 Task: Find connections with filter location Radebeul with filter topic #lawtechwith filter profile language English with filter current company Airtel Payments Bank with filter school Cotton University with filter industry IT System Design Services with filter service category Leadership Development with filter keywords title IT Manager
Action: Mouse moved to (650, 102)
Screenshot: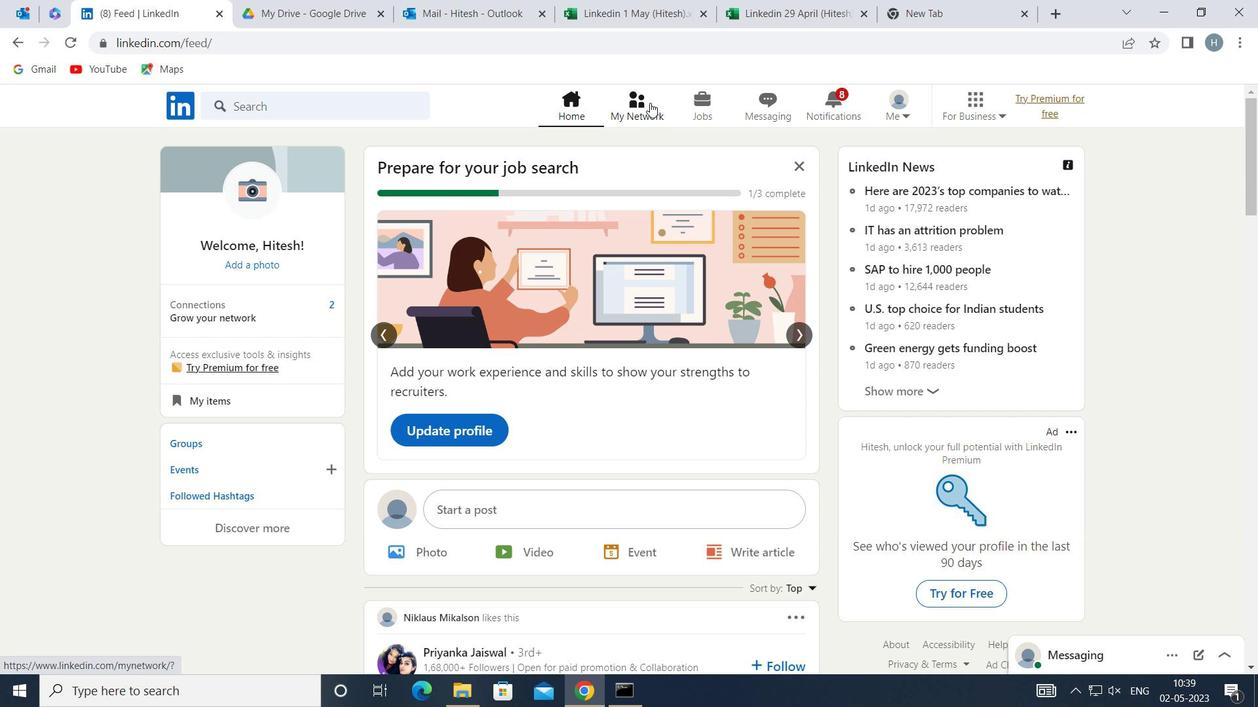 
Action: Mouse pressed left at (650, 102)
Screenshot: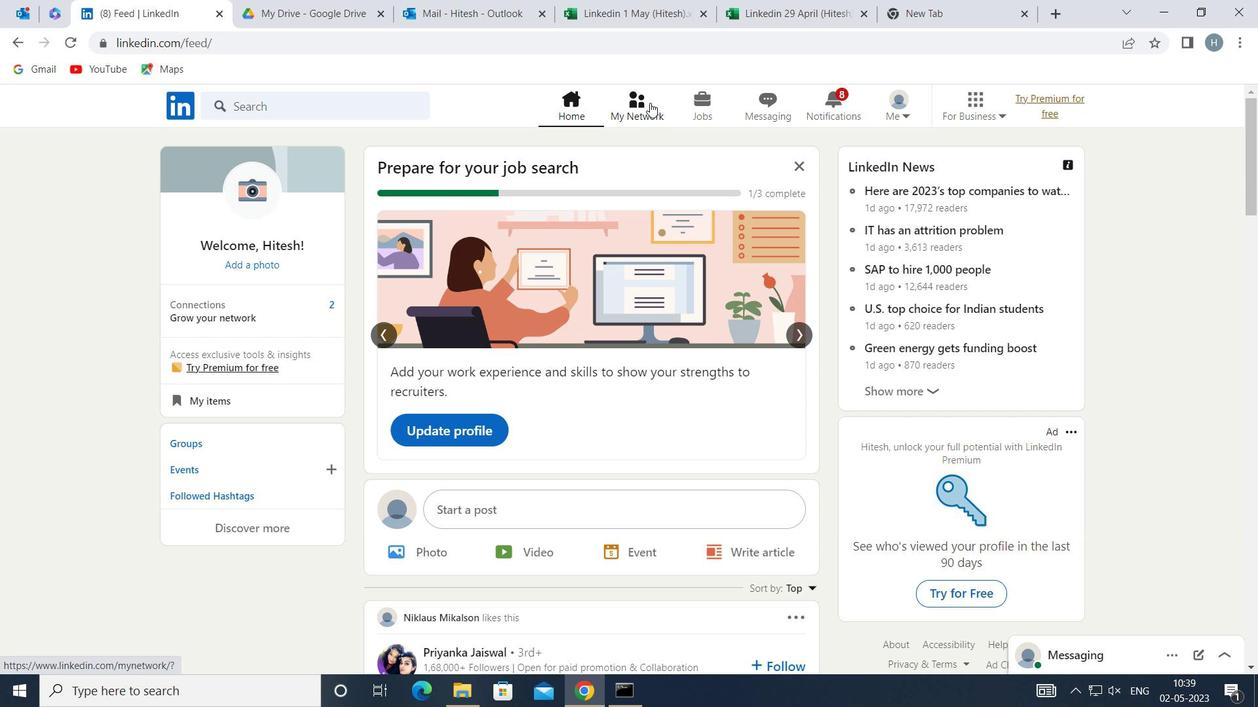 
Action: Mouse moved to (365, 197)
Screenshot: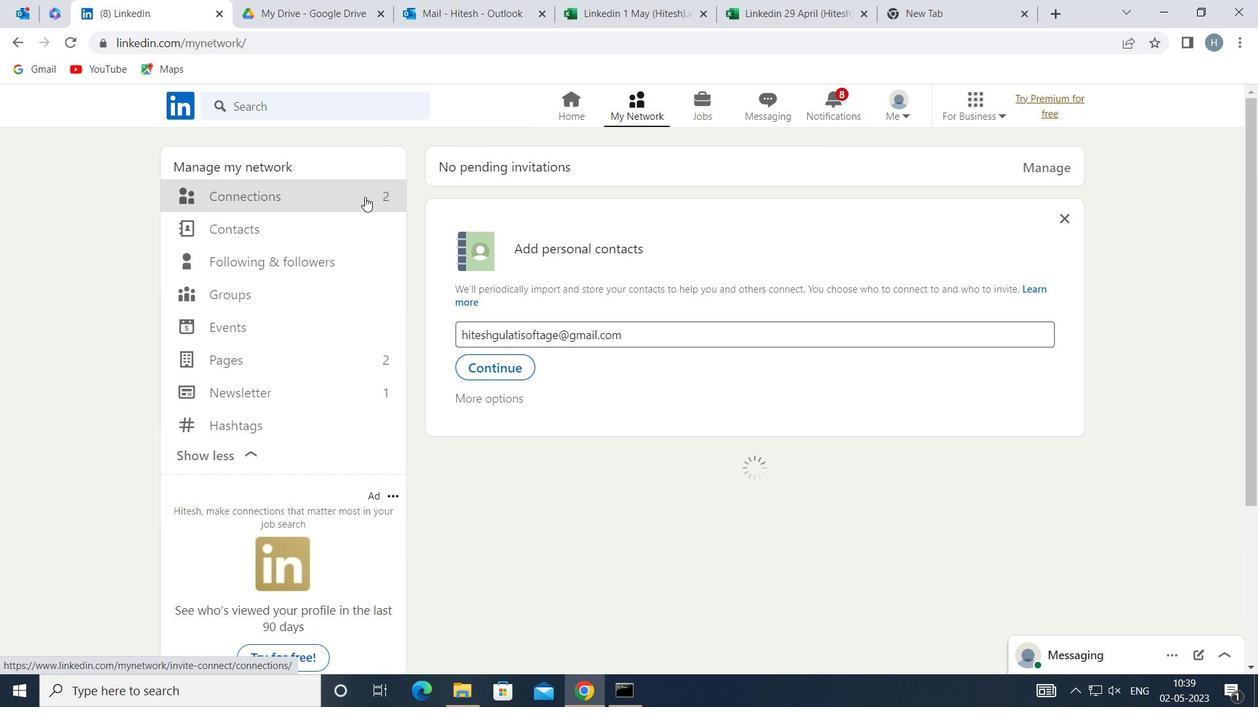 
Action: Mouse pressed left at (365, 197)
Screenshot: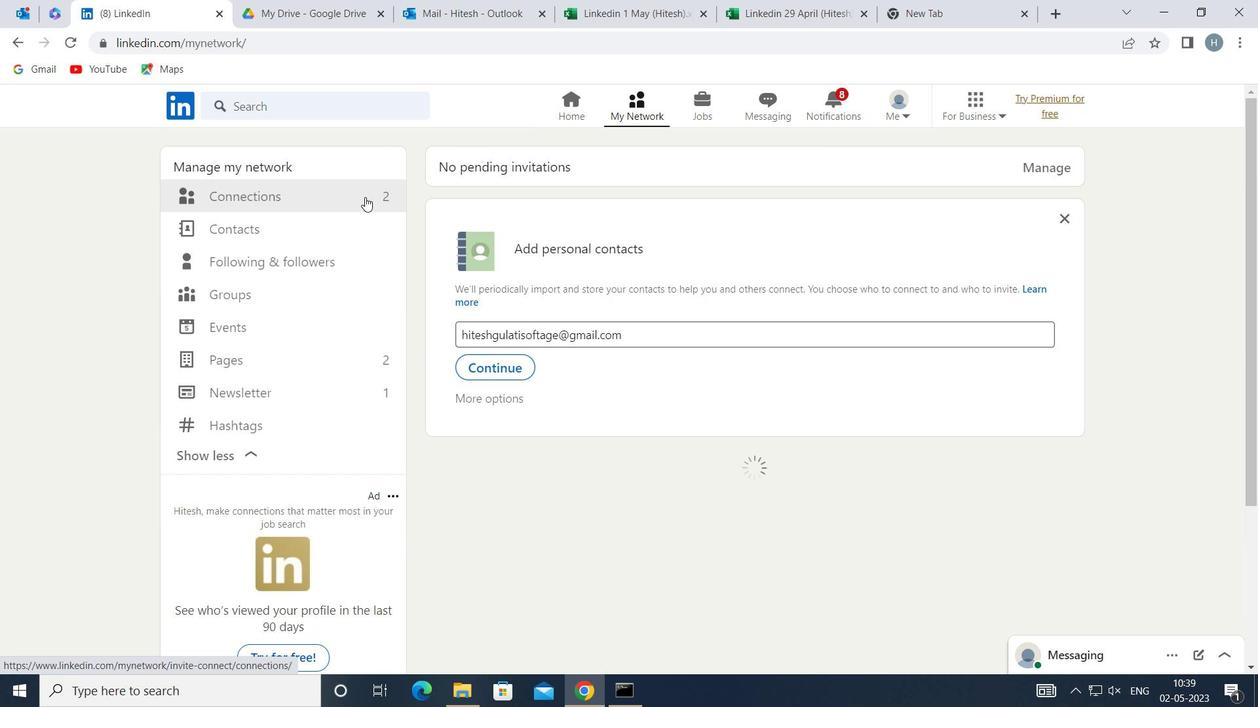 
Action: Mouse moved to (724, 195)
Screenshot: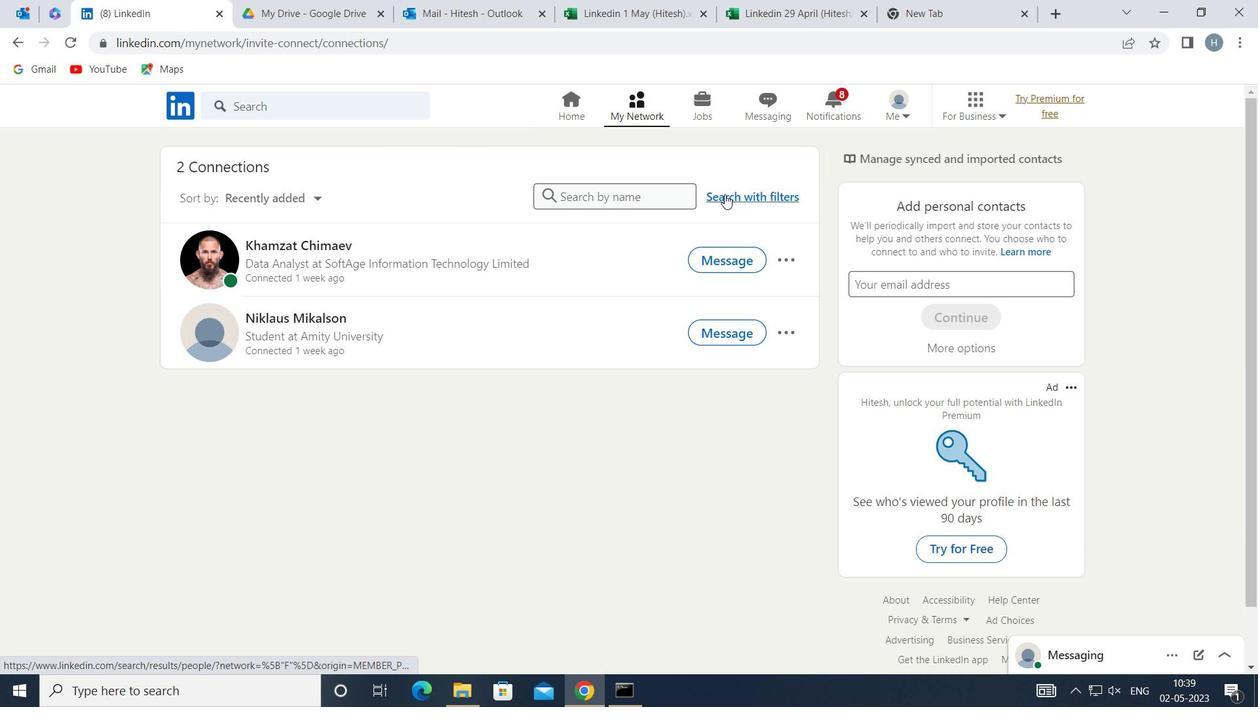 
Action: Mouse pressed left at (724, 195)
Screenshot: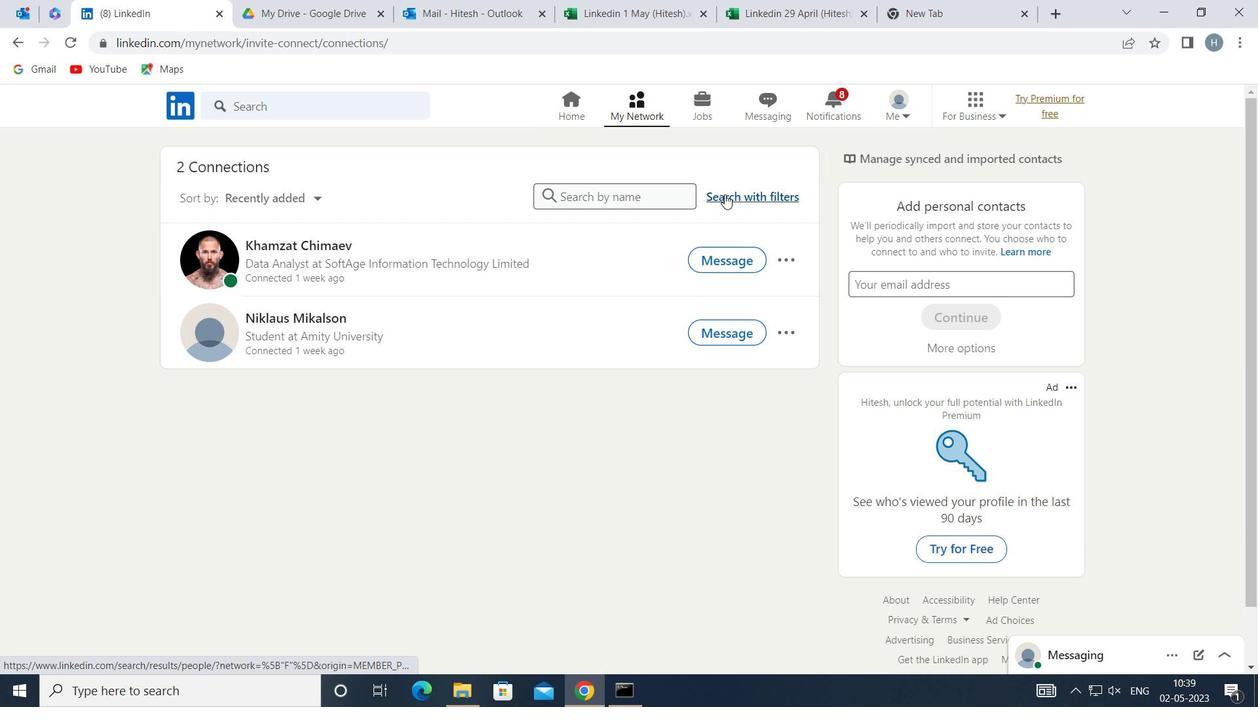 
Action: Mouse moved to (688, 151)
Screenshot: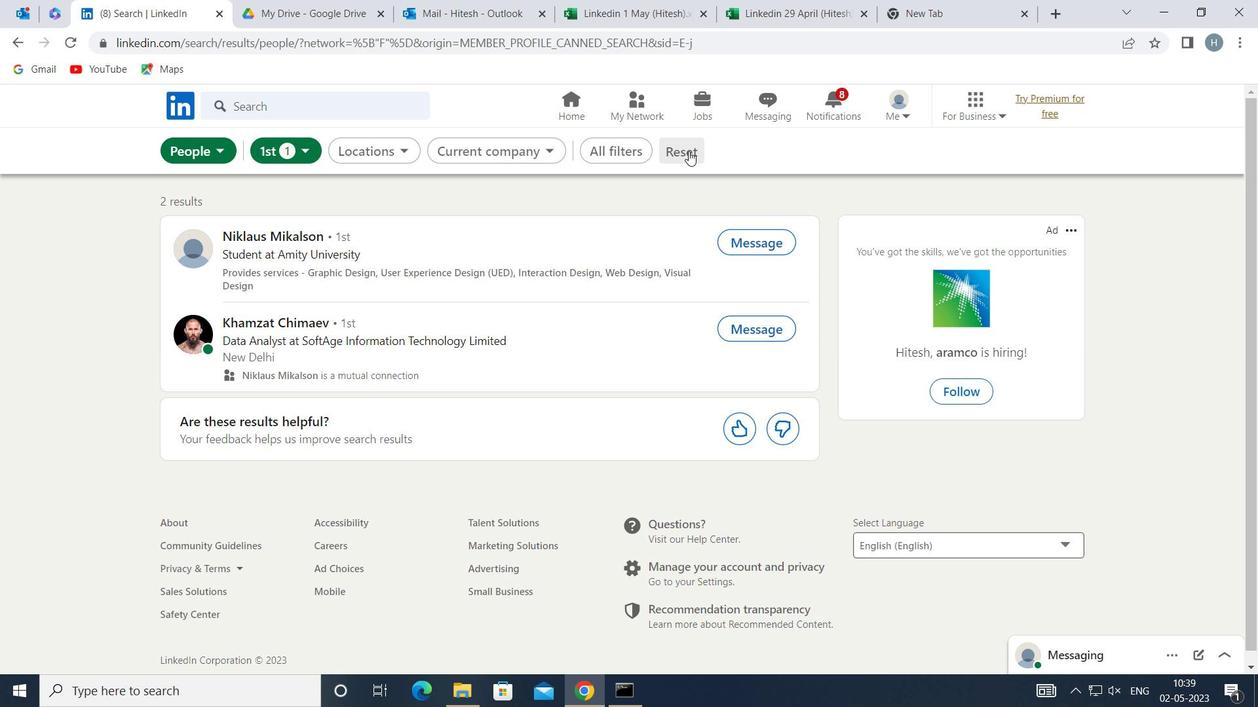 
Action: Mouse pressed left at (688, 151)
Screenshot: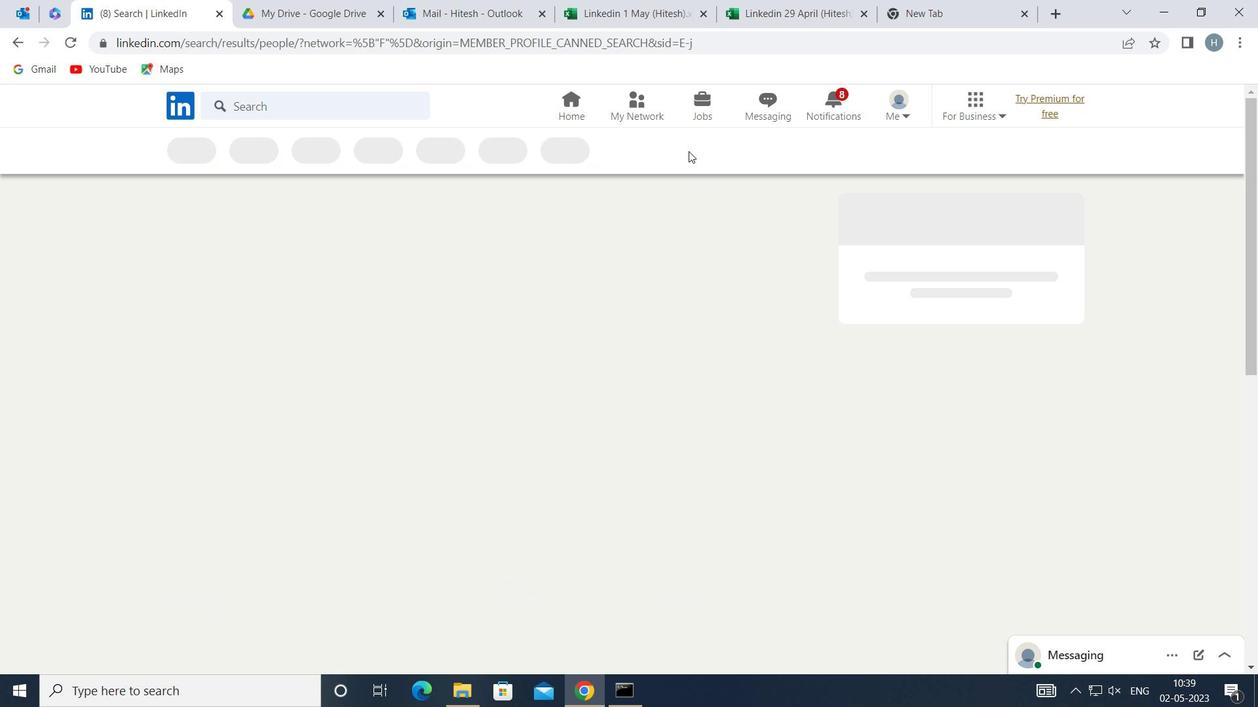 
Action: Mouse moved to (676, 150)
Screenshot: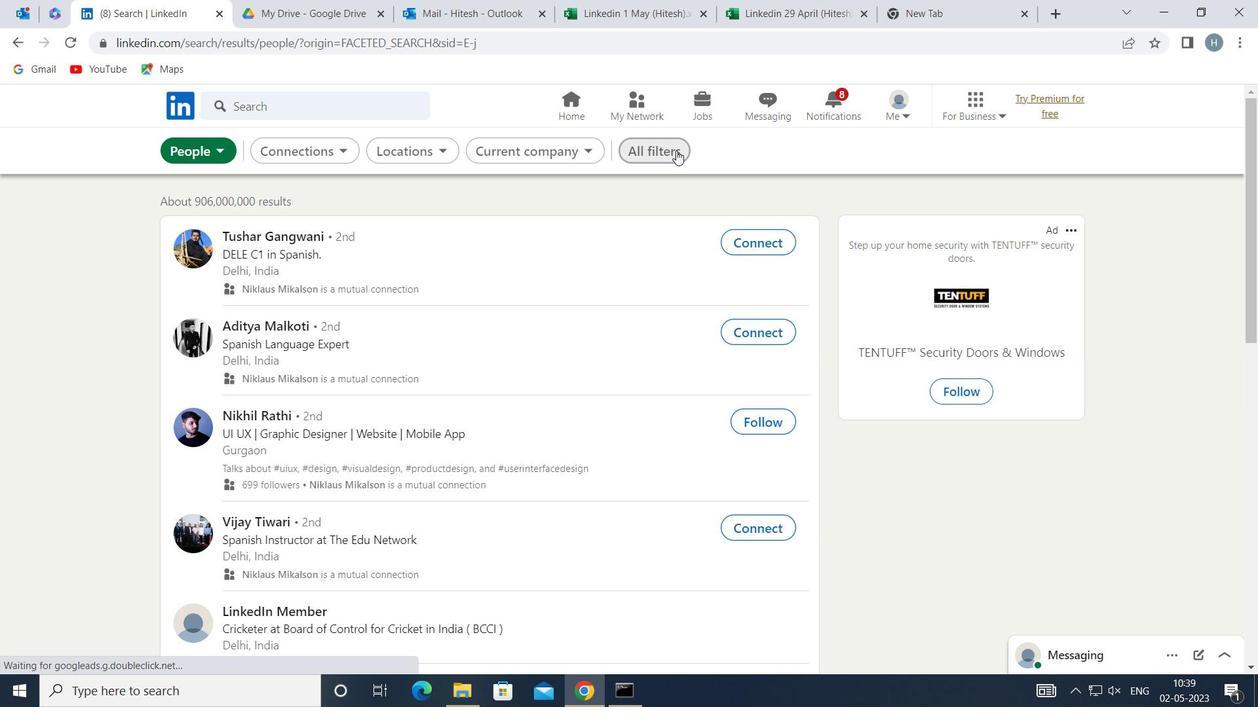 
Action: Mouse pressed left at (676, 150)
Screenshot: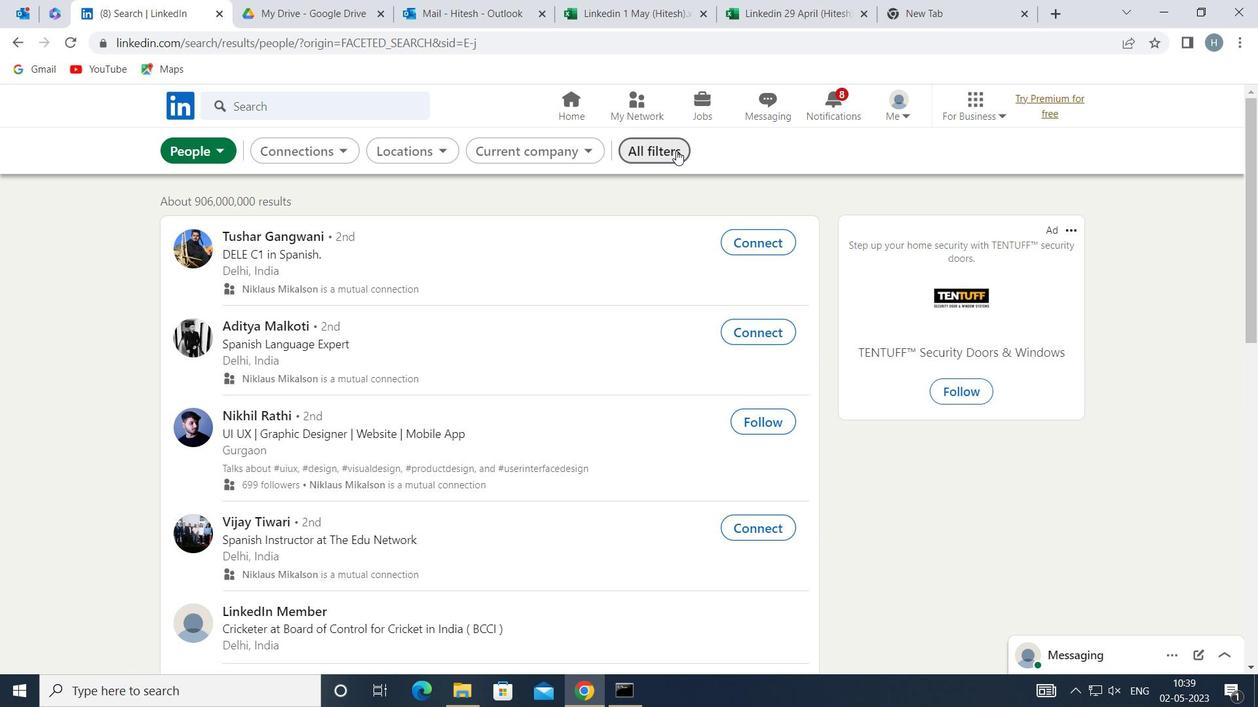 
Action: Mouse moved to (919, 270)
Screenshot: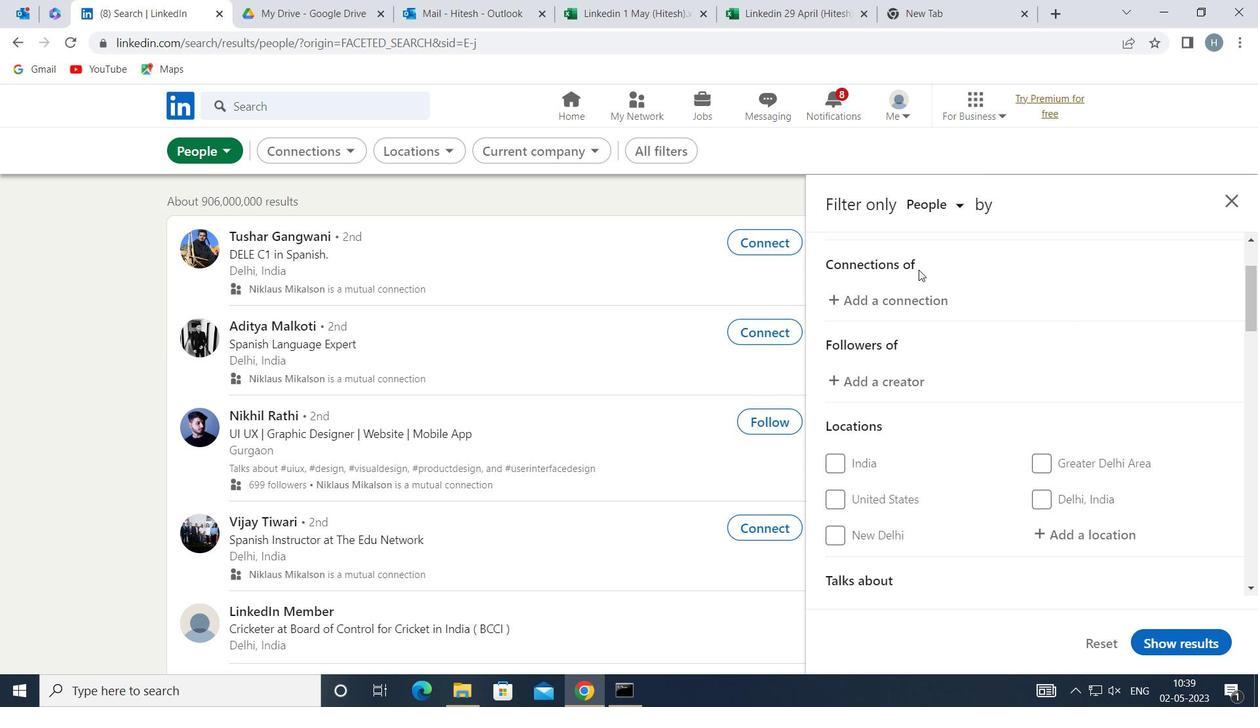 
Action: Mouse scrolled (919, 269) with delta (0, 0)
Screenshot: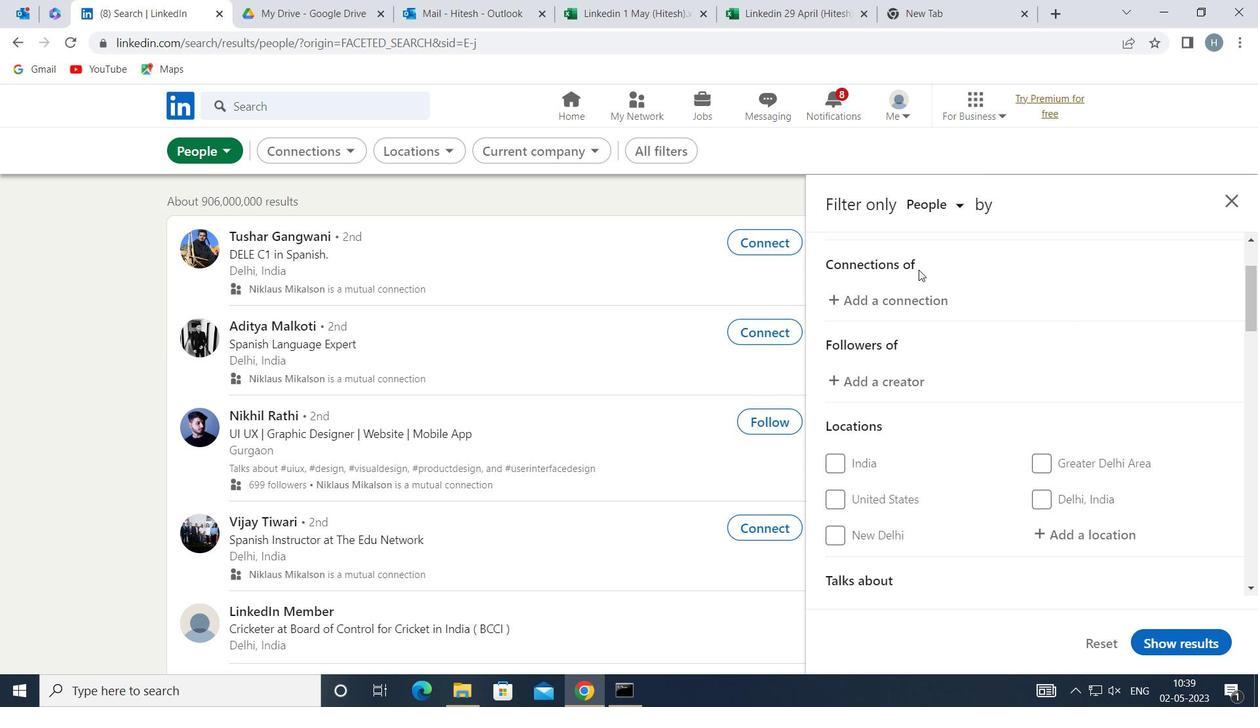 
Action: Mouse scrolled (919, 269) with delta (0, 0)
Screenshot: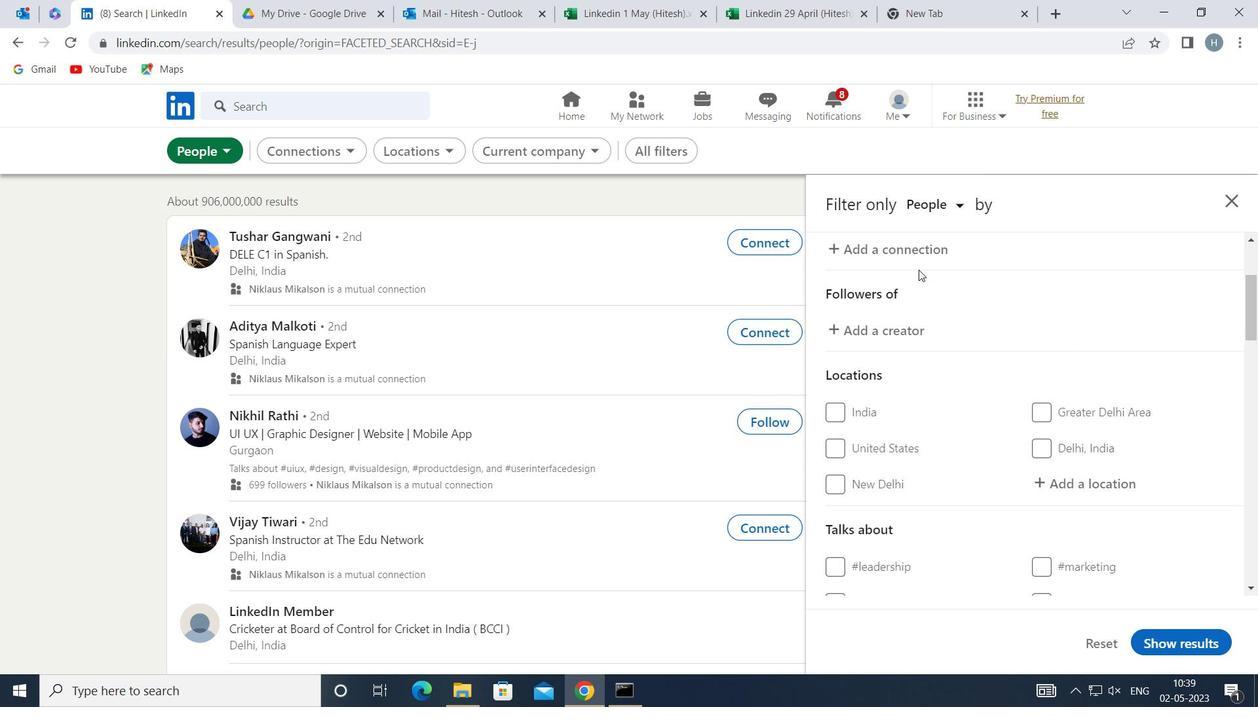 
Action: Mouse moved to (1068, 467)
Screenshot: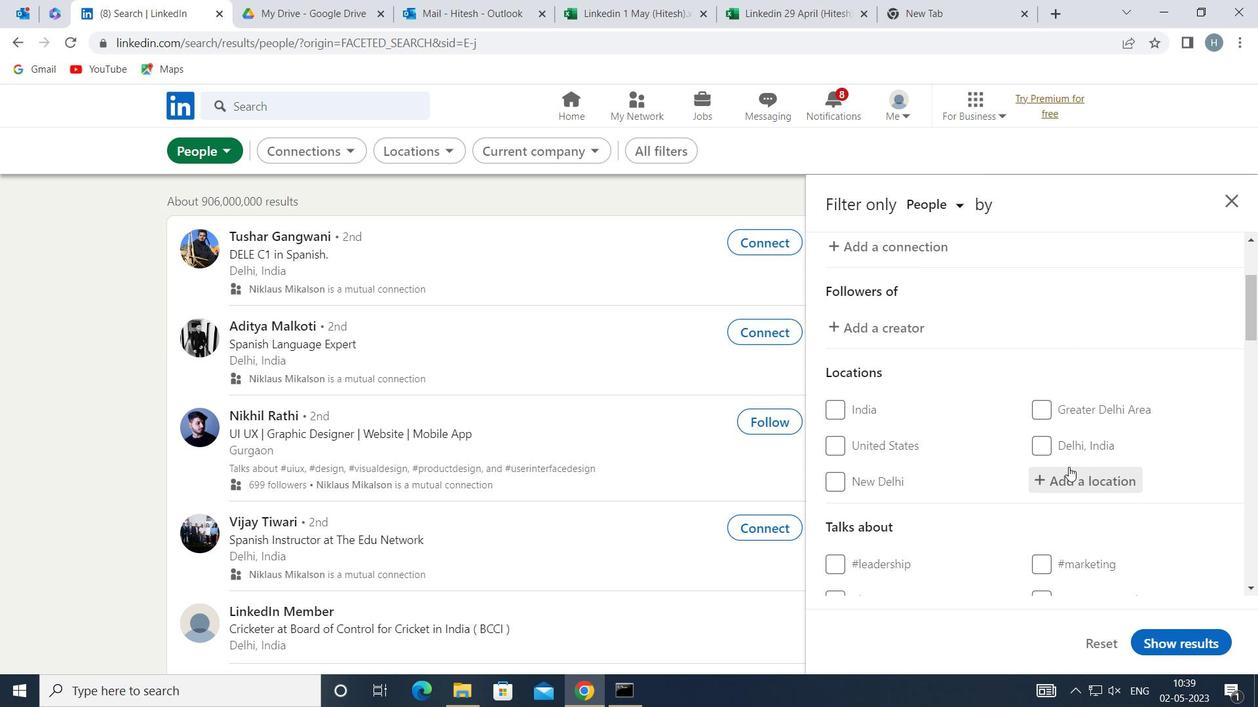 
Action: Mouse pressed left at (1068, 467)
Screenshot: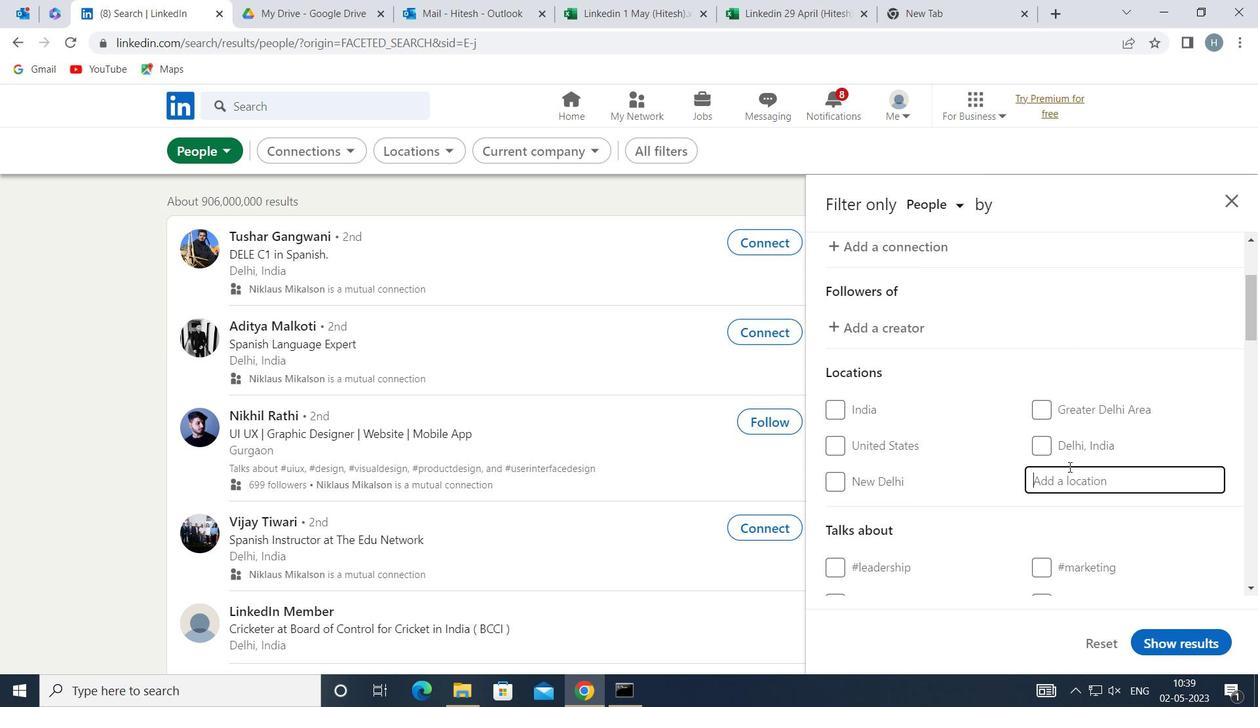 
Action: Key pressed <Key.shift>REDEBRUL
Screenshot: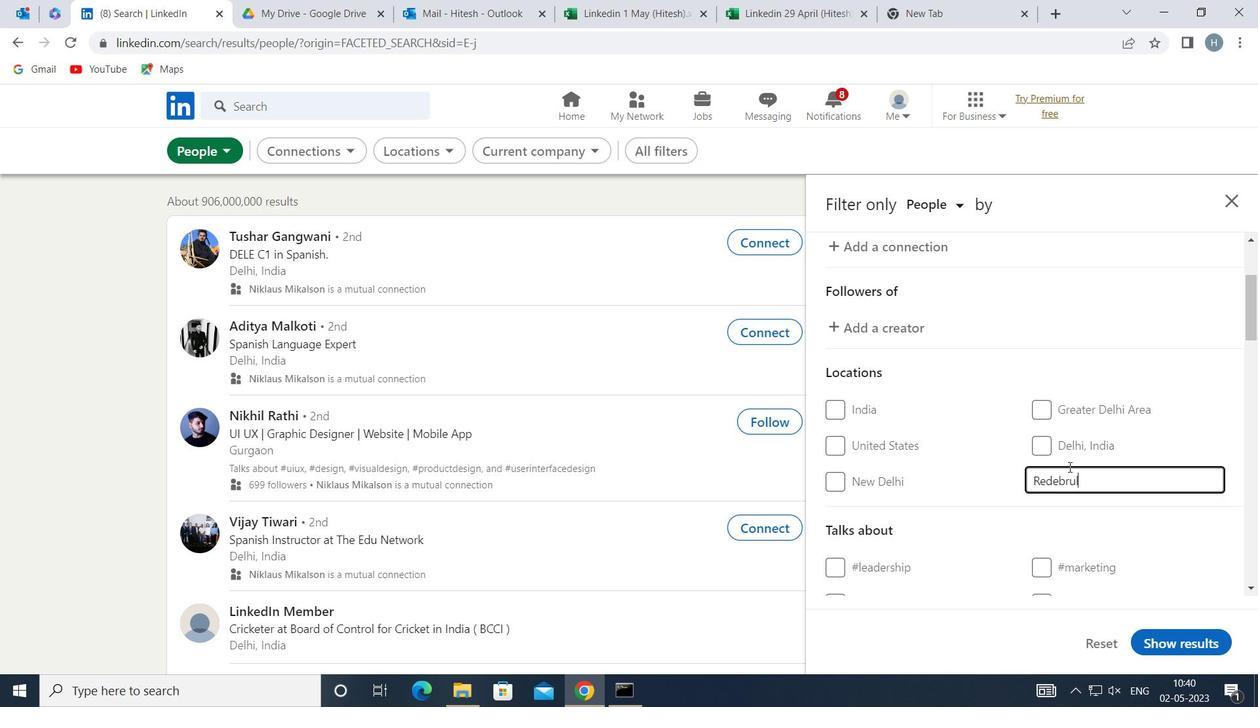 
Action: Mouse moved to (1074, 467)
Screenshot: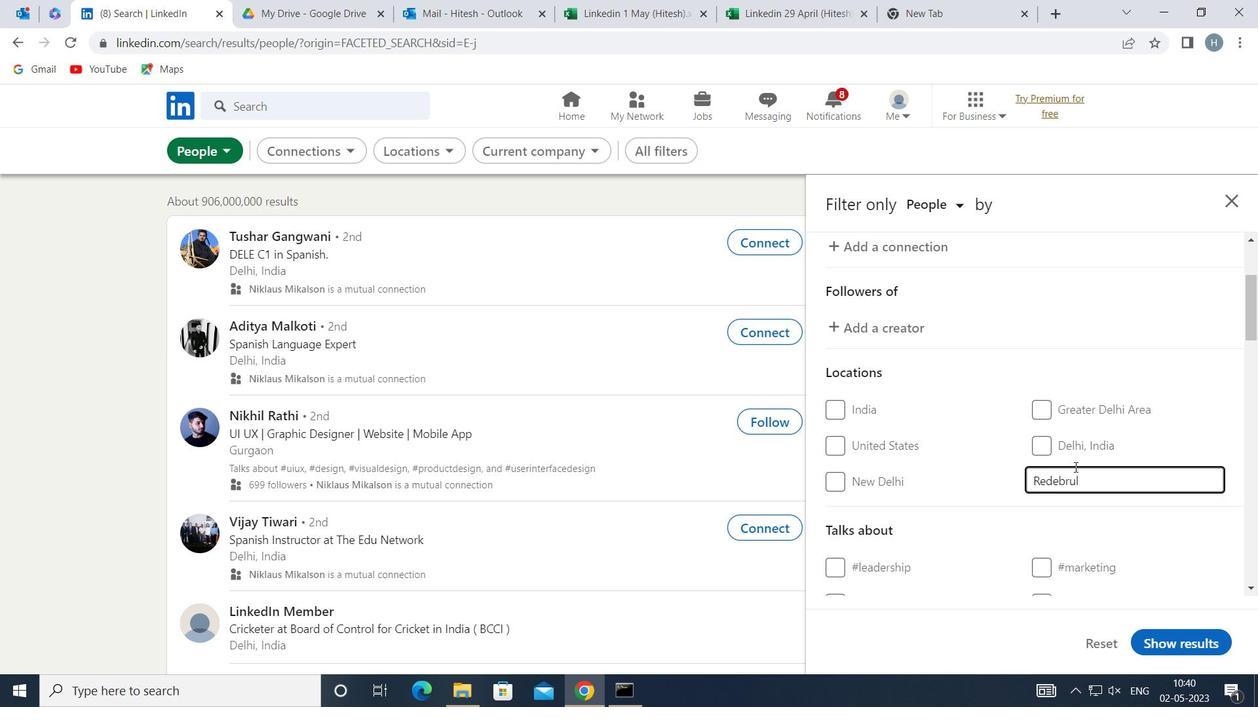 
Action: Key pressed <Key.enter>
Screenshot: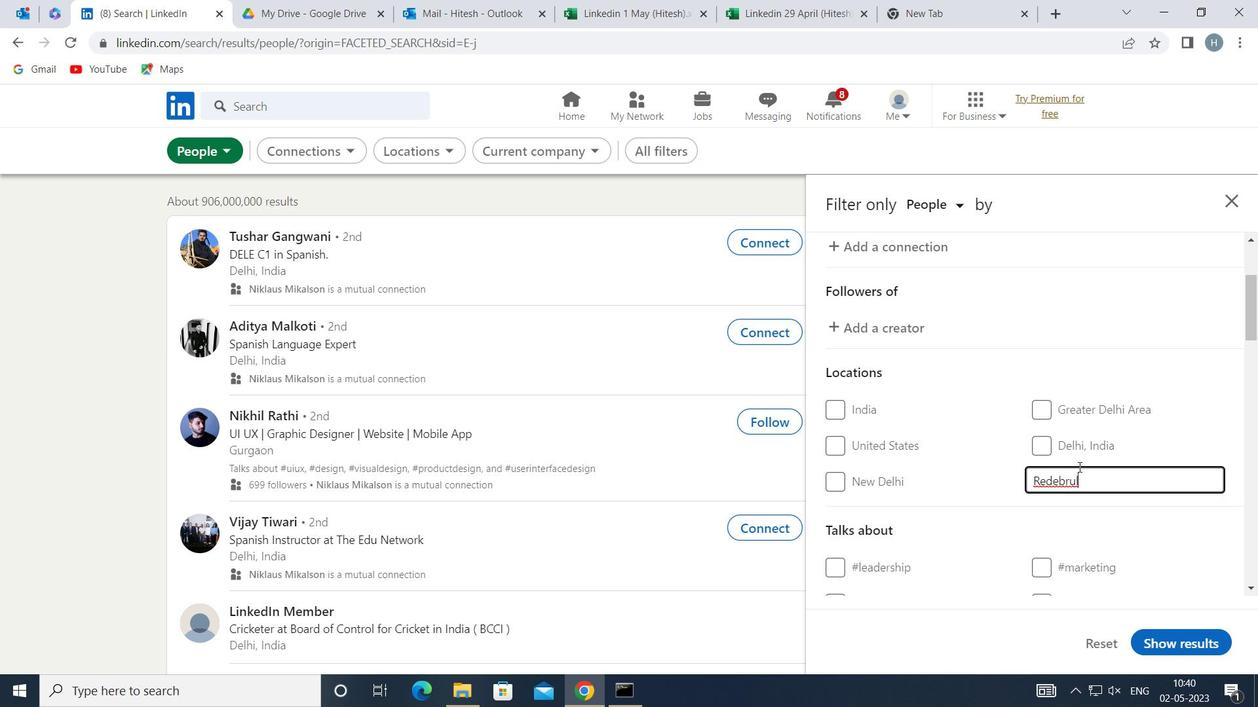 
Action: Mouse moved to (1087, 472)
Screenshot: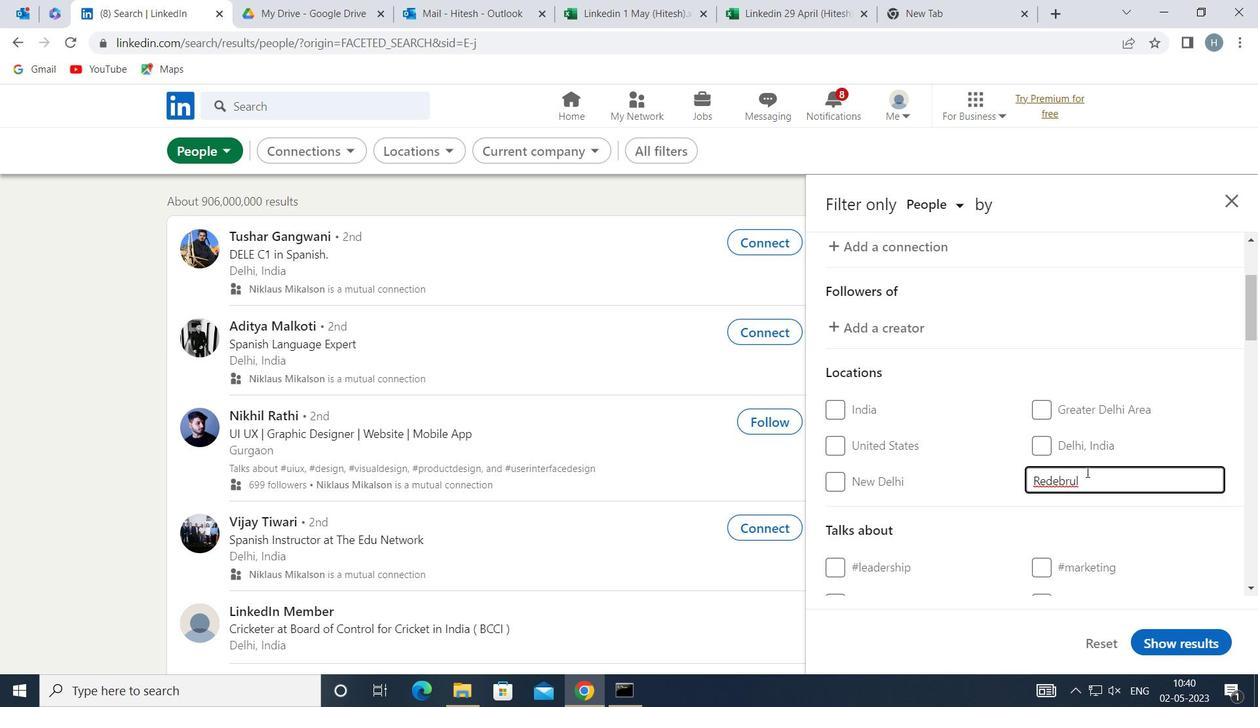 
Action: Mouse scrolled (1087, 471) with delta (0, 0)
Screenshot: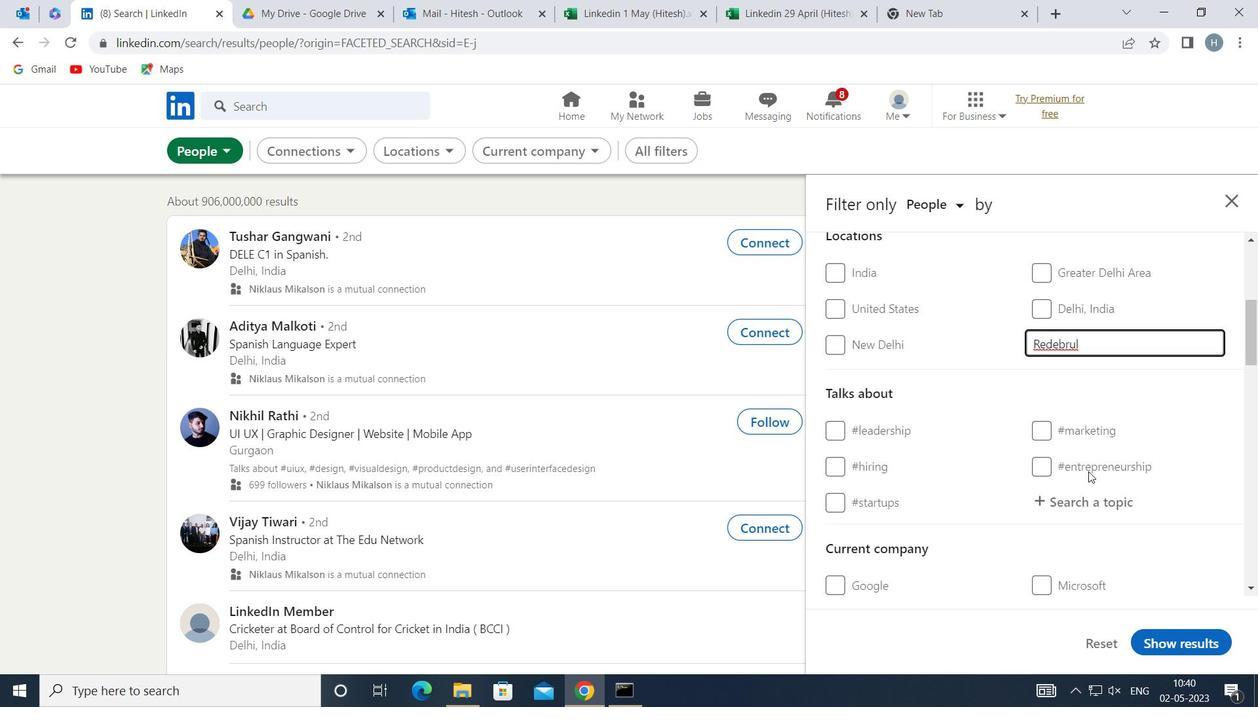 
Action: Mouse scrolled (1087, 471) with delta (0, 0)
Screenshot: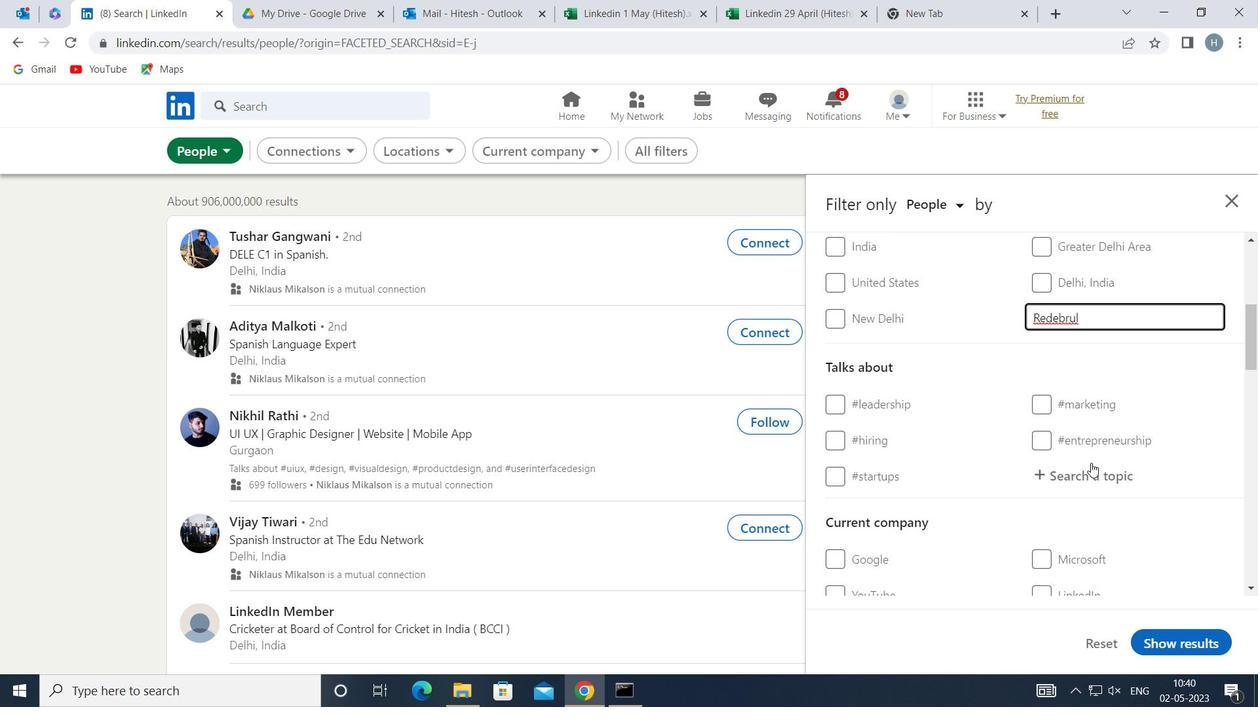 
Action: Mouse moved to (1106, 472)
Screenshot: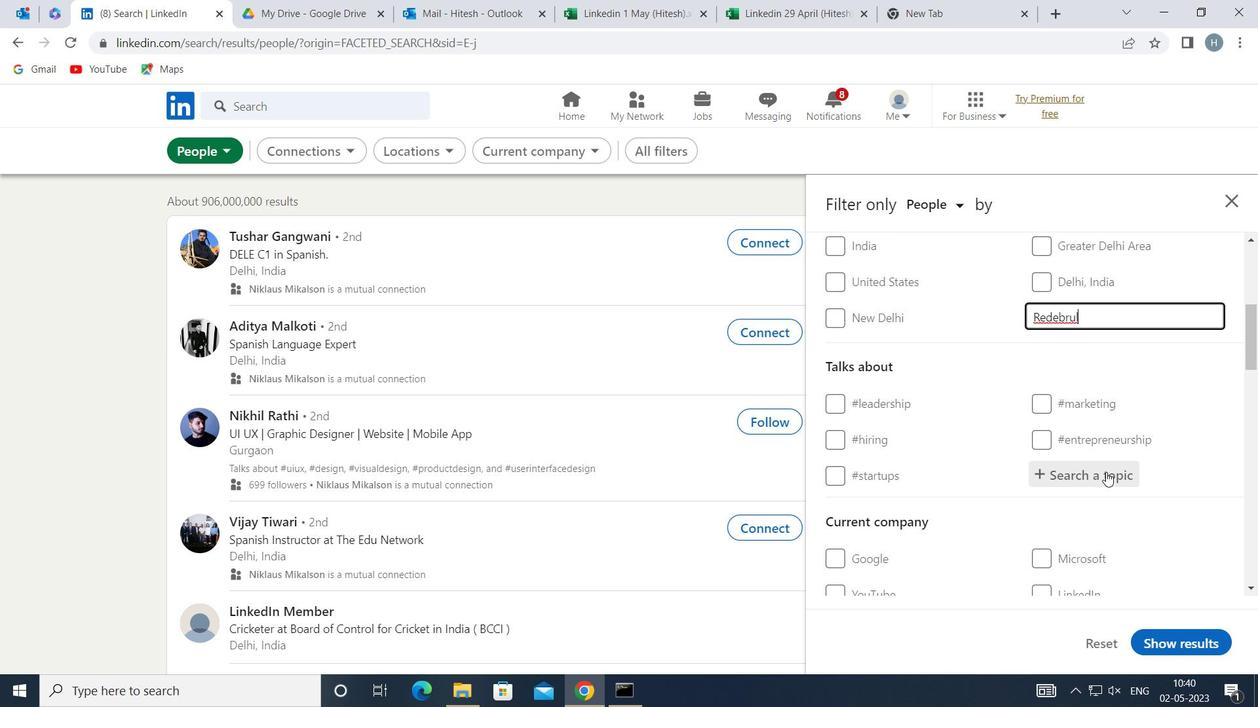 
Action: Mouse pressed left at (1106, 472)
Screenshot: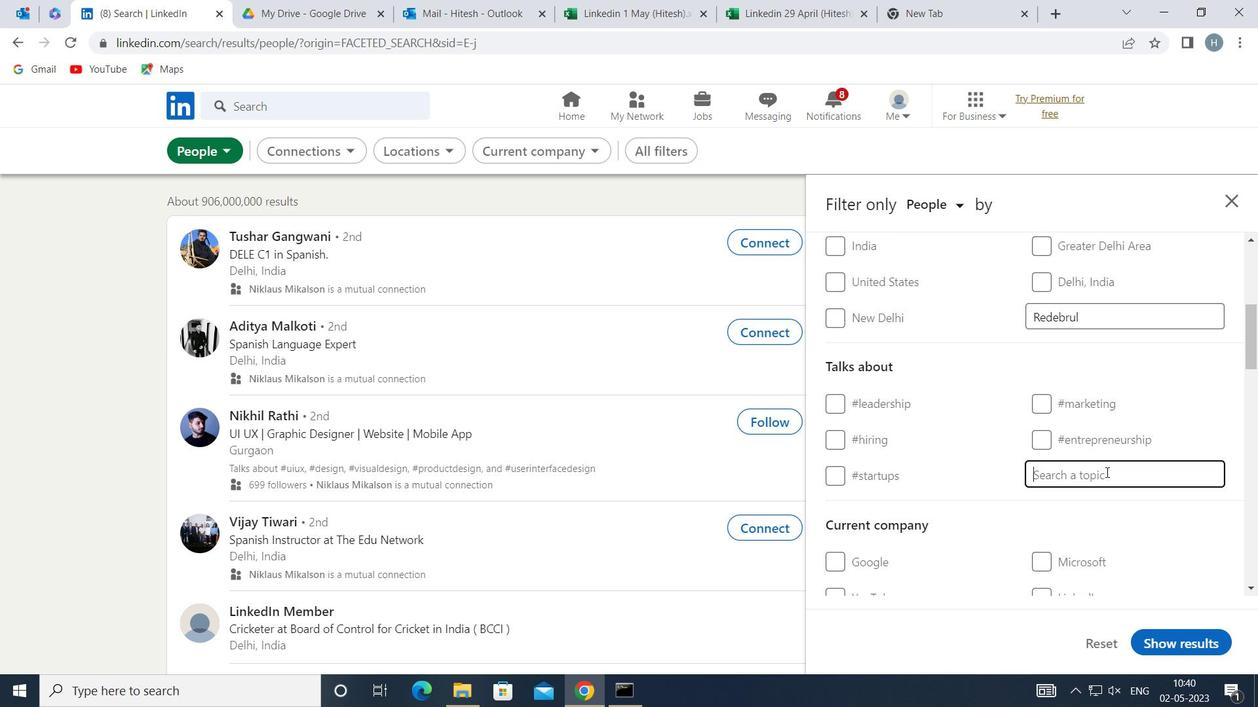 
Action: Mouse moved to (1106, 472)
Screenshot: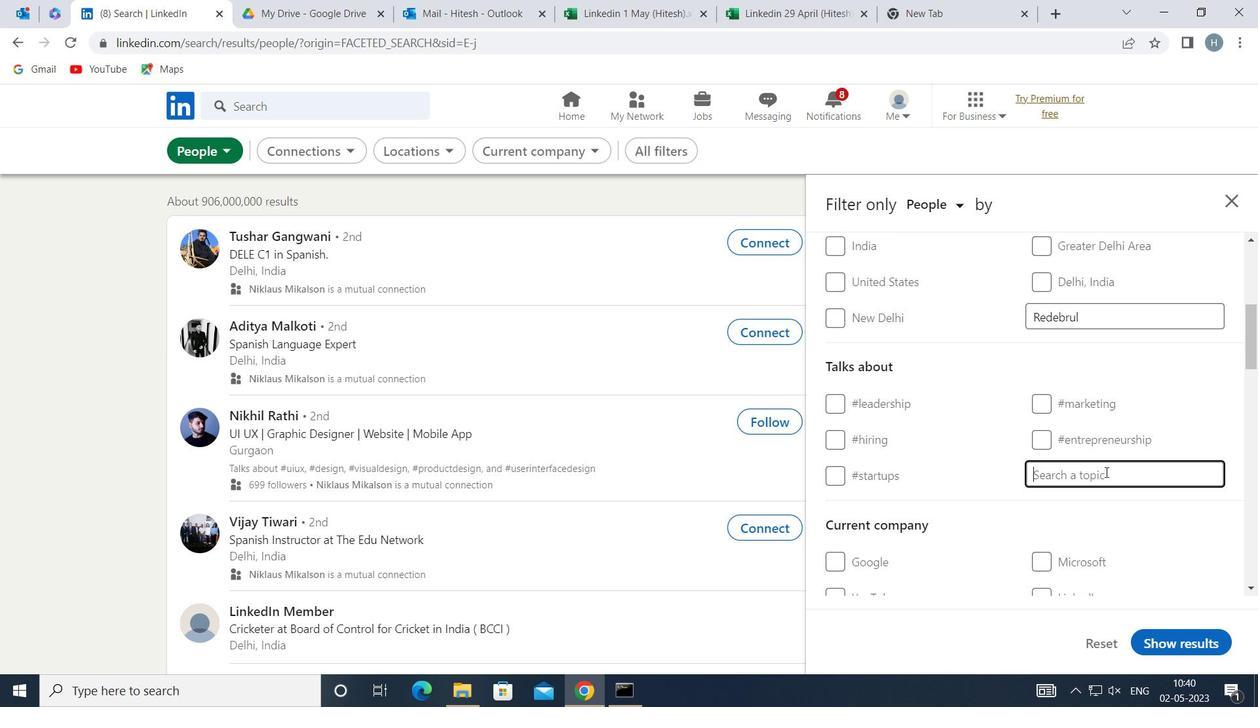 
Action: Key pressed <Key.shift>LAWTECH
Screenshot: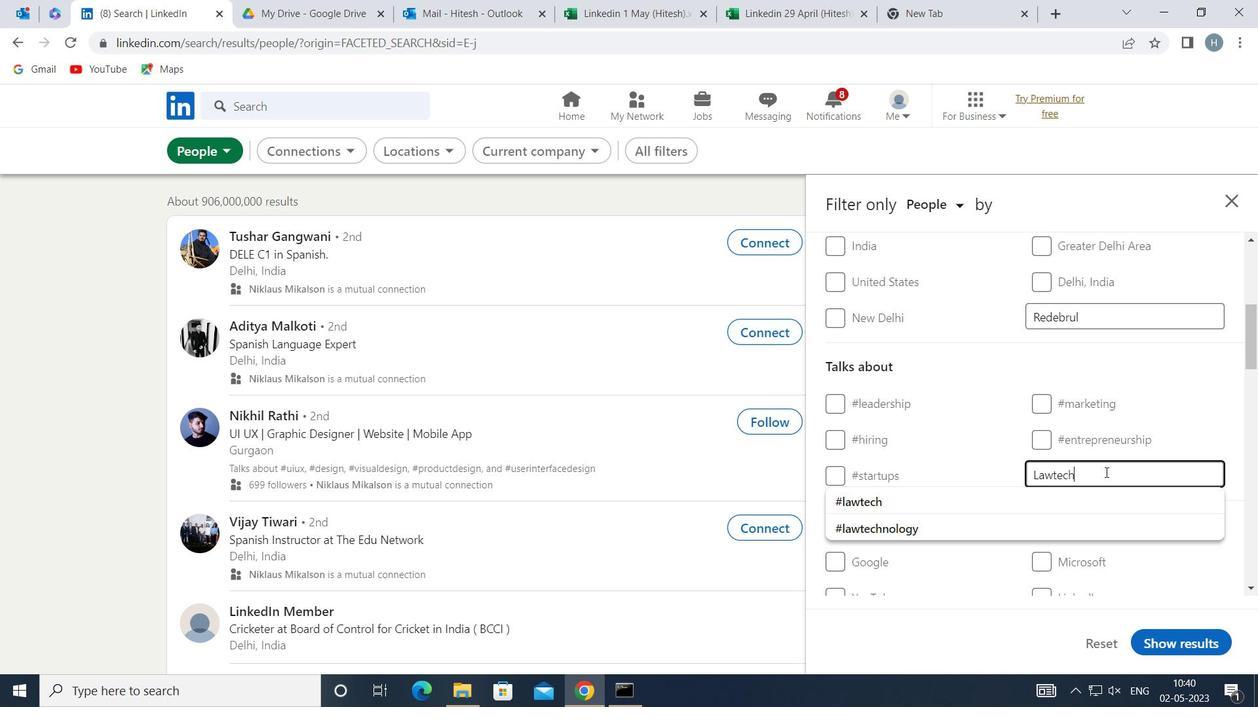 
Action: Mouse moved to (1076, 489)
Screenshot: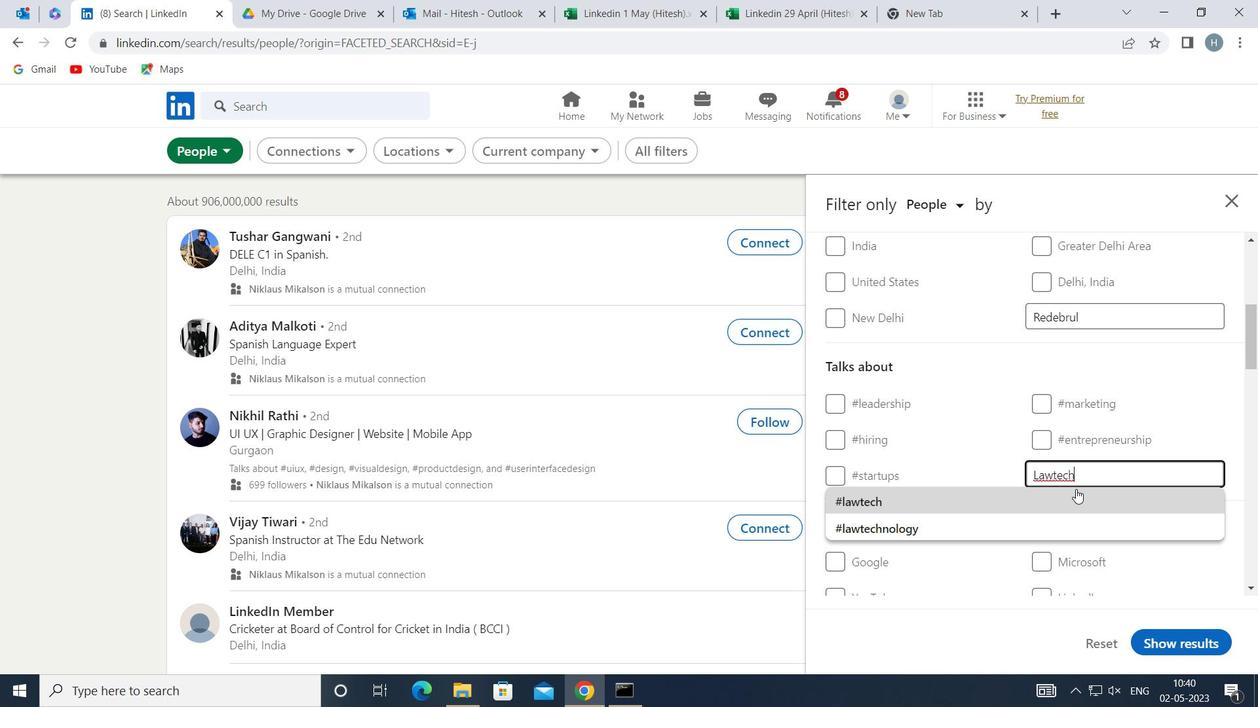 
Action: Mouse pressed left at (1076, 489)
Screenshot: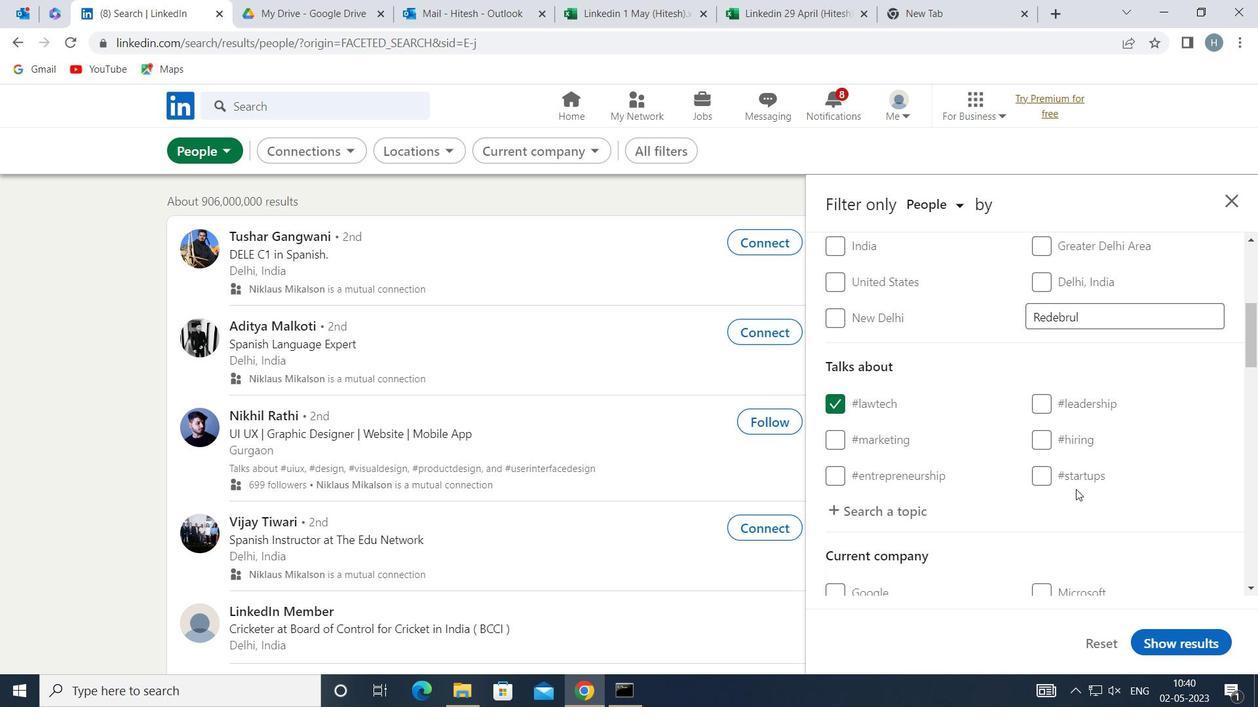 
Action: Mouse moved to (1052, 451)
Screenshot: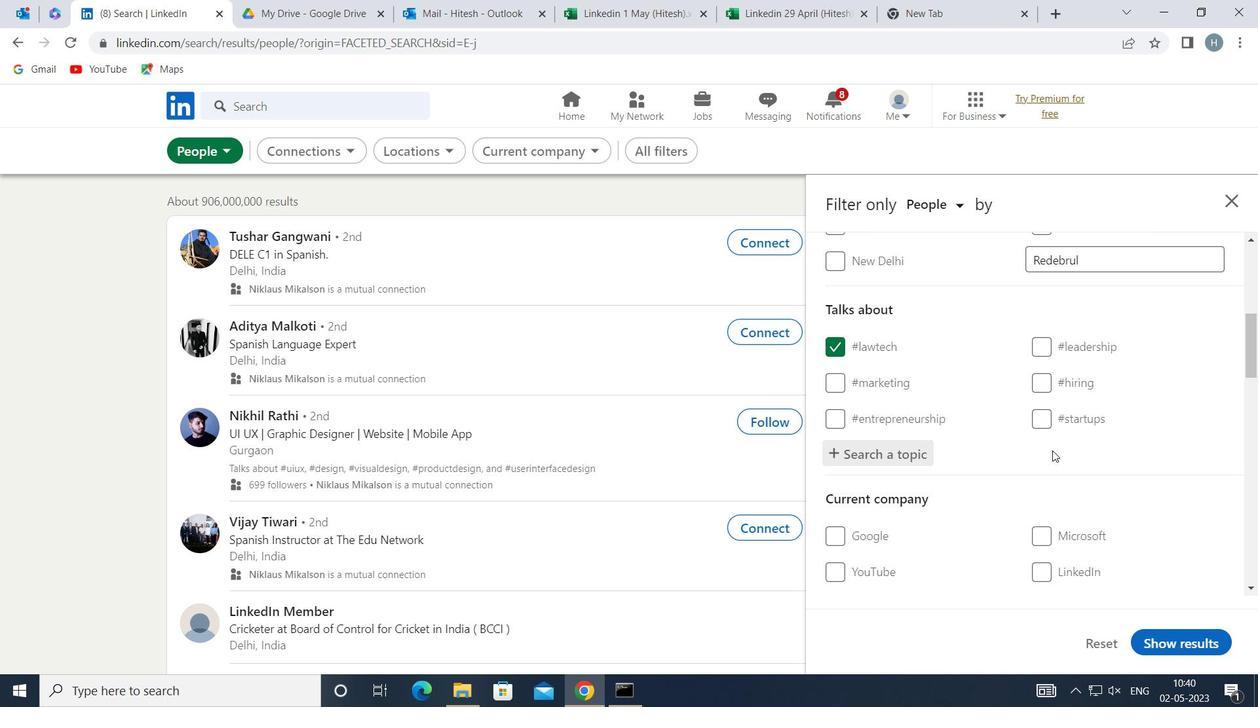 
Action: Mouse scrolled (1052, 450) with delta (0, 0)
Screenshot: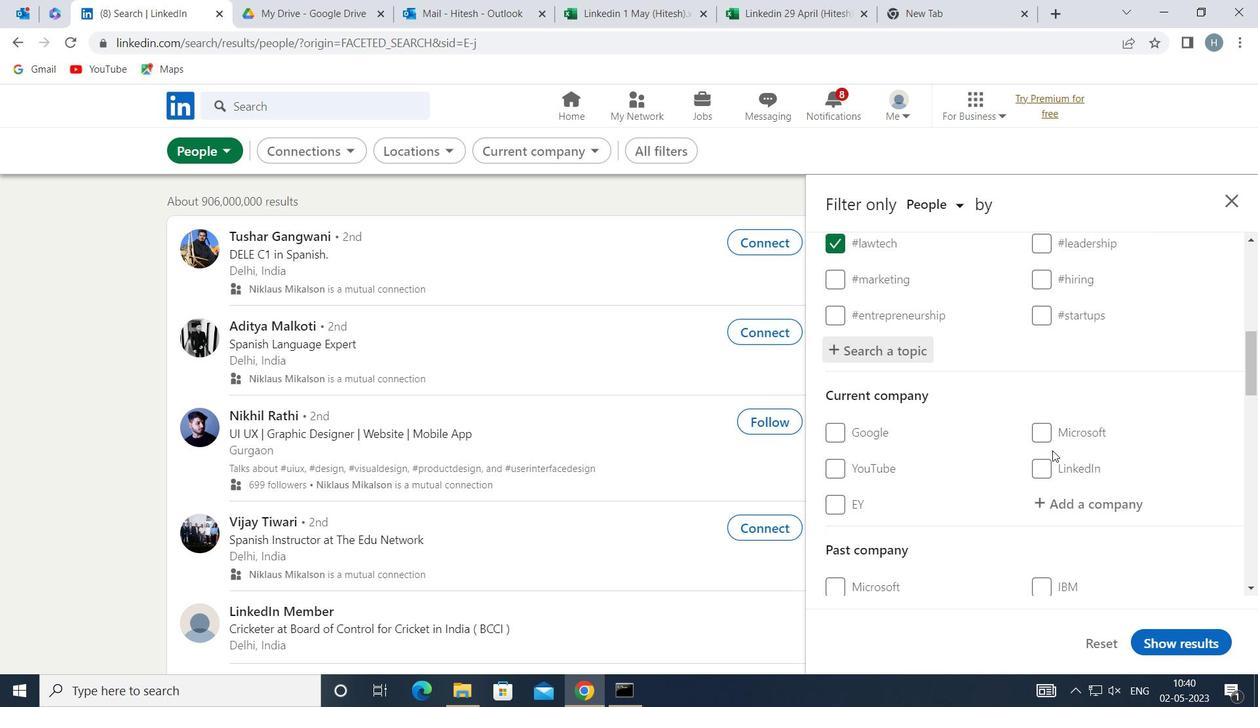 
Action: Mouse scrolled (1052, 450) with delta (0, 0)
Screenshot: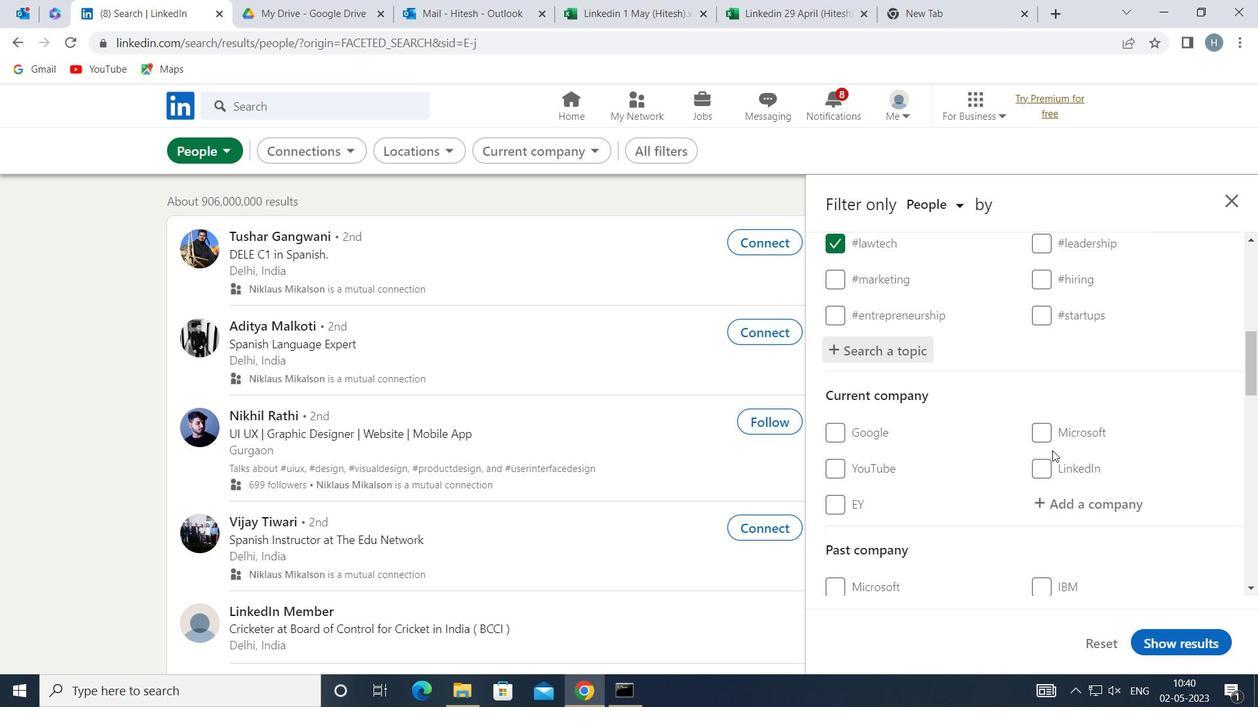 
Action: Mouse moved to (1032, 450)
Screenshot: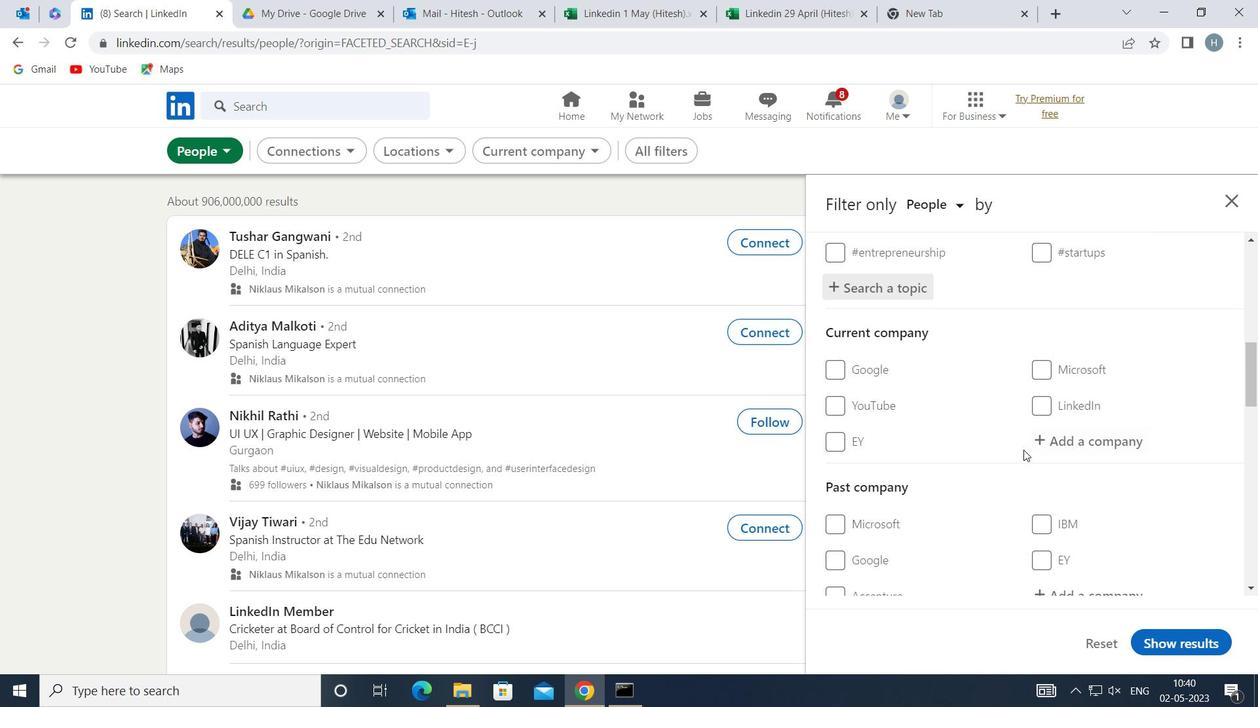 
Action: Mouse scrolled (1032, 449) with delta (0, 0)
Screenshot: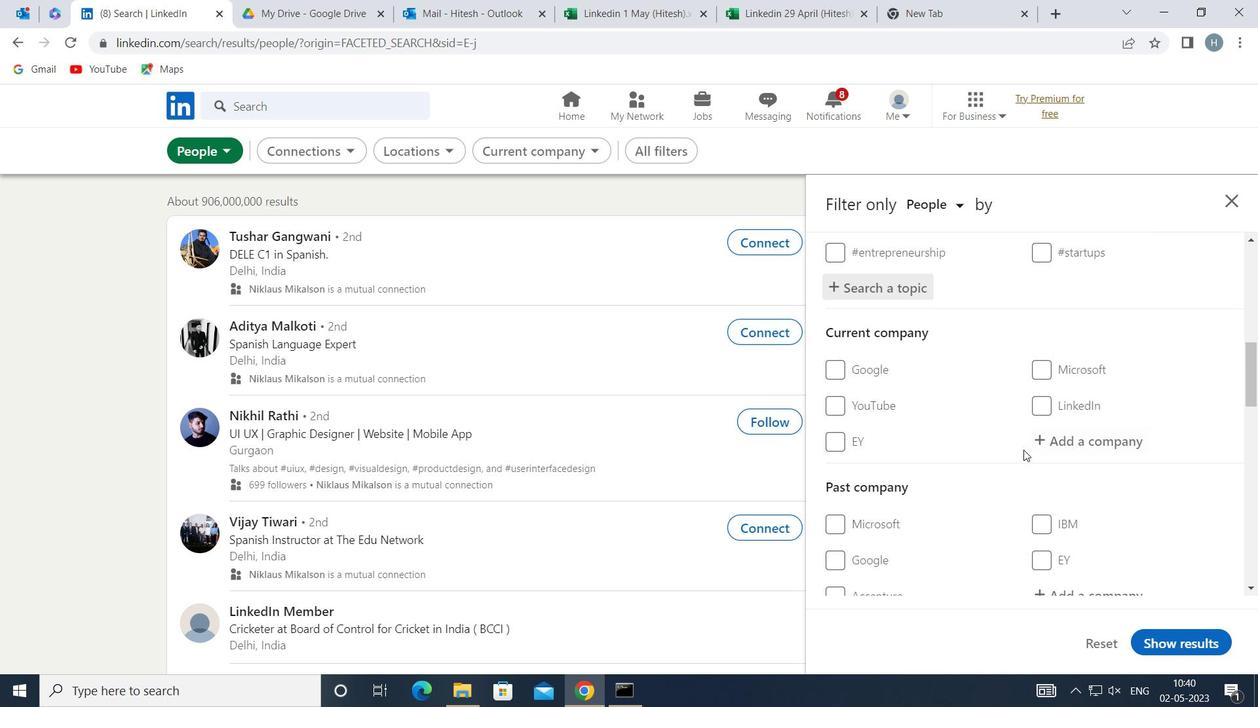 
Action: Mouse moved to (1017, 446)
Screenshot: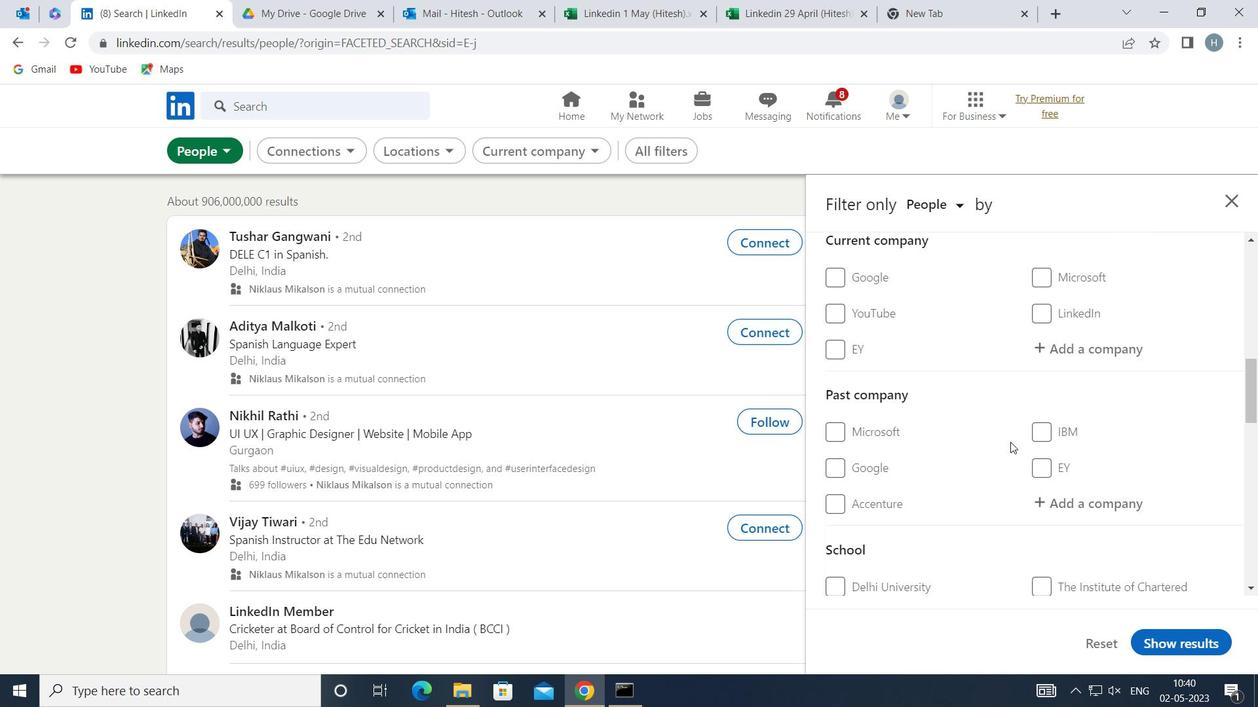 
Action: Mouse scrolled (1017, 446) with delta (0, 0)
Screenshot: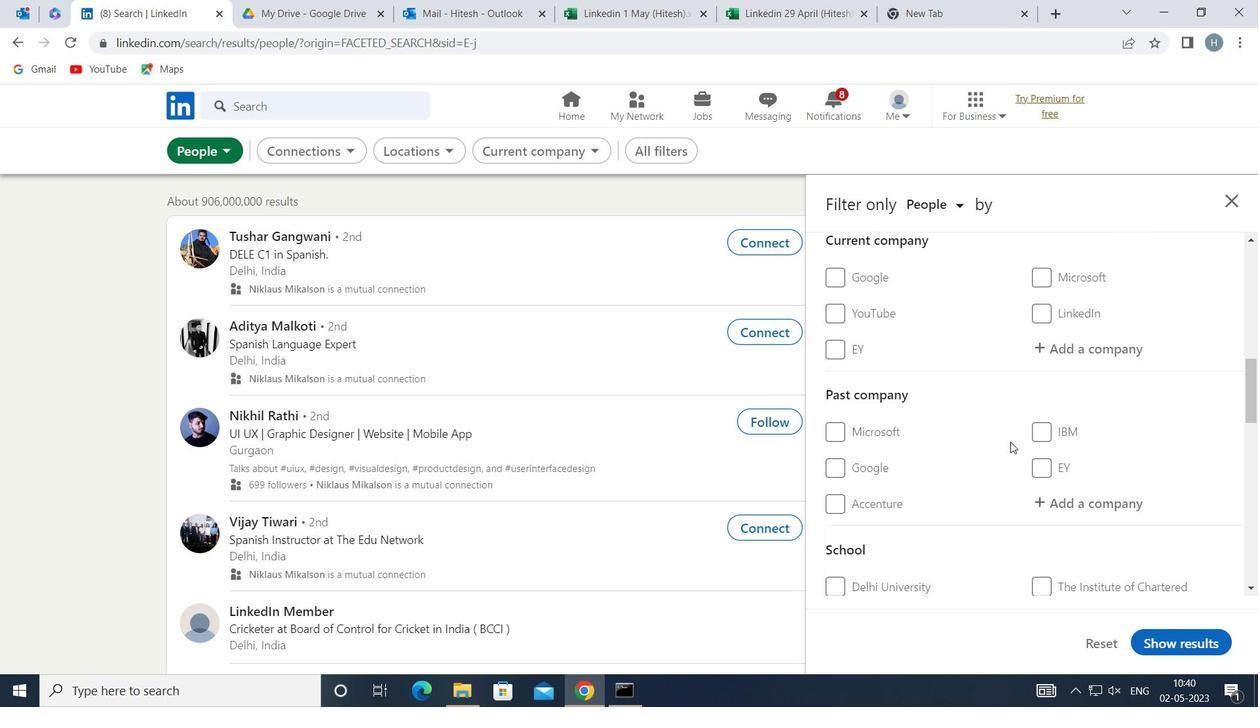 
Action: Mouse moved to (1011, 442)
Screenshot: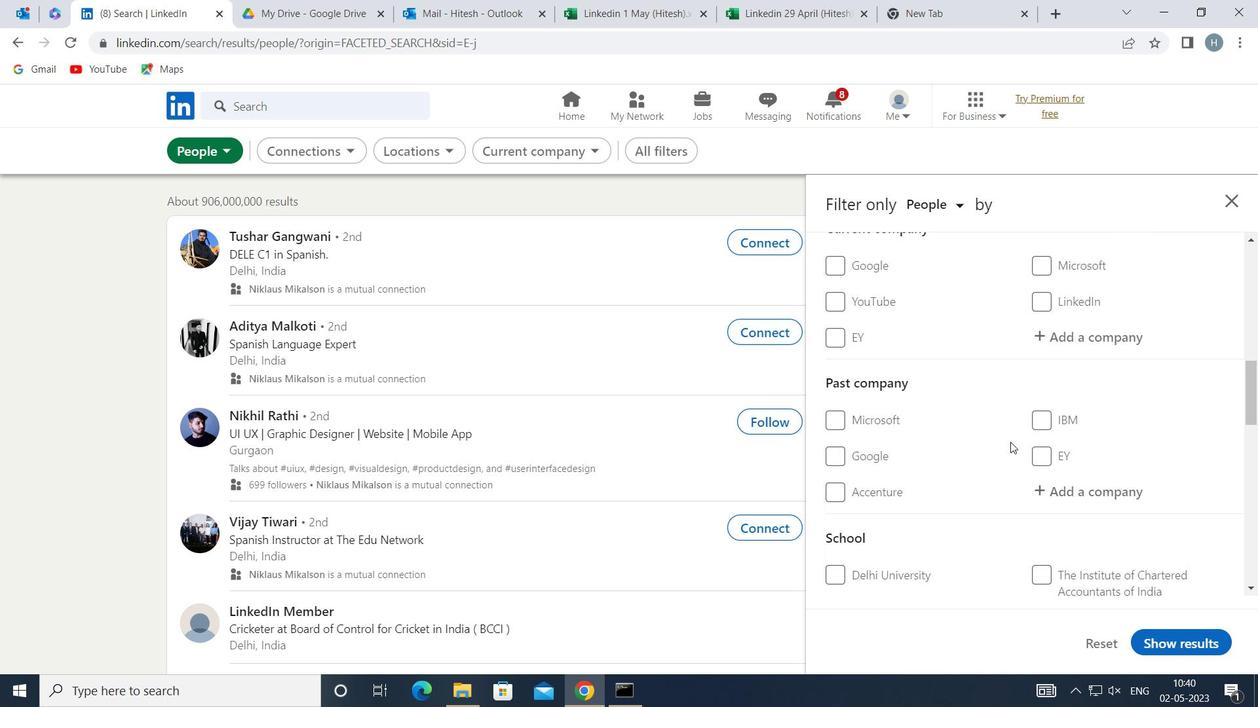 
Action: Mouse scrolled (1011, 441) with delta (0, 0)
Screenshot: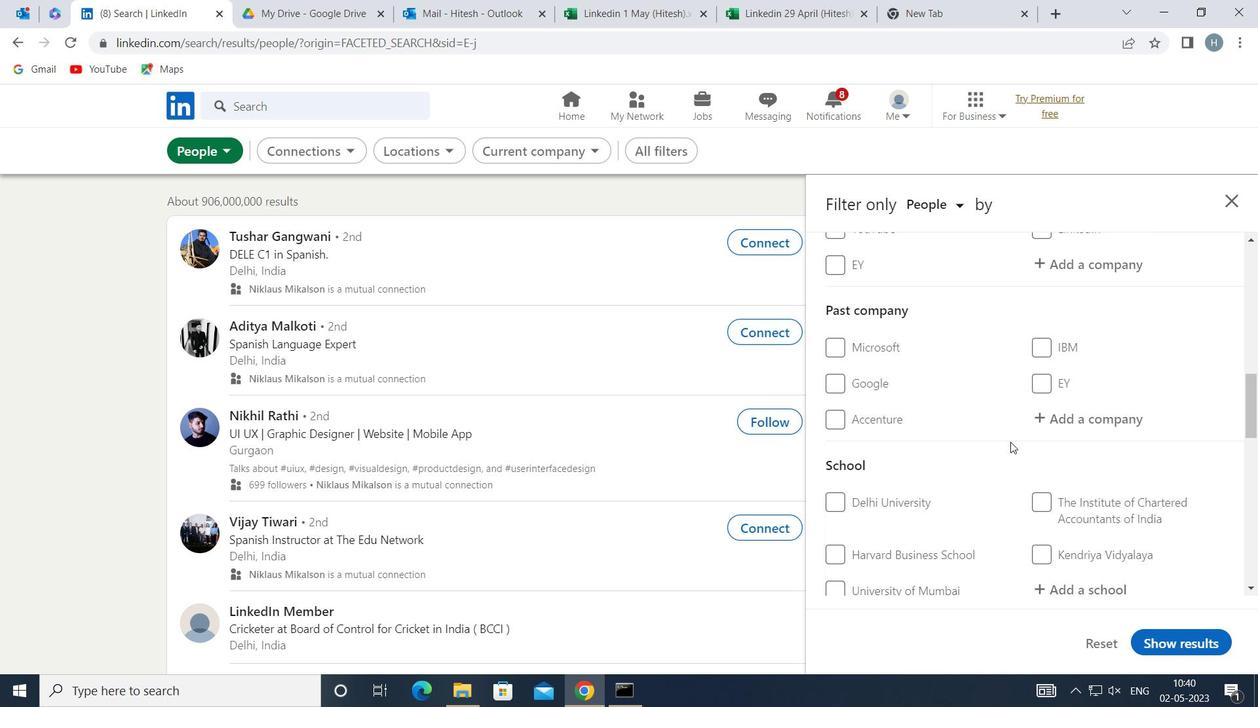 
Action: Mouse scrolled (1011, 441) with delta (0, 0)
Screenshot: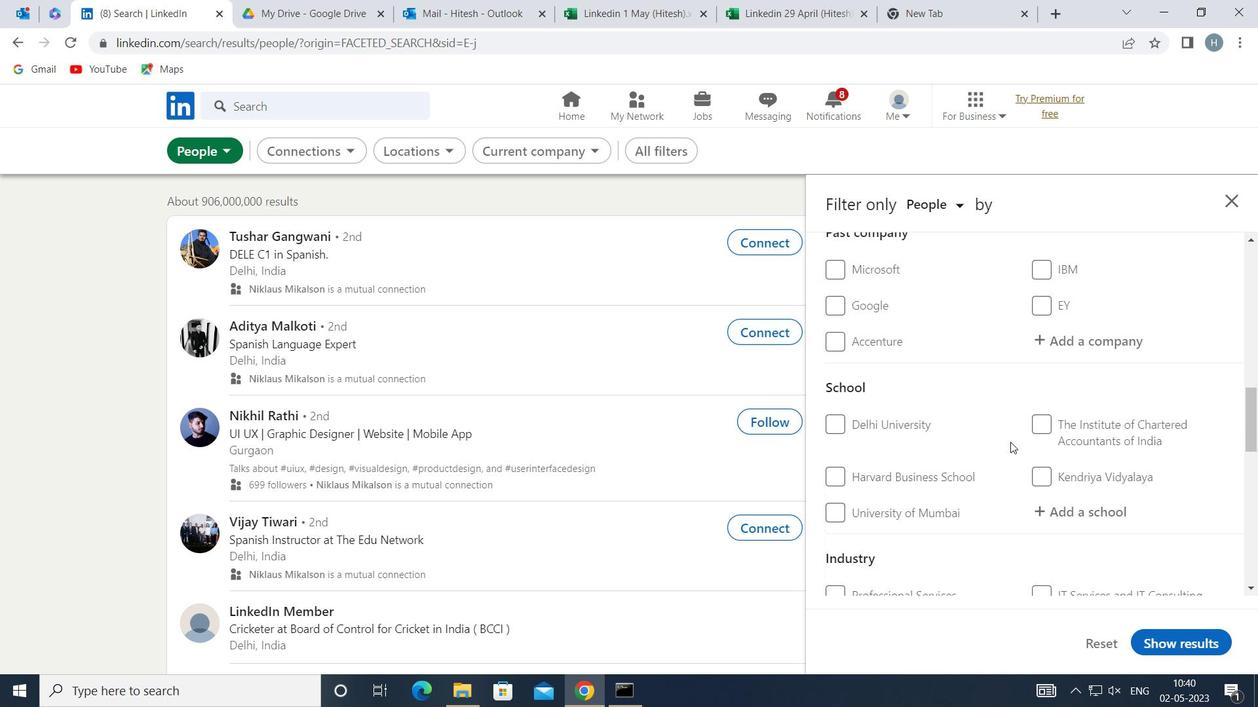 
Action: Mouse moved to (1010, 441)
Screenshot: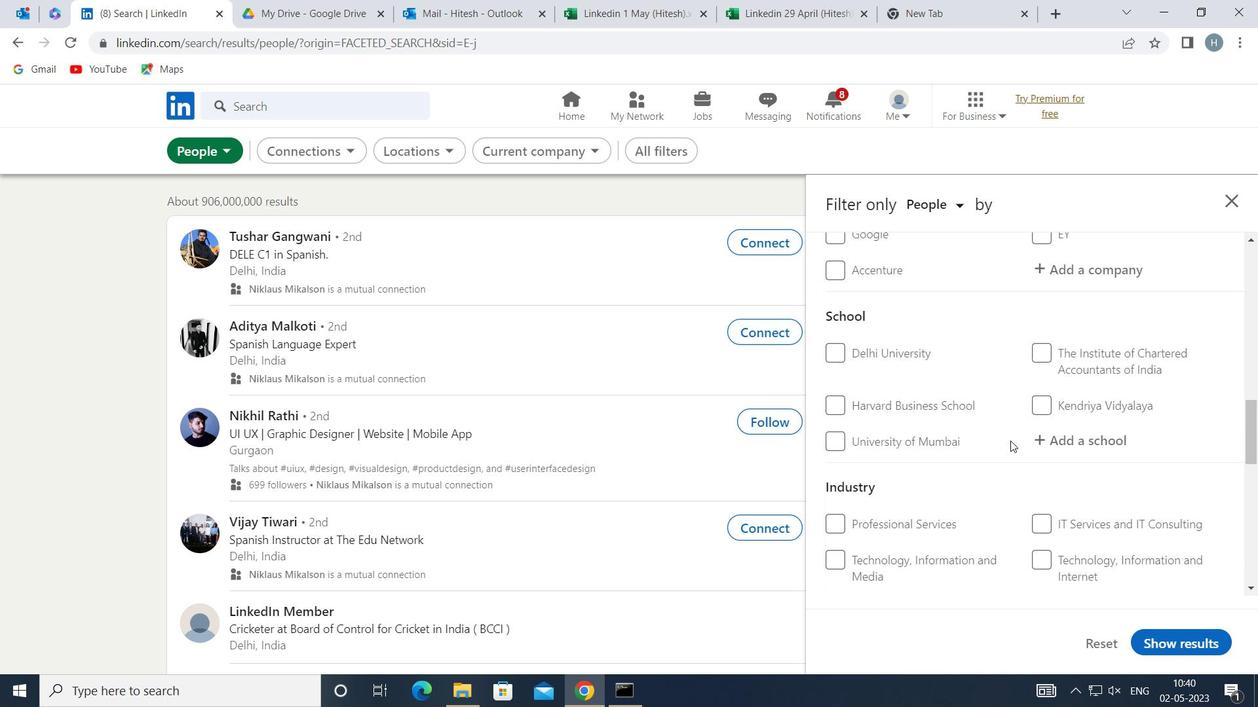 
Action: Mouse scrolled (1010, 441) with delta (0, 0)
Screenshot: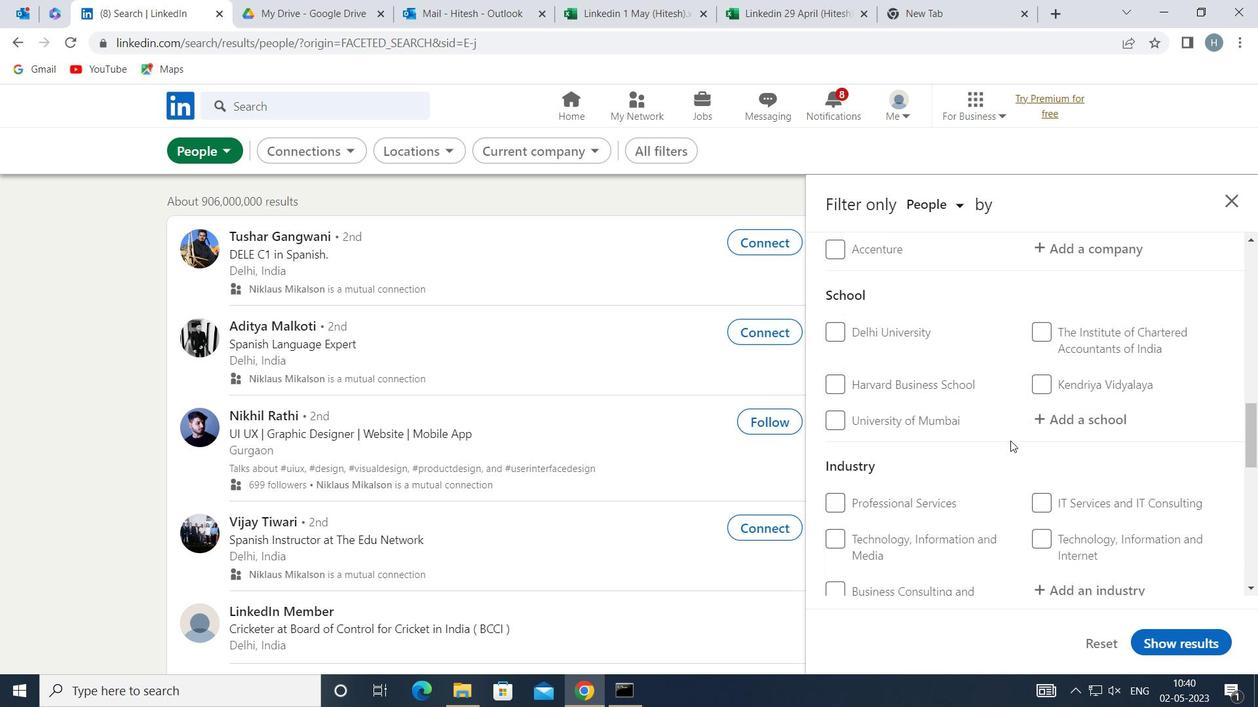 
Action: Mouse scrolled (1010, 441) with delta (0, 0)
Screenshot: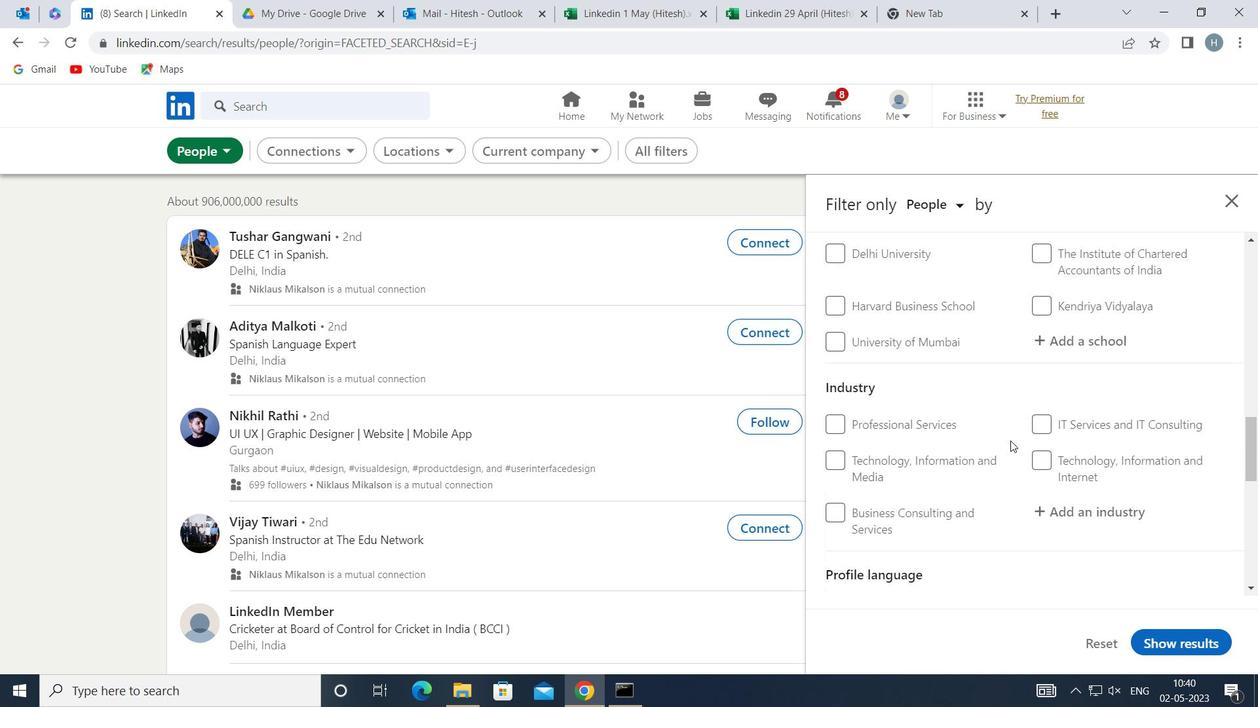 
Action: Mouse scrolled (1010, 441) with delta (0, 0)
Screenshot: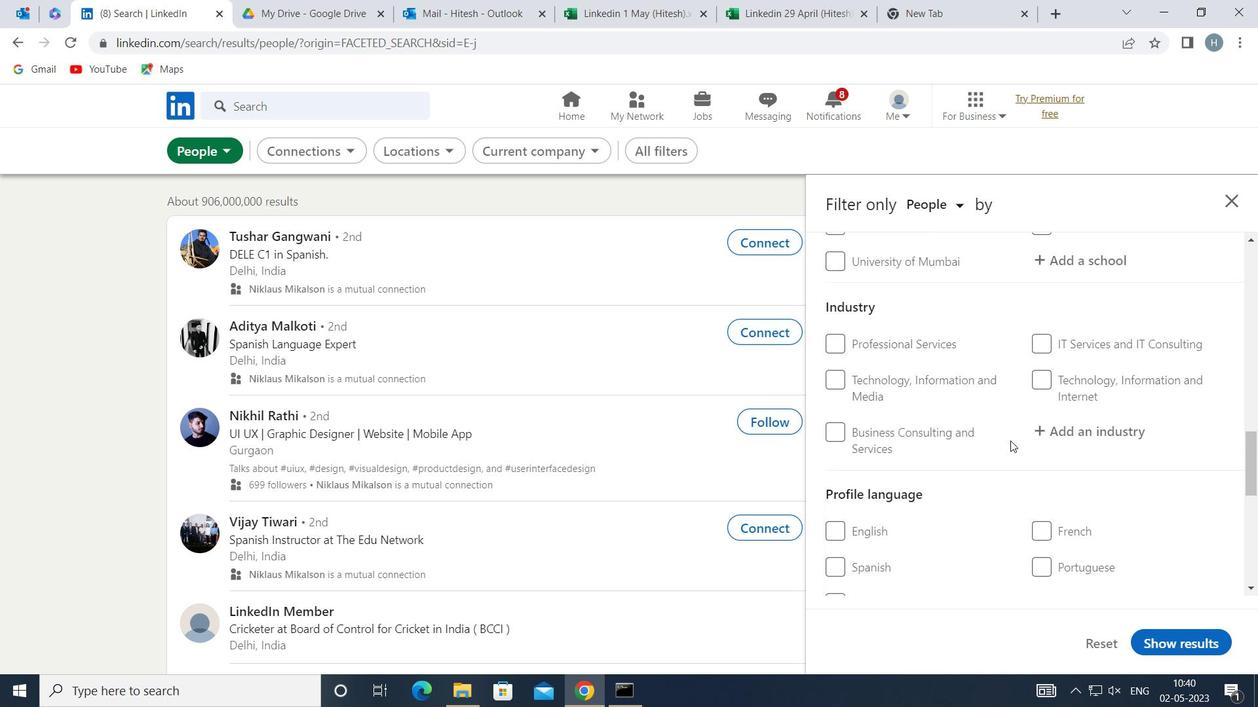 
Action: Mouse scrolled (1010, 441) with delta (0, 0)
Screenshot: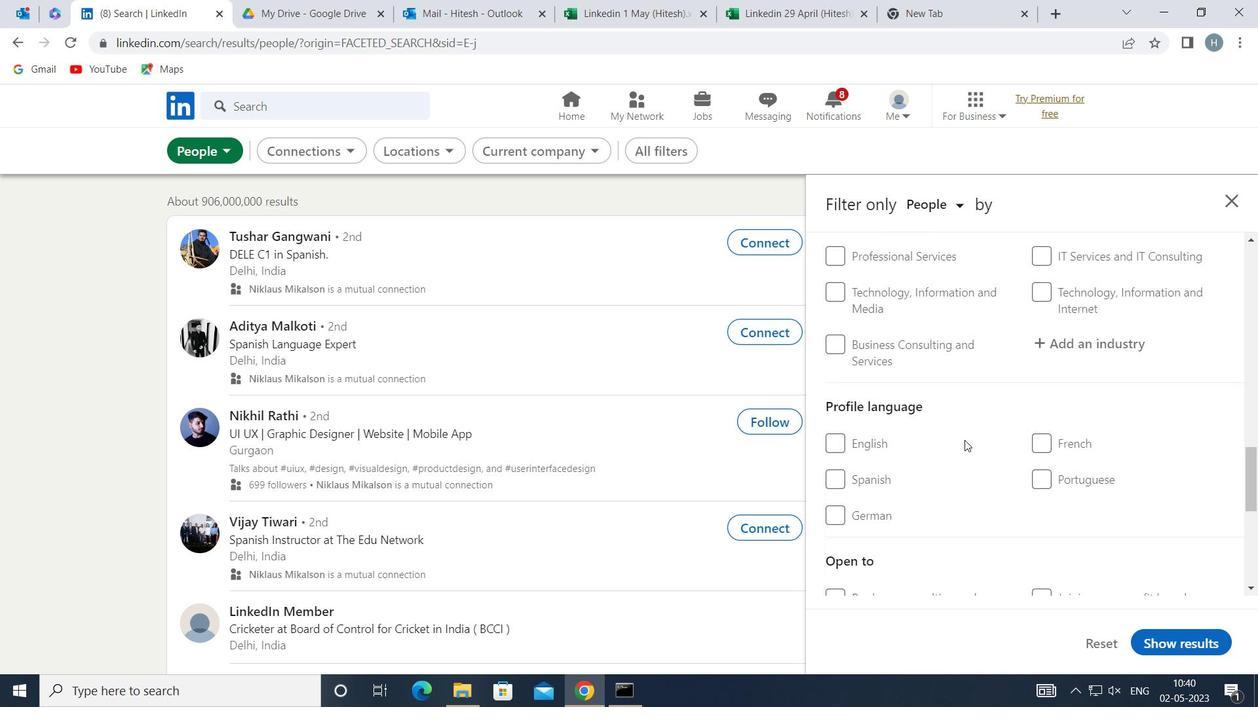 
Action: Mouse moved to (878, 435)
Screenshot: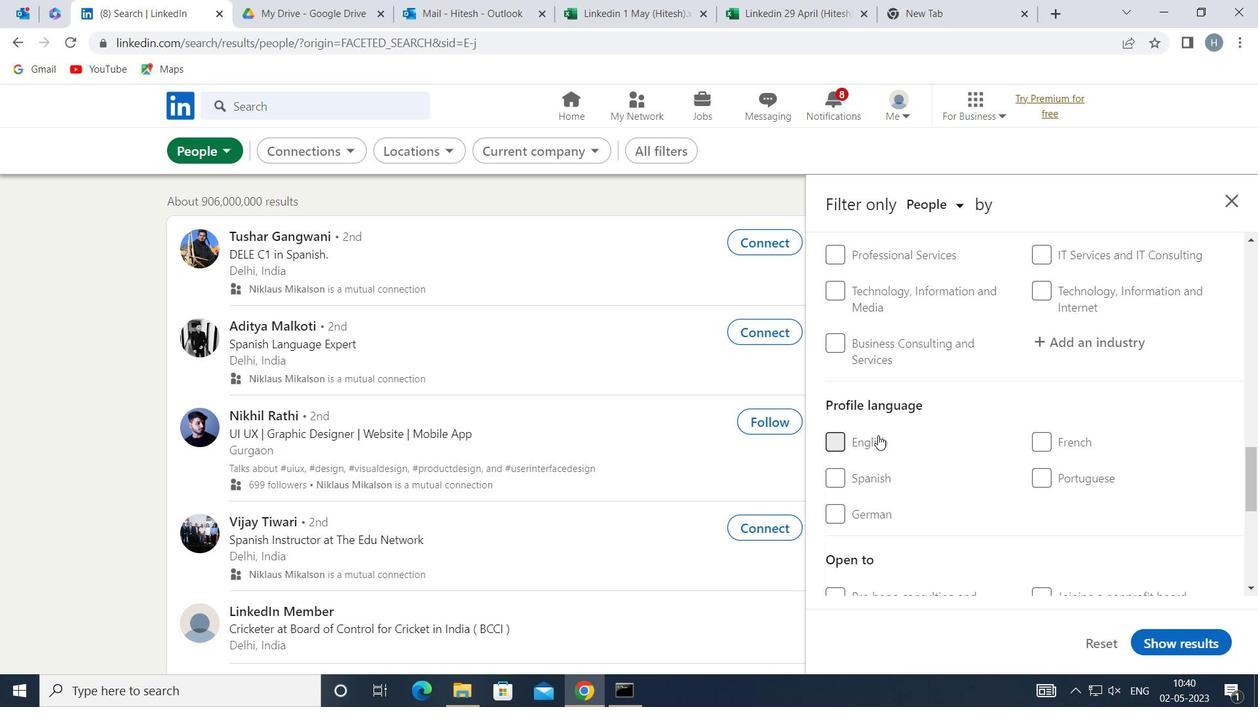 
Action: Mouse pressed left at (878, 435)
Screenshot: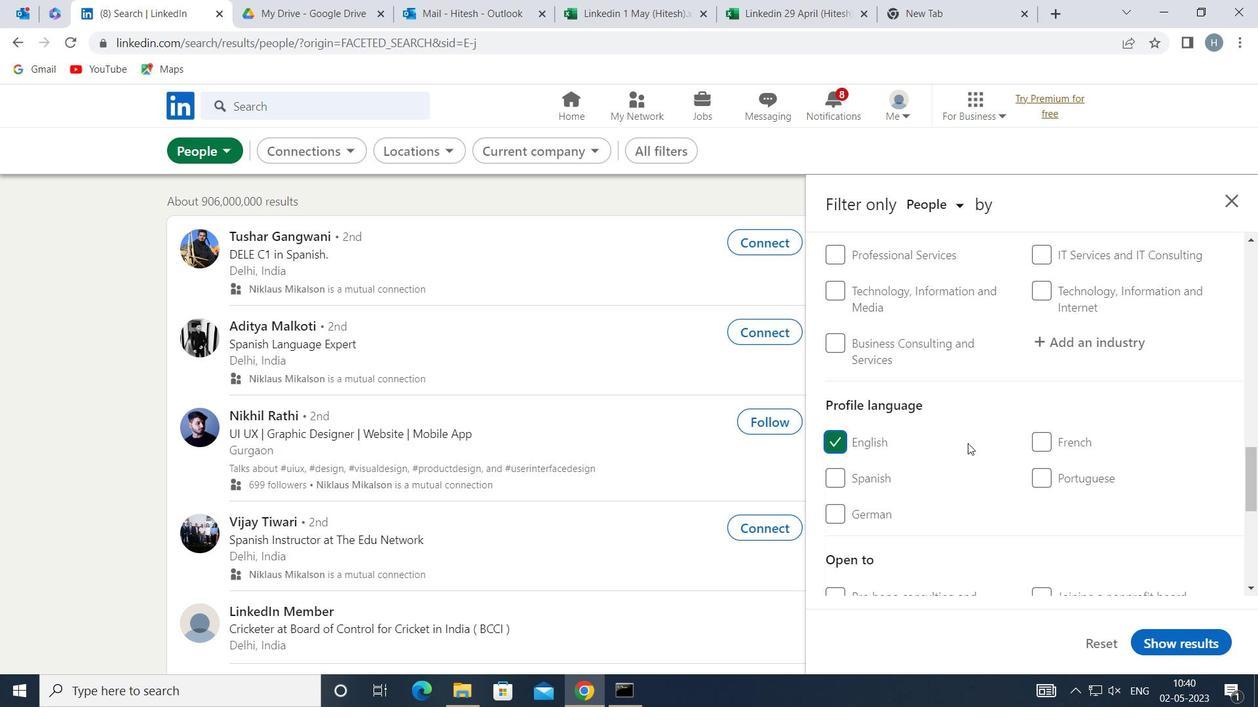 
Action: Mouse moved to (979, 444)
Screenshot: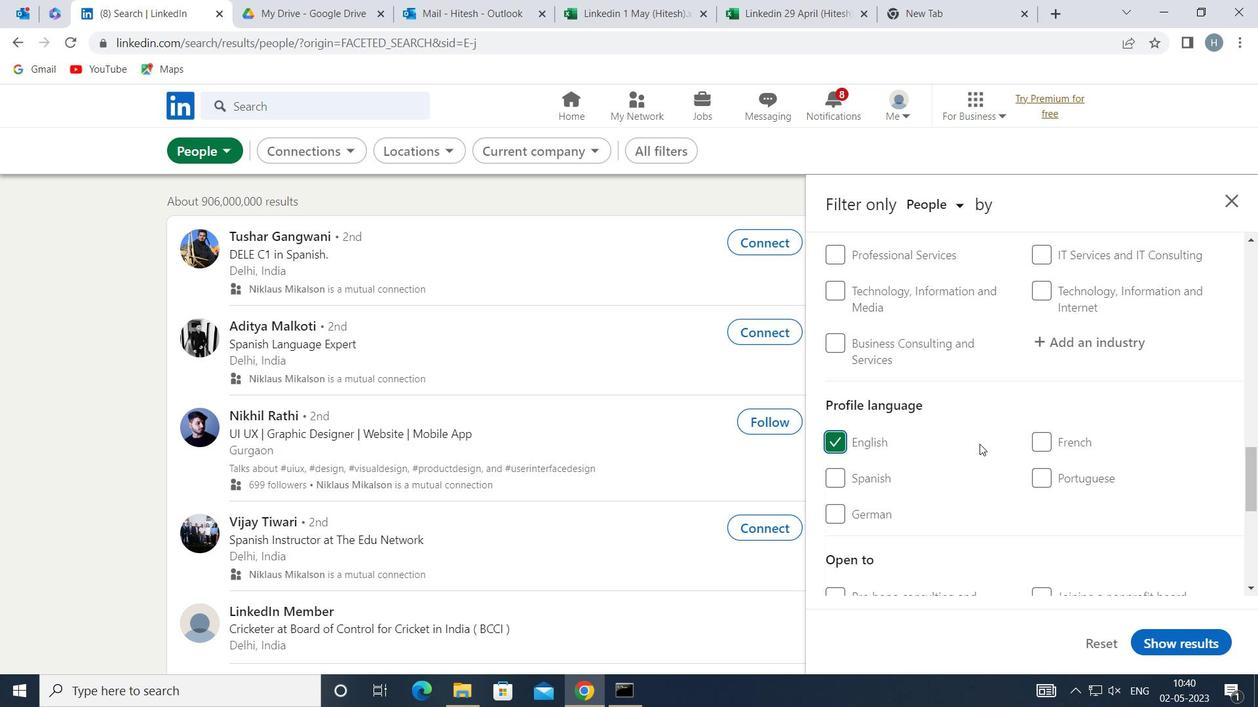 
Action: Mouse scrolled (979, 445) with delta (0, 0)
Screenshot: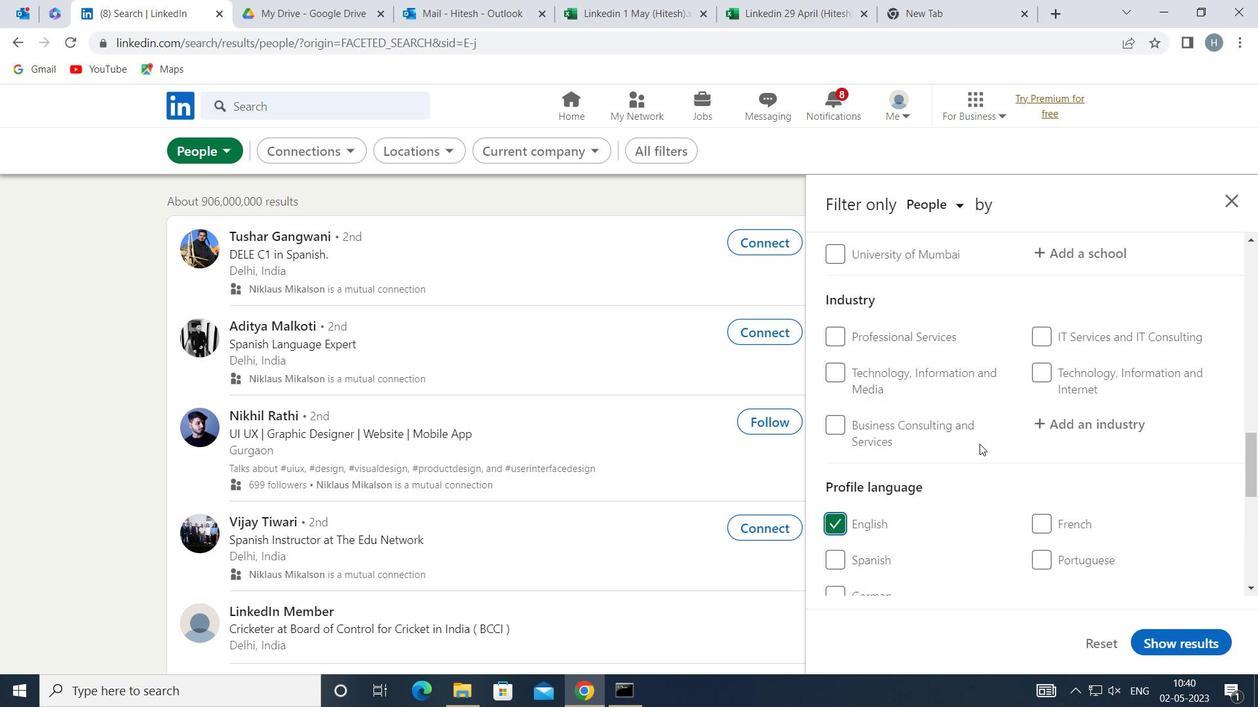 
Action: Mouse scrolled (979, 445) with delta (0, 0)
Screenshot: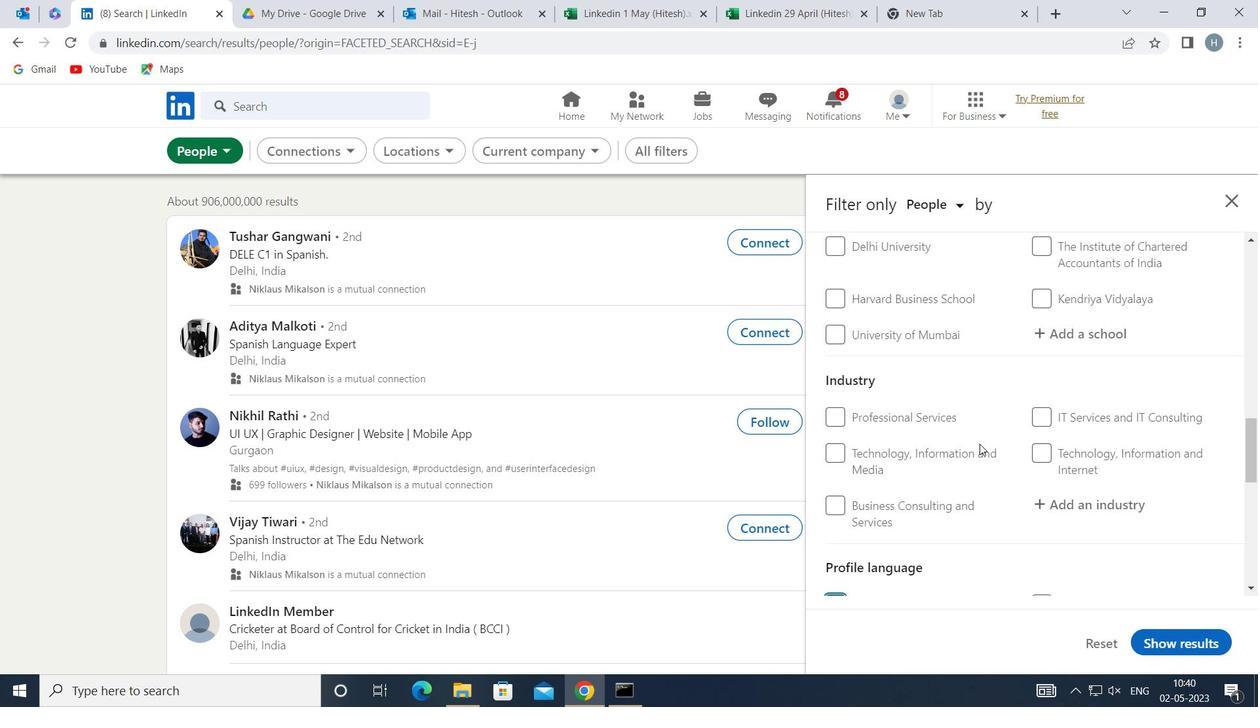 
Action: Mouse scrolled (979, 445) with delta (0, 0)
Screenshot: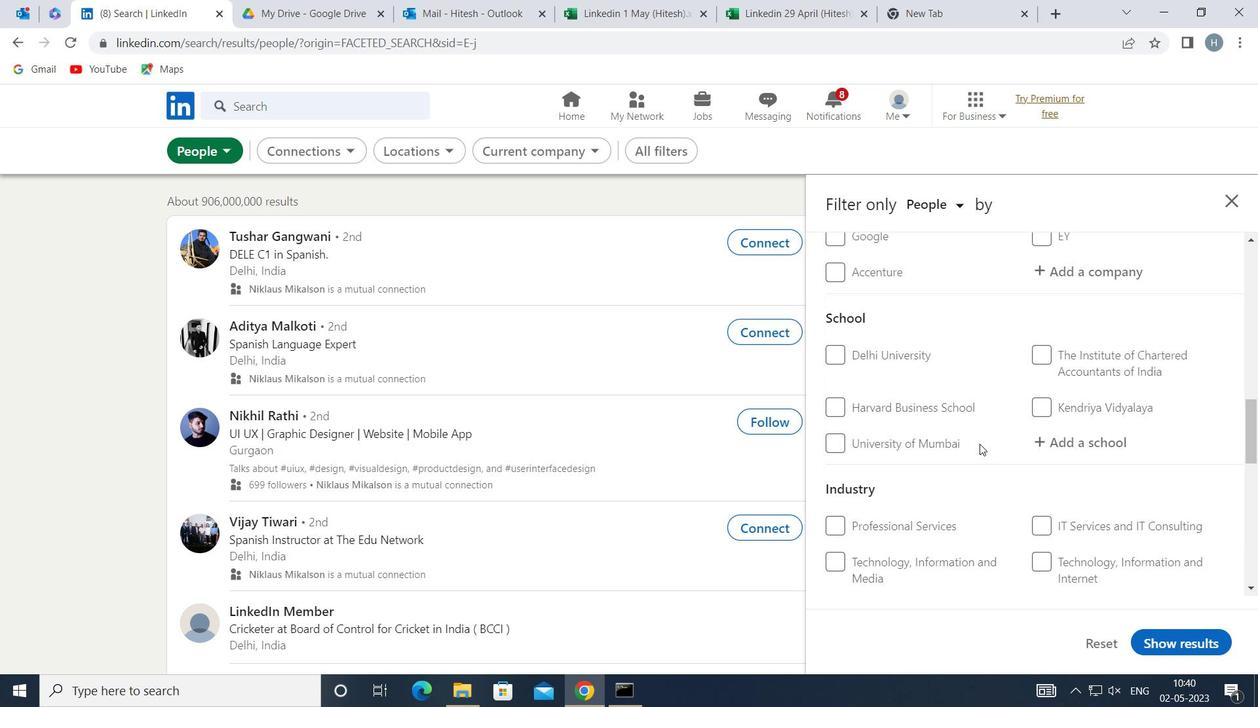 
Action: Mouse scrolled (979, 445) with delta (0, 0)
Screenshot: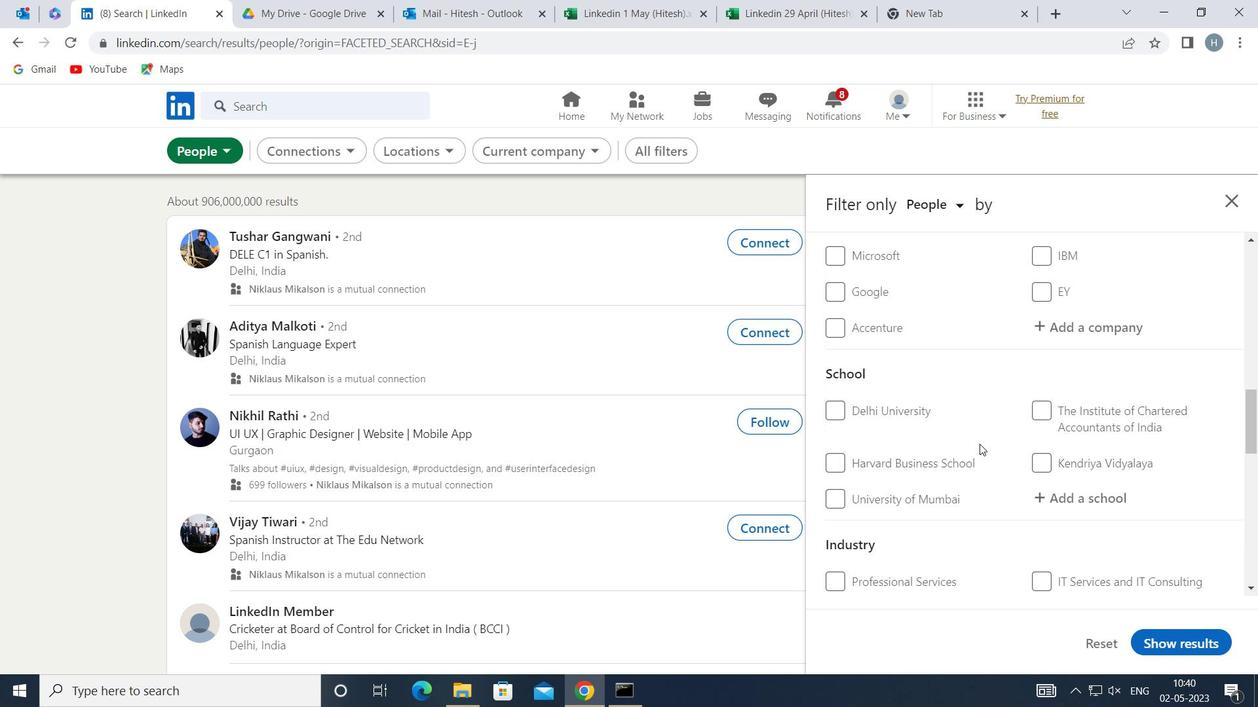 
Action: Mouse scrolled (979, 445) with delta (0, 0)
Screenshot: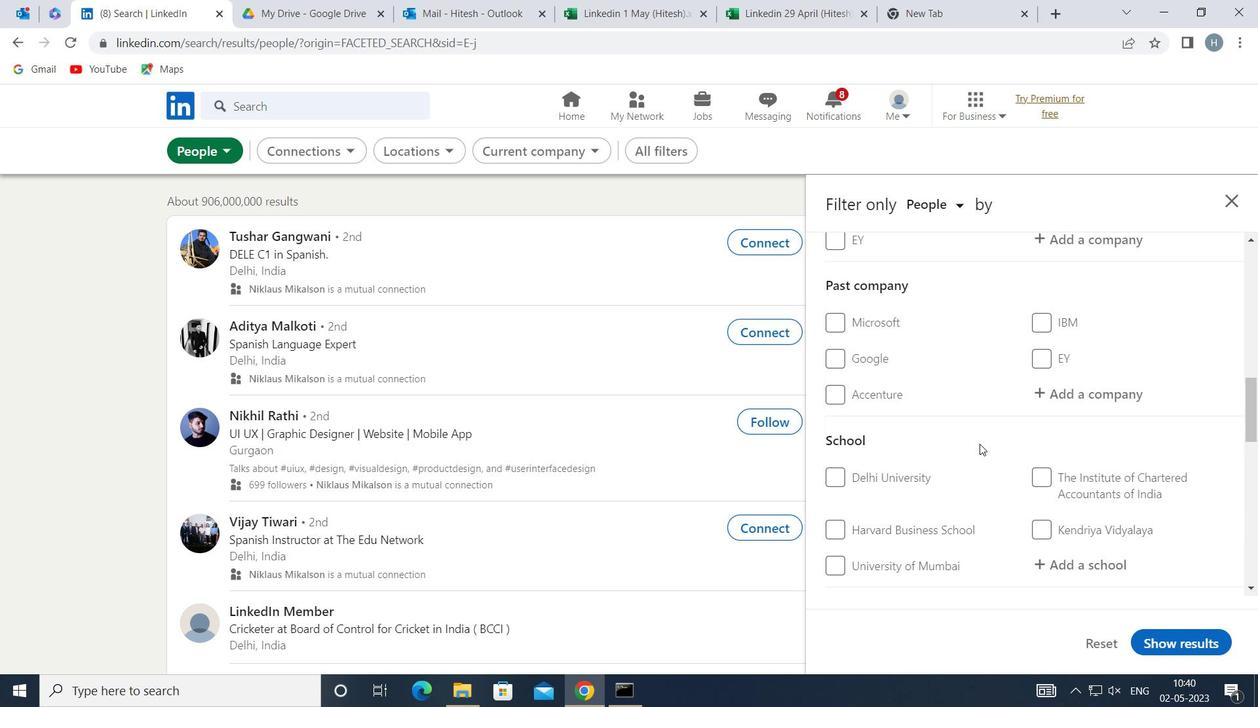
Action: Mouse scrolled (979, 445) with delta (0, 0)
Screenshot: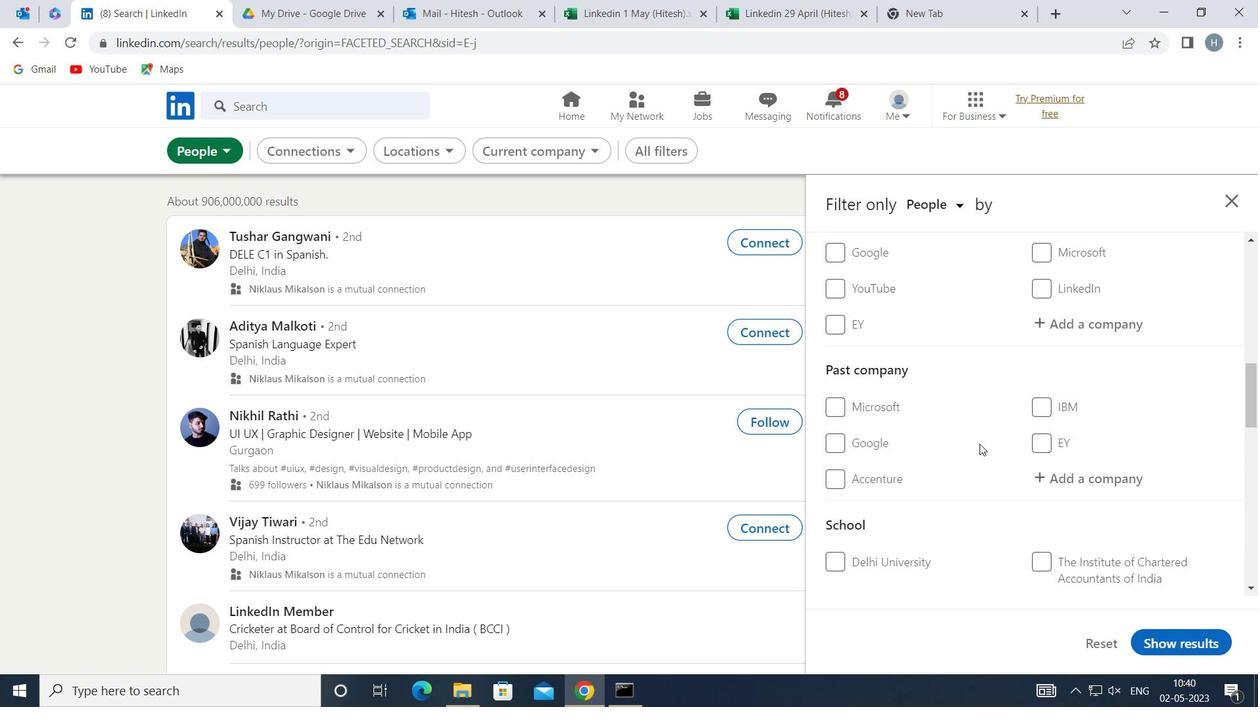 
Action: Mouse scrolled (979, 445) with delta (0, 0)
Screenshot: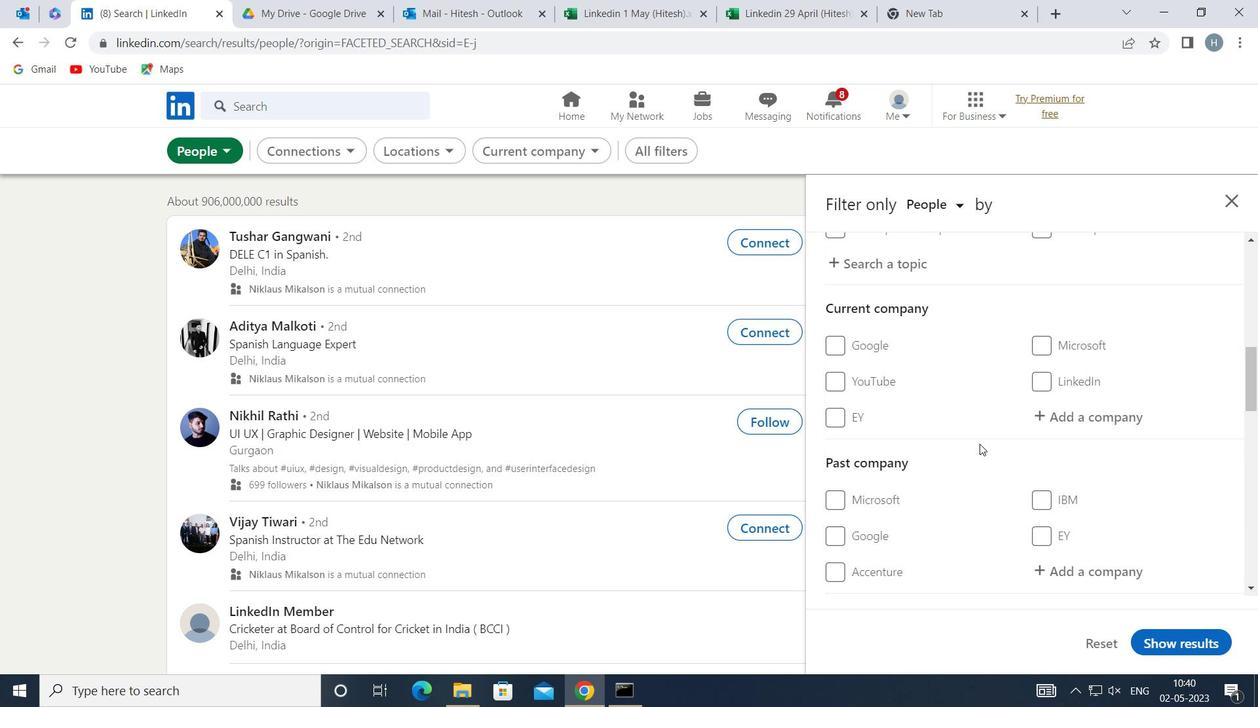 
Action: Mouse scrolled (979, 445) with delta (0, 0)
Screenshot: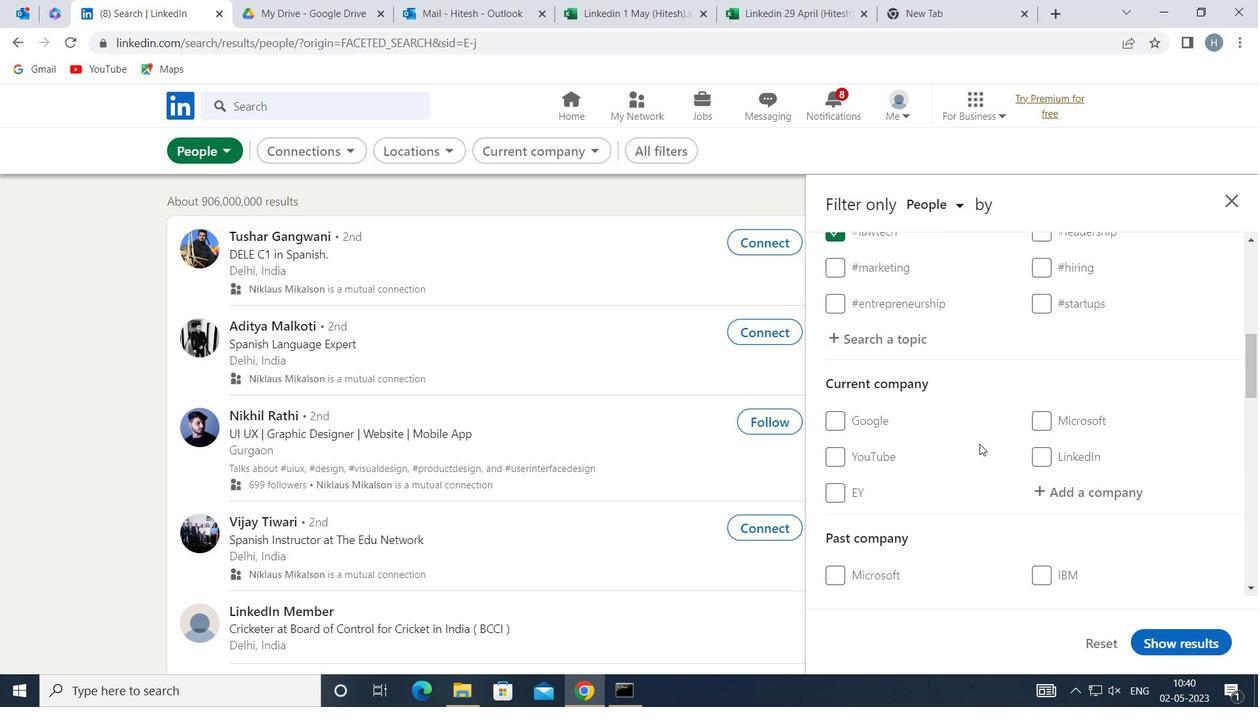 
Action: Mouse scrolled (979, 445) with delta (0, 0)
Screenshot: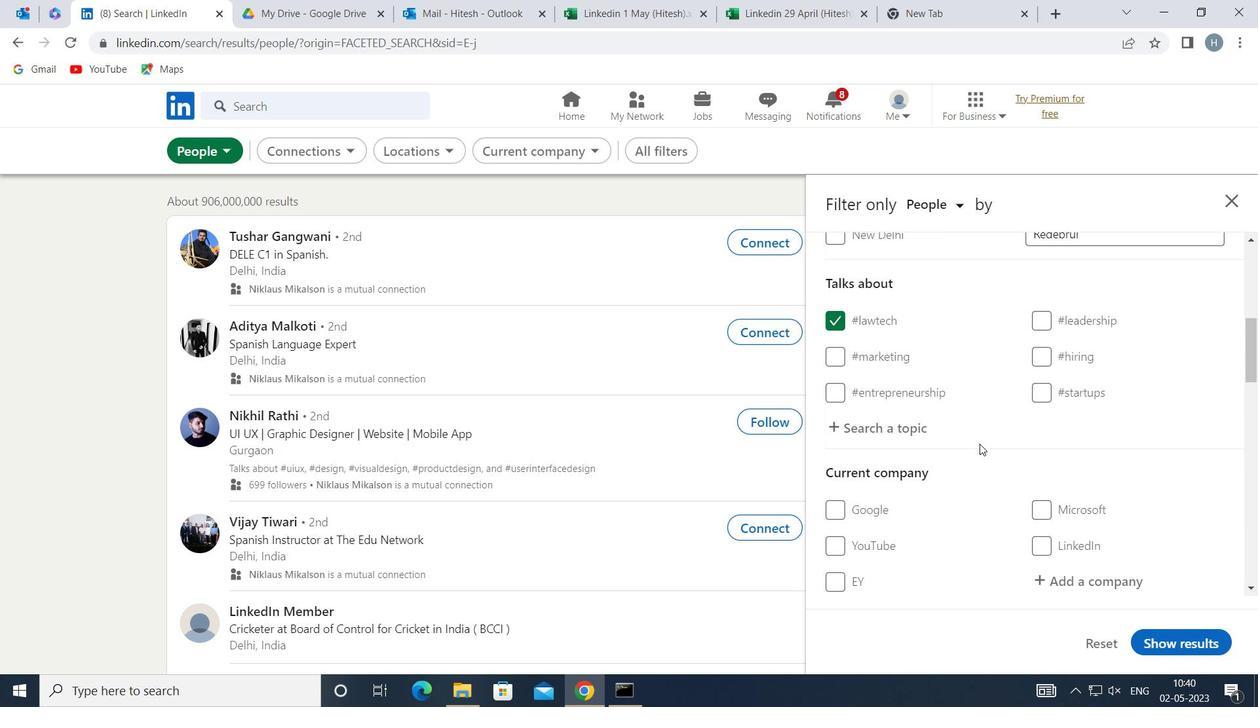 
Action: Mouse scrolled (979, 444) with delta (0, 0)
Screenshot: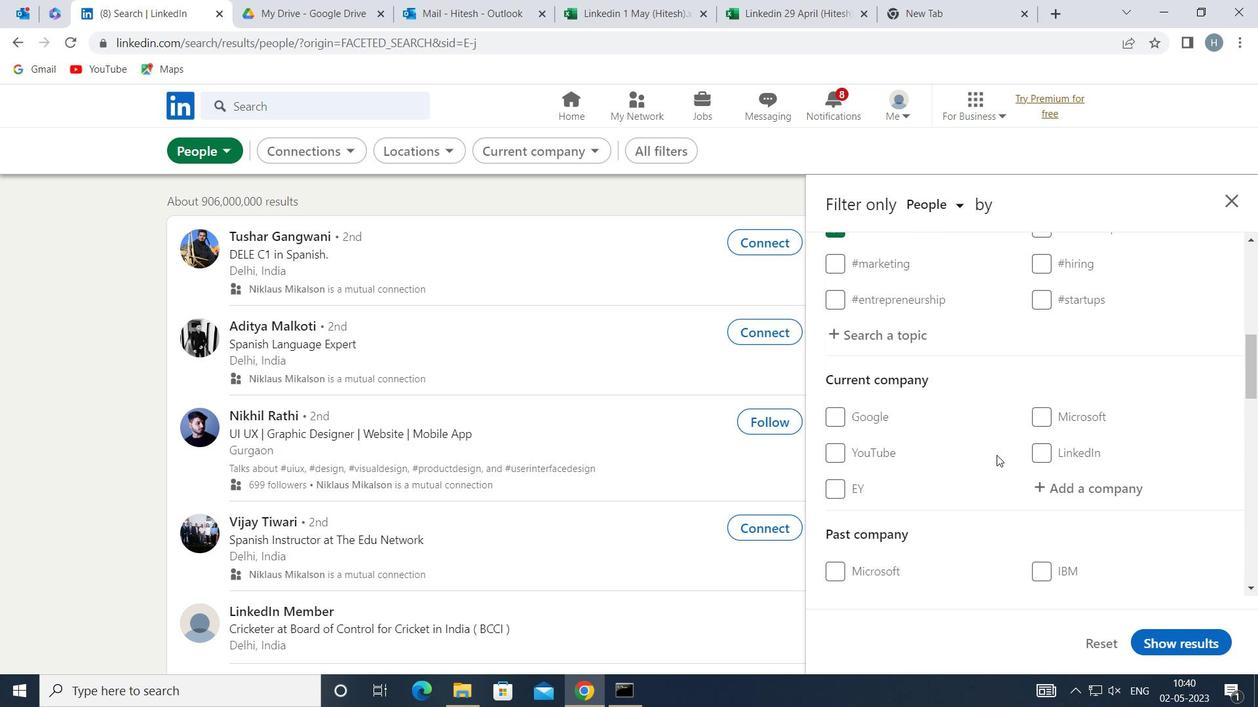 
Action: Mouse scrolled (979, 444) with delta (0, 0)
Screenshot: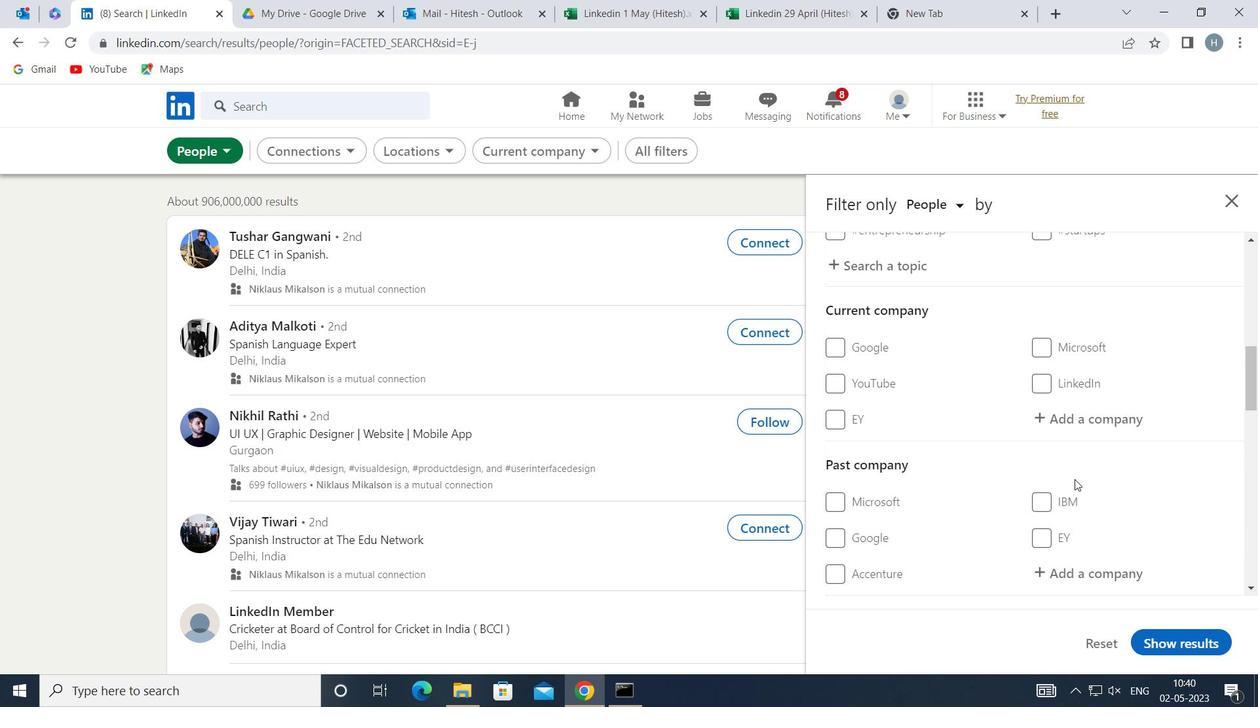 
Action: Mouse moved to (1093, 411)
Screenshot: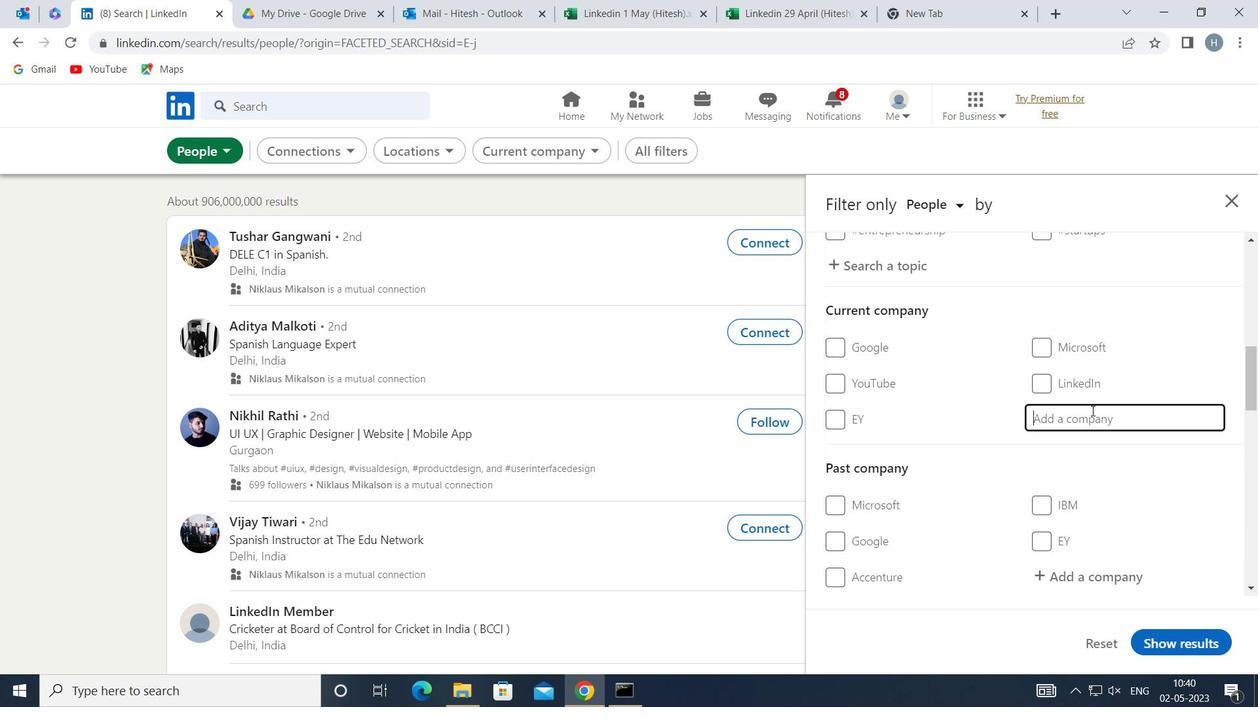 
Action: Mouse pressed left at (1093, 411)
Screenshot: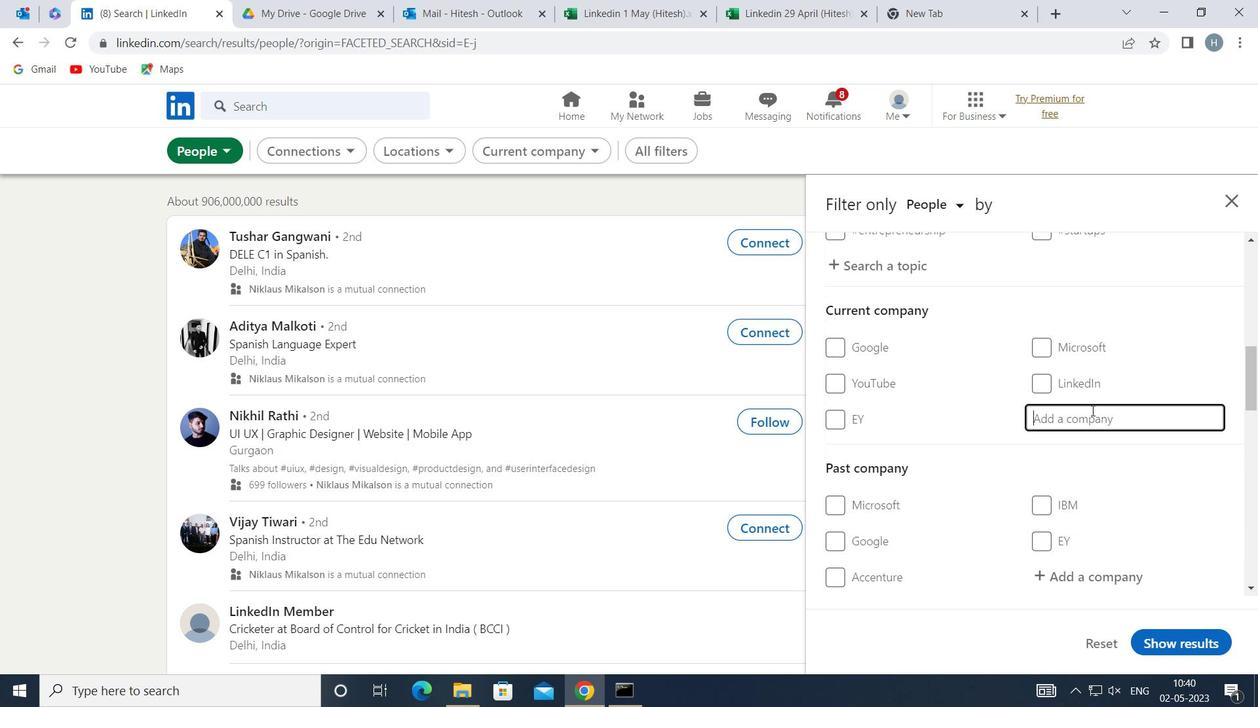 
Action: Mouse moved to (1091, 411)
Screenshot: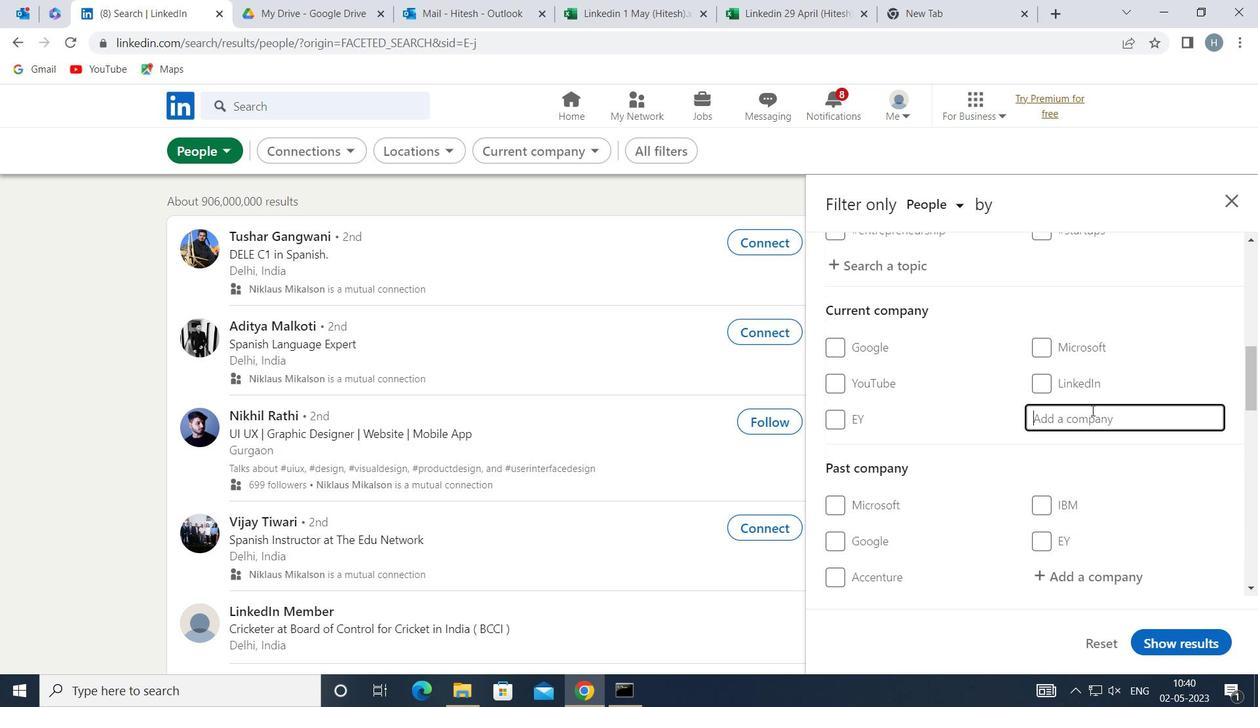 
Action: Key pressed <Key.shift>AIRTEL<Key.space><Key.shift>P
Screenshot: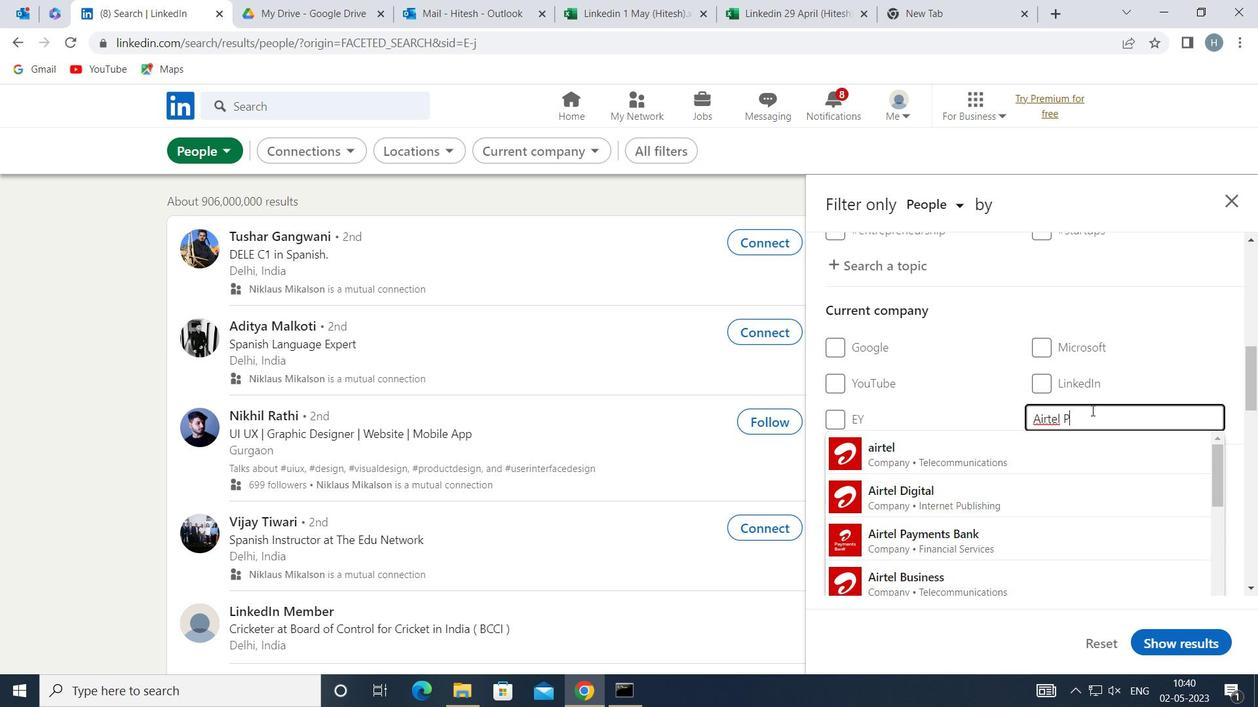 
Action: Mouse moved to (1049, 444)
Screenshot: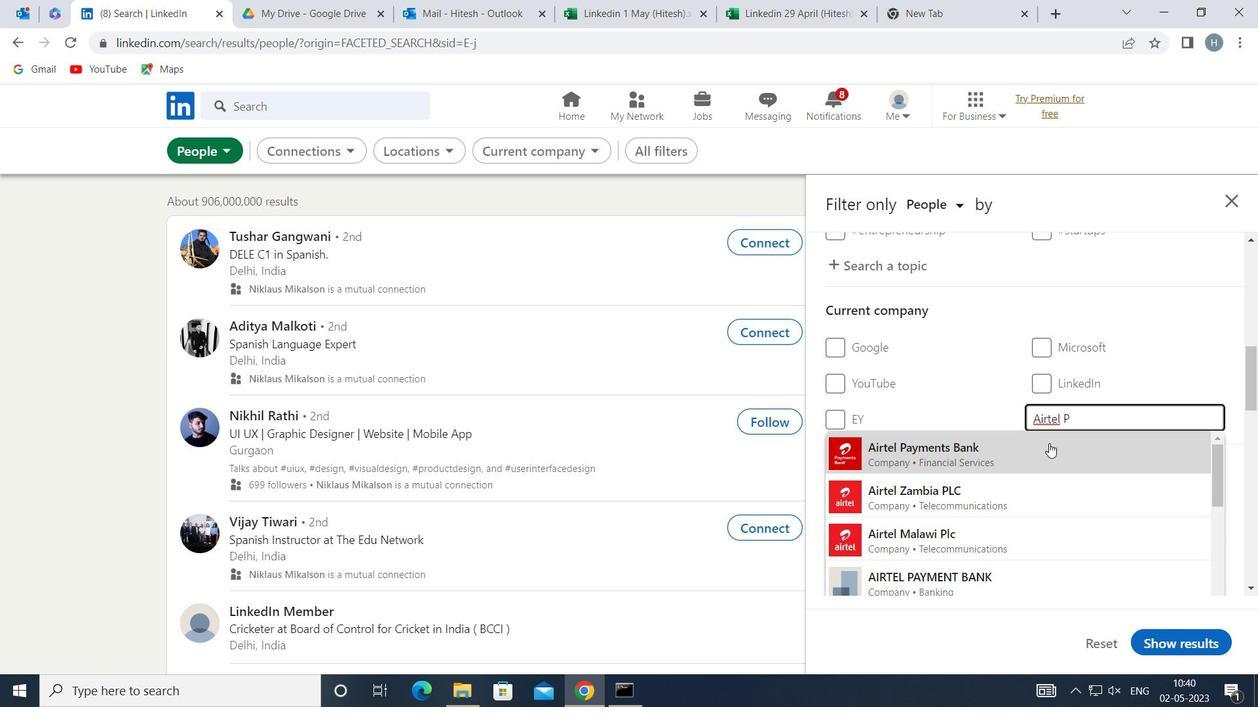
Action: Mouse pressed left at (1049, 444)
Screenshot: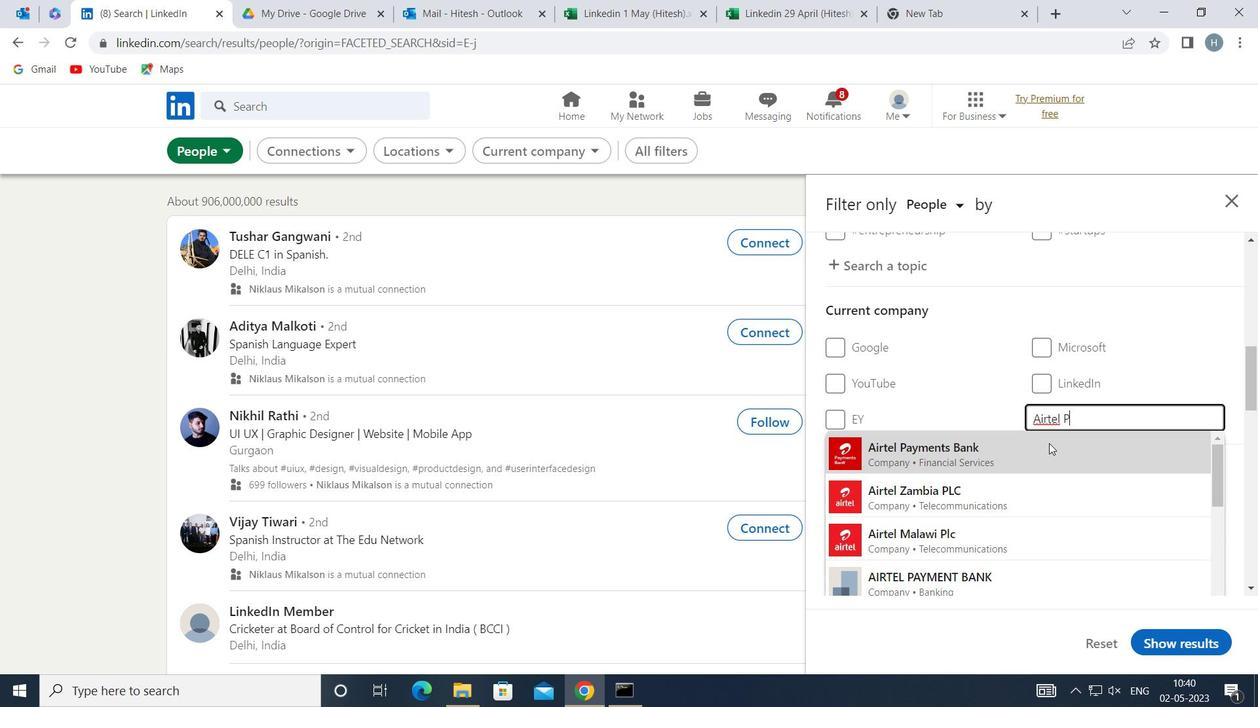 
Action: Mouse scrolled (1049, 443) with delta (0, 0)
Screenshot: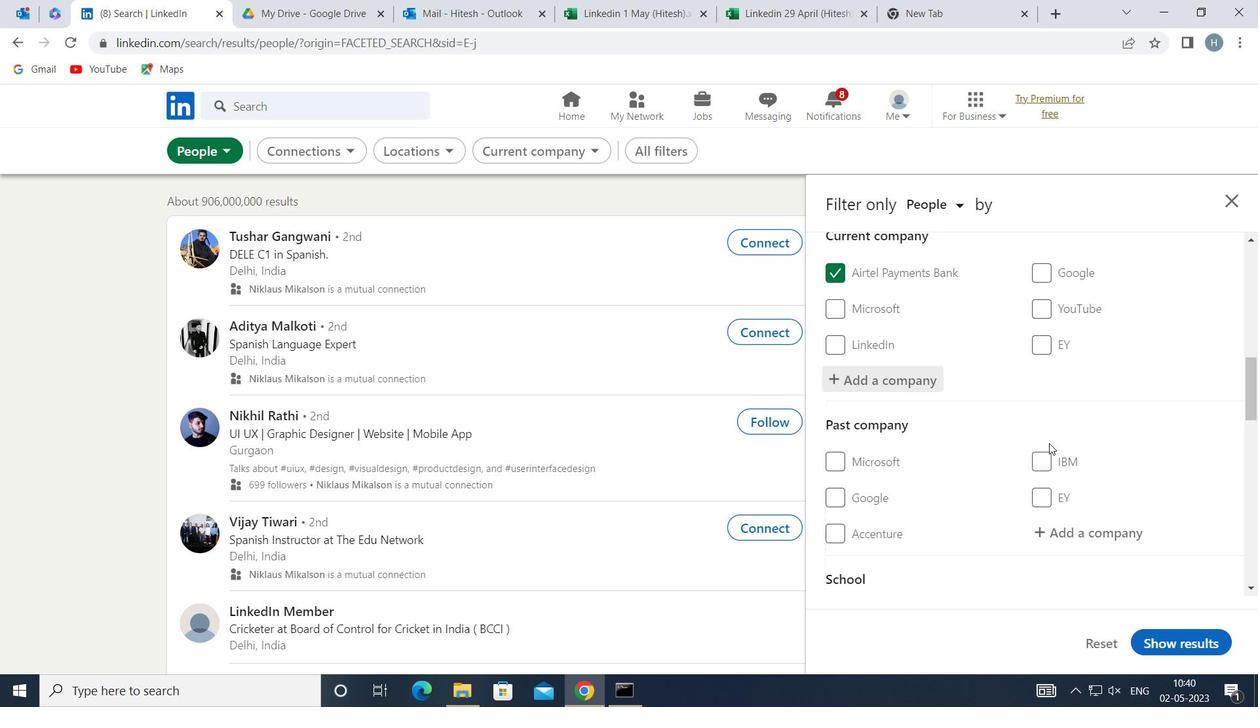 
Action: Mouse scrolled (1049, 443) with delta (0, 0)
Screenshot: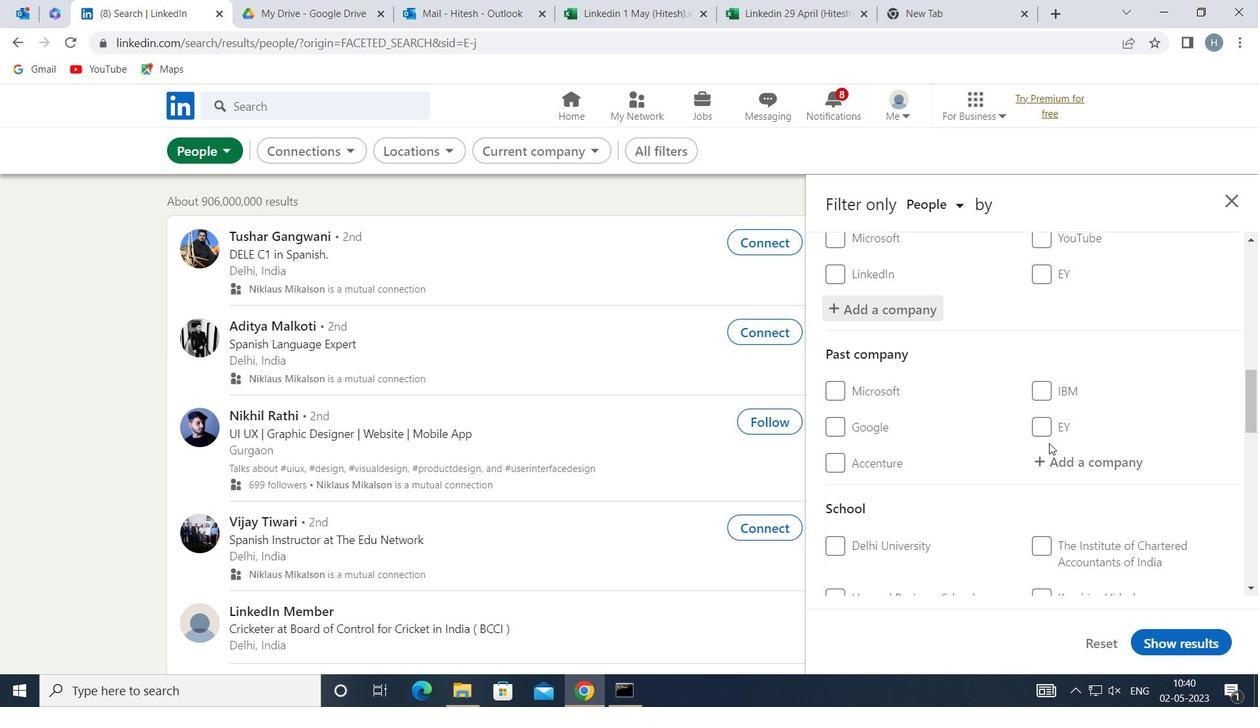 
Action: Mouse scrolled (1049, 443) with delta (0, 0)
Screenshot: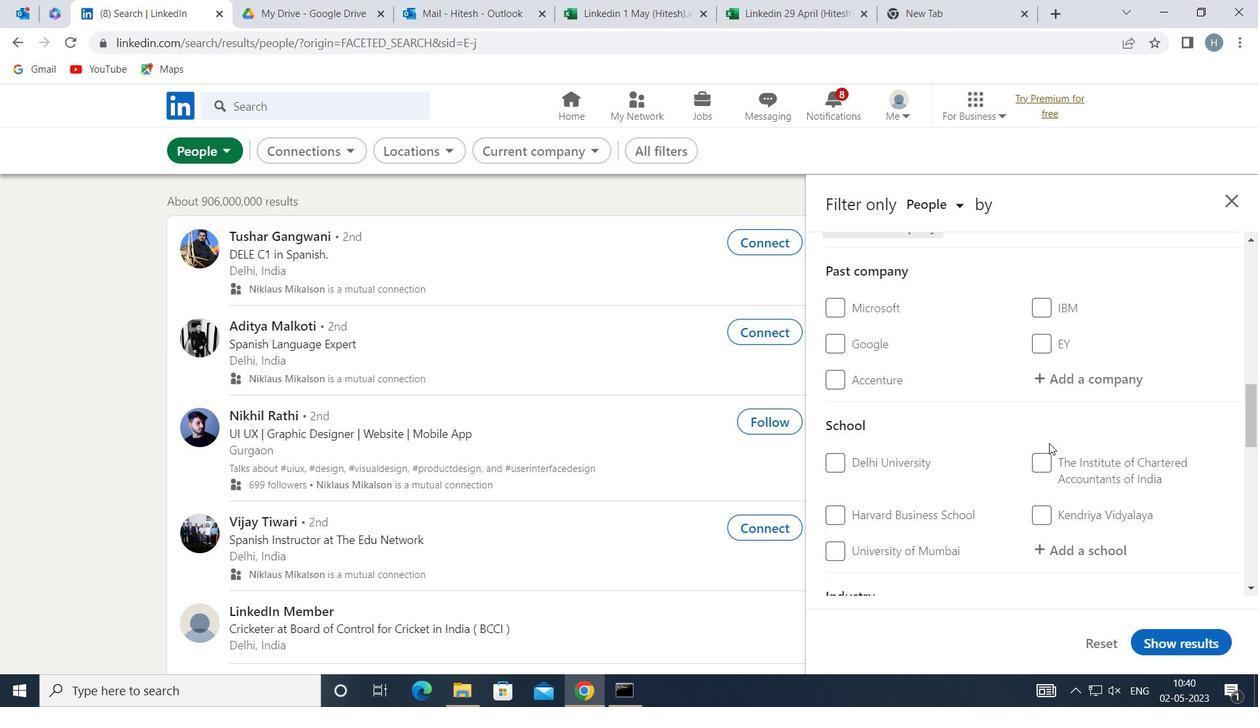 
Action: Mouse scrolled (1049, 443) with delta (0, 0)
Screenshot: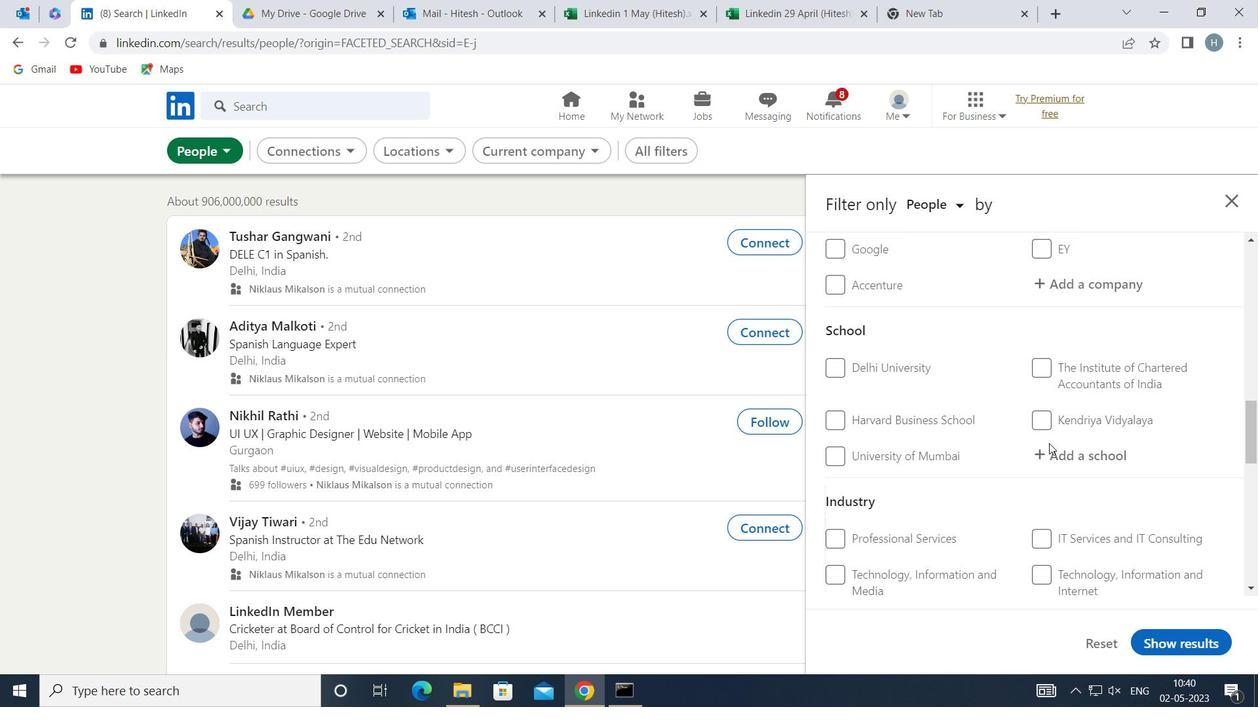 
Action: Mouse pressed left at (1049, 444)
Screenshot: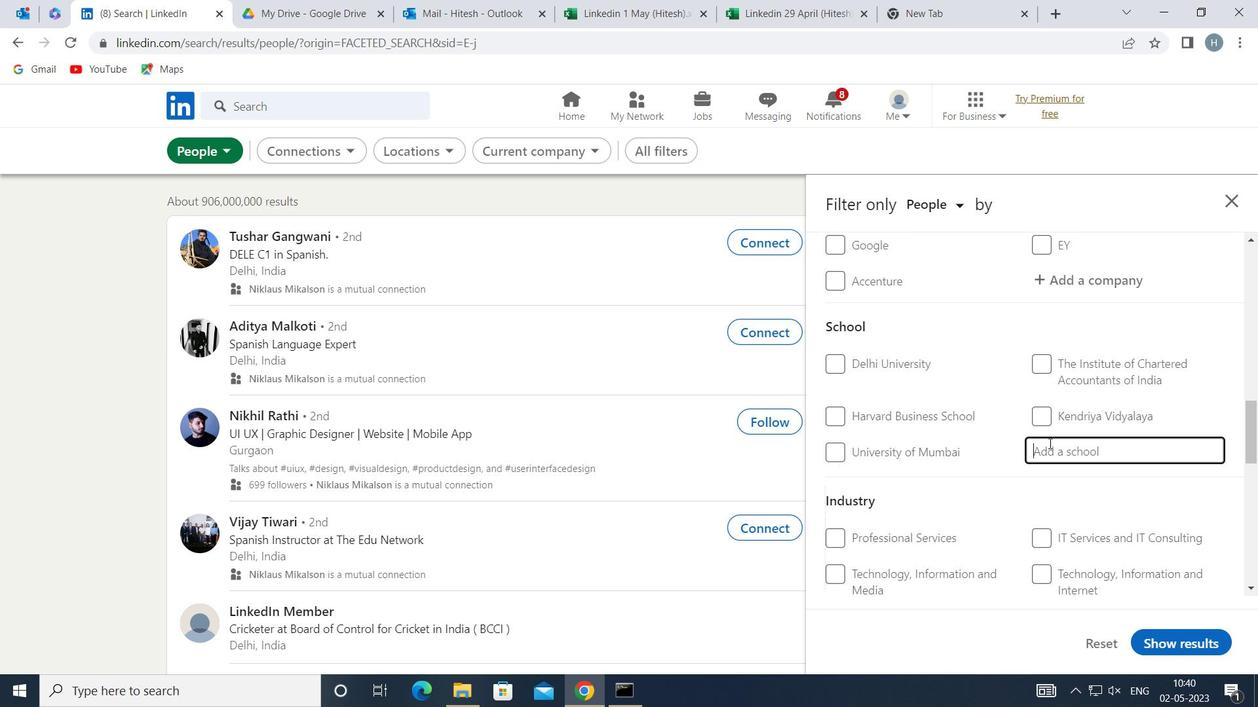 
Action: Mouse moved to (1049, 444)
Screenshot: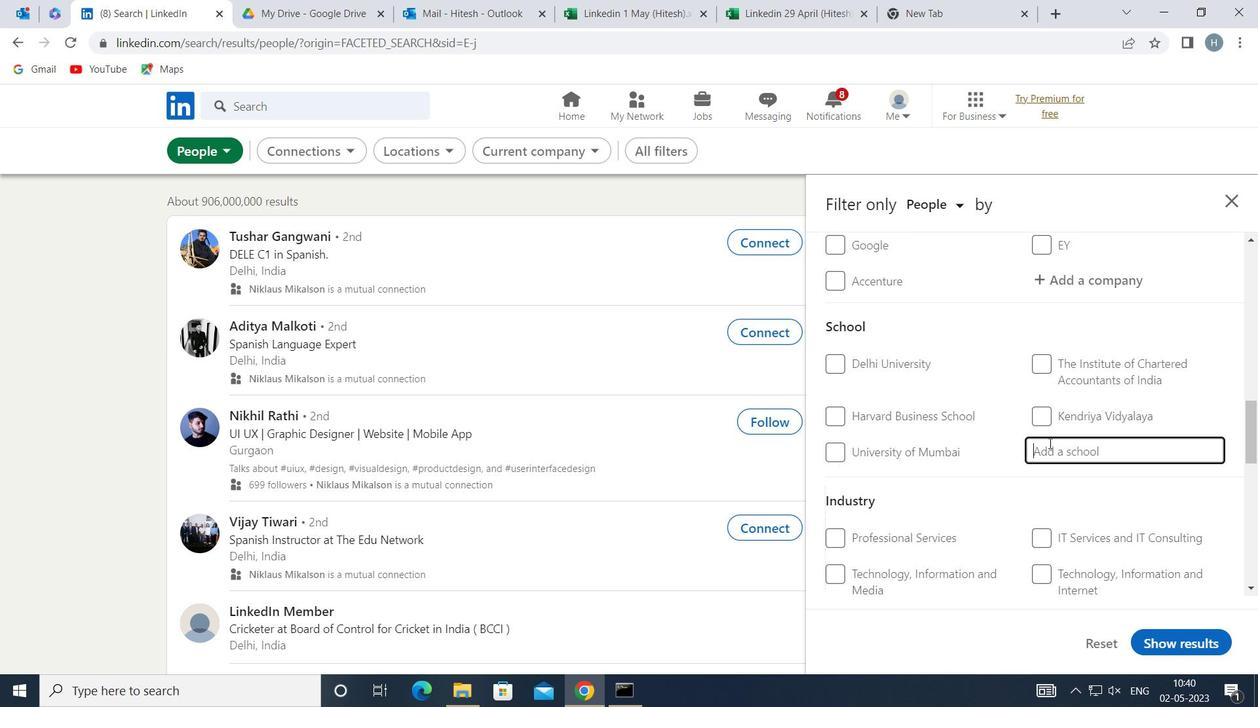 
Action: Key pressed <Key.shift>COTTON<Key.space>
Screenshot: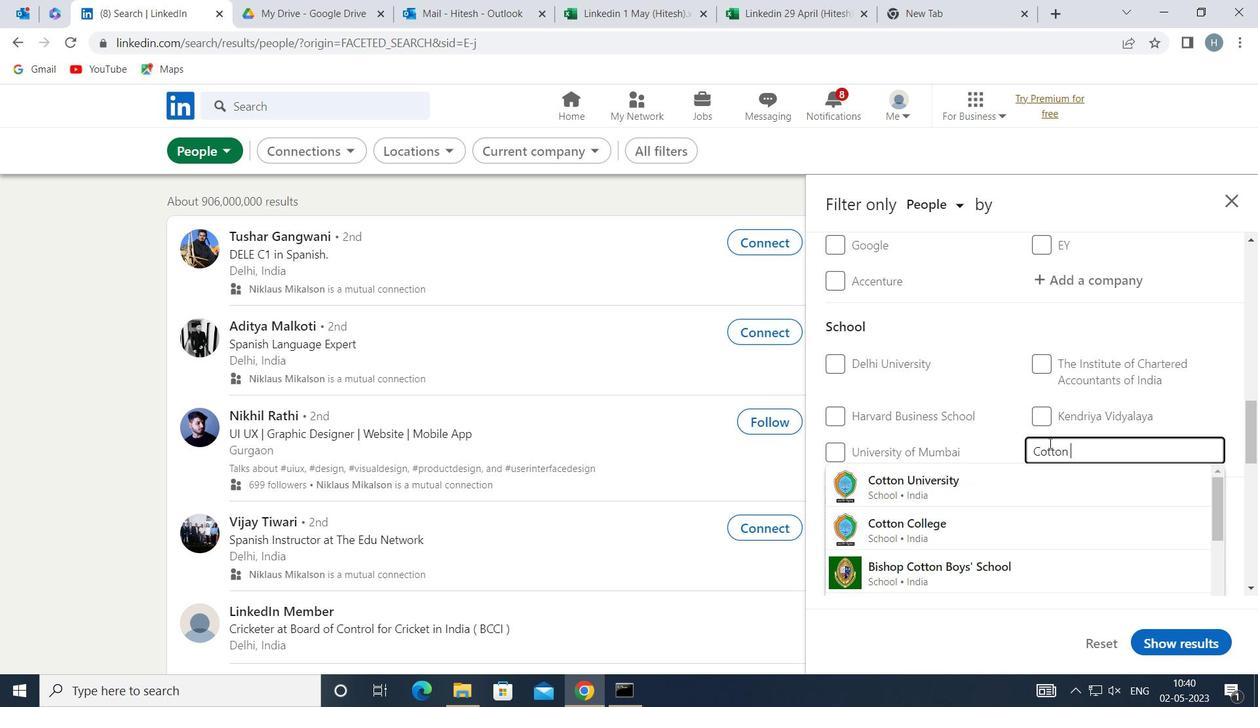 
Action: Mouse moved to (1051, 479)
Screenshot: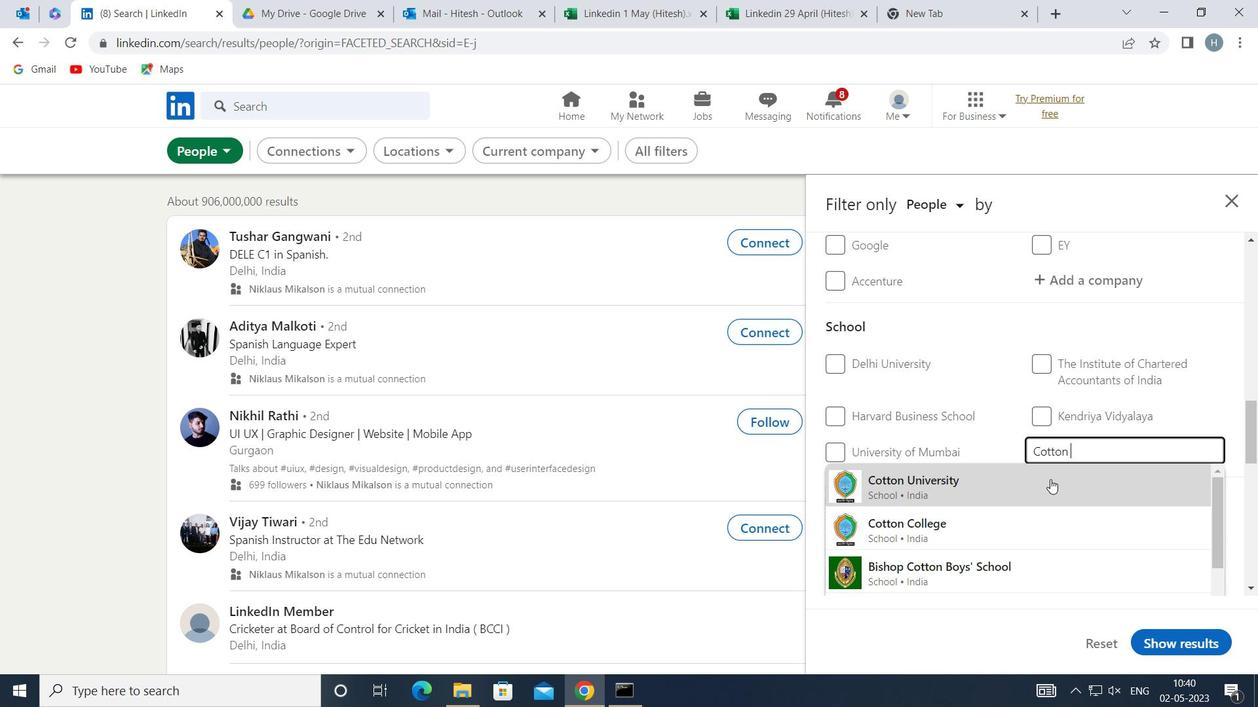 
Action: Mouse pressed left at (1051, 479)
Screenshot: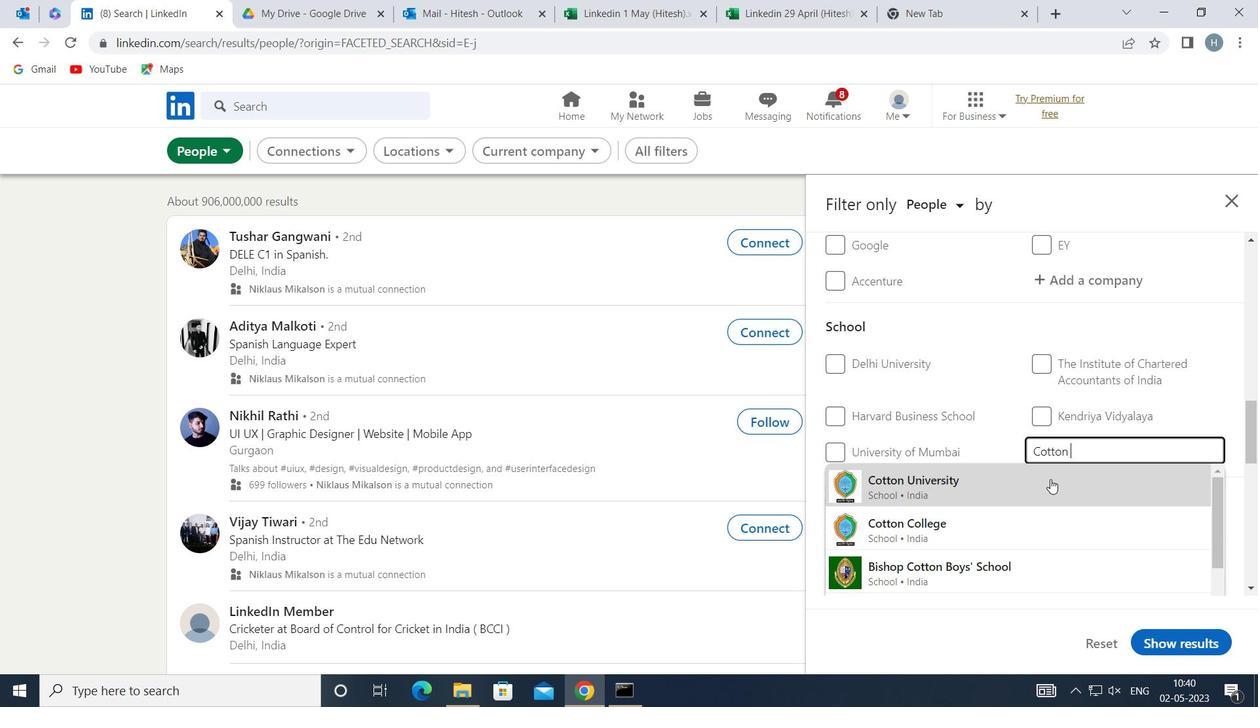 
Action: Mouse moved to (965, 437)
Screenshot: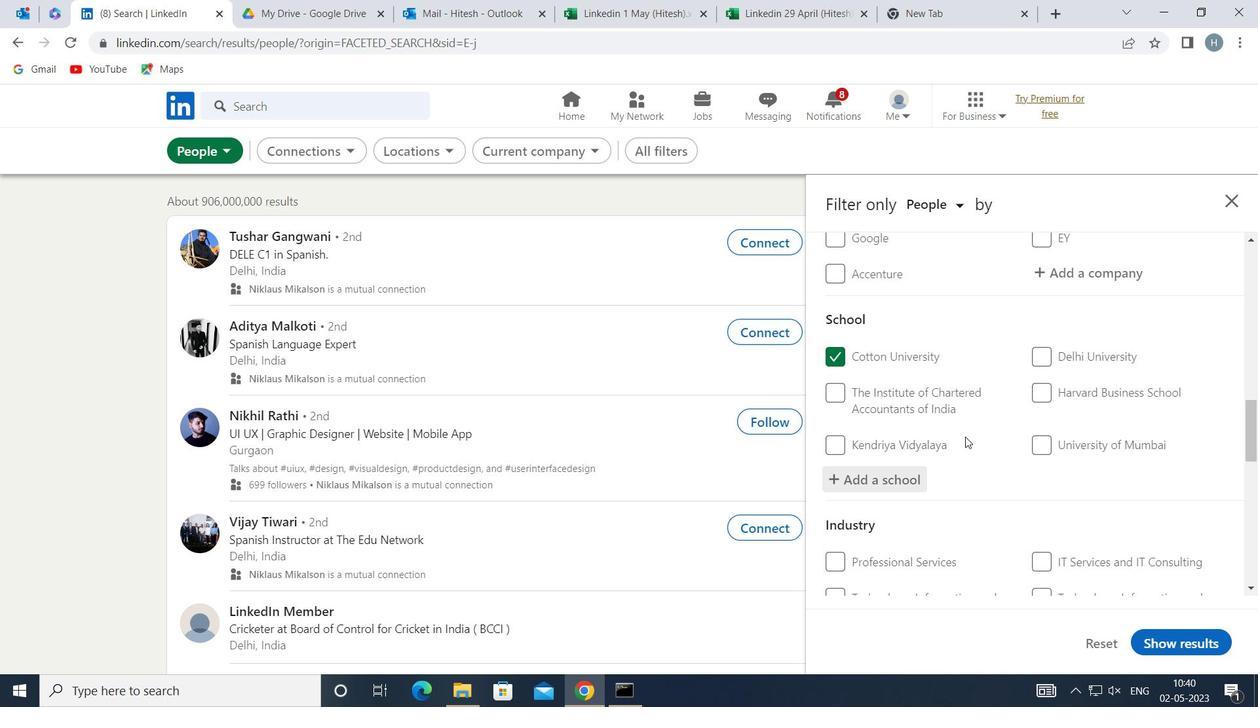 
Action: Mouse scrolled (965, 437) with delta (0, 0)
Screenshot: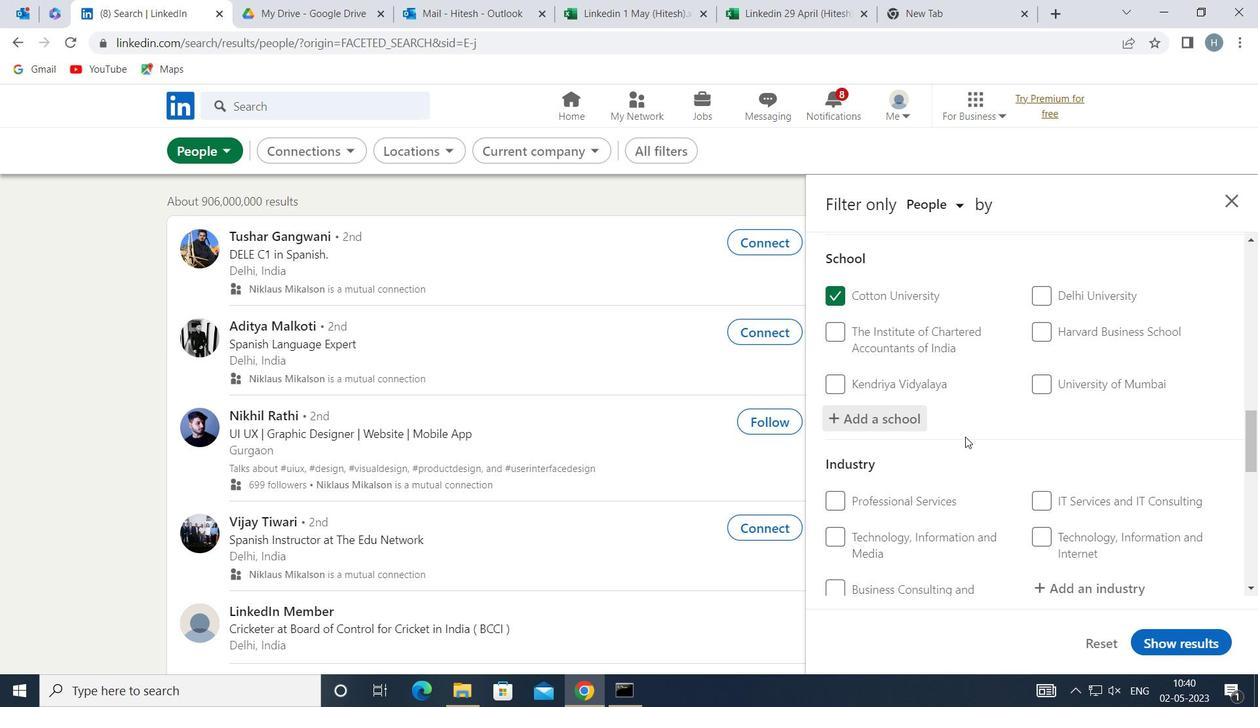 
Action: Mouse moved to (964, 437)
Screenshot: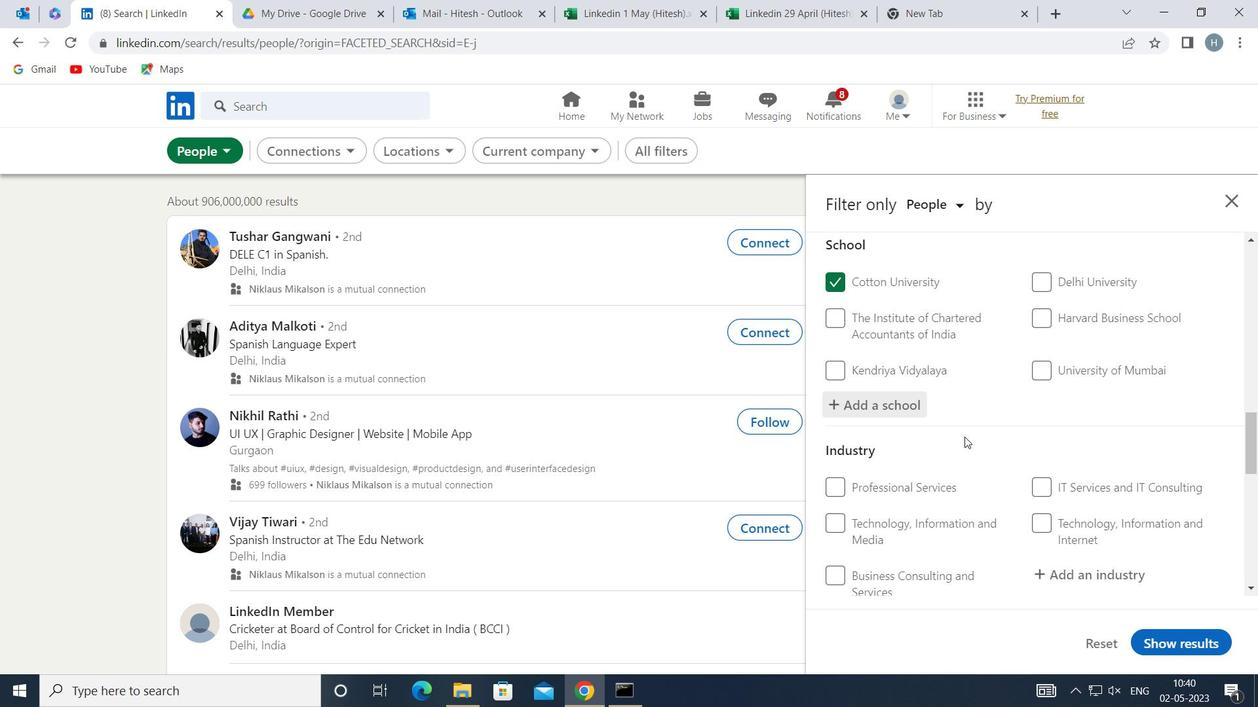 
Action: Mouse scrolled (964, 436) with delta (0, 0)
Screenshot: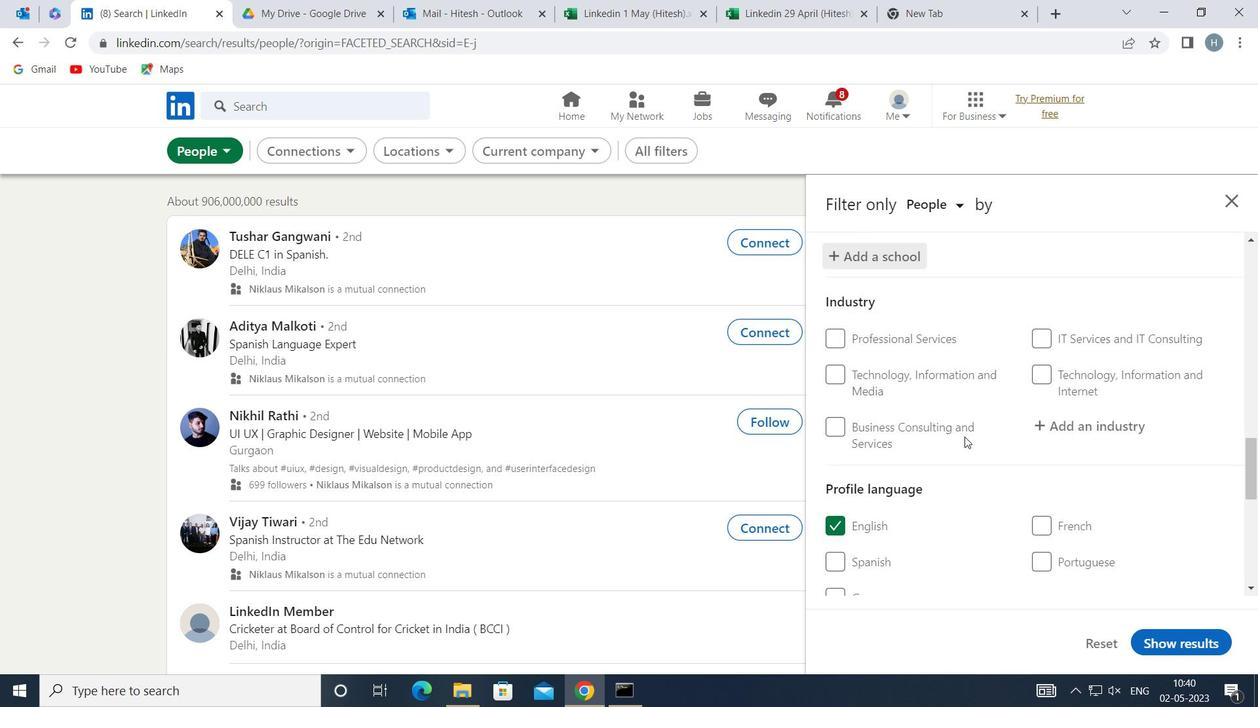 
Action: Mouse scrolled (964, 436) with delta (0, 0)
Screenshot: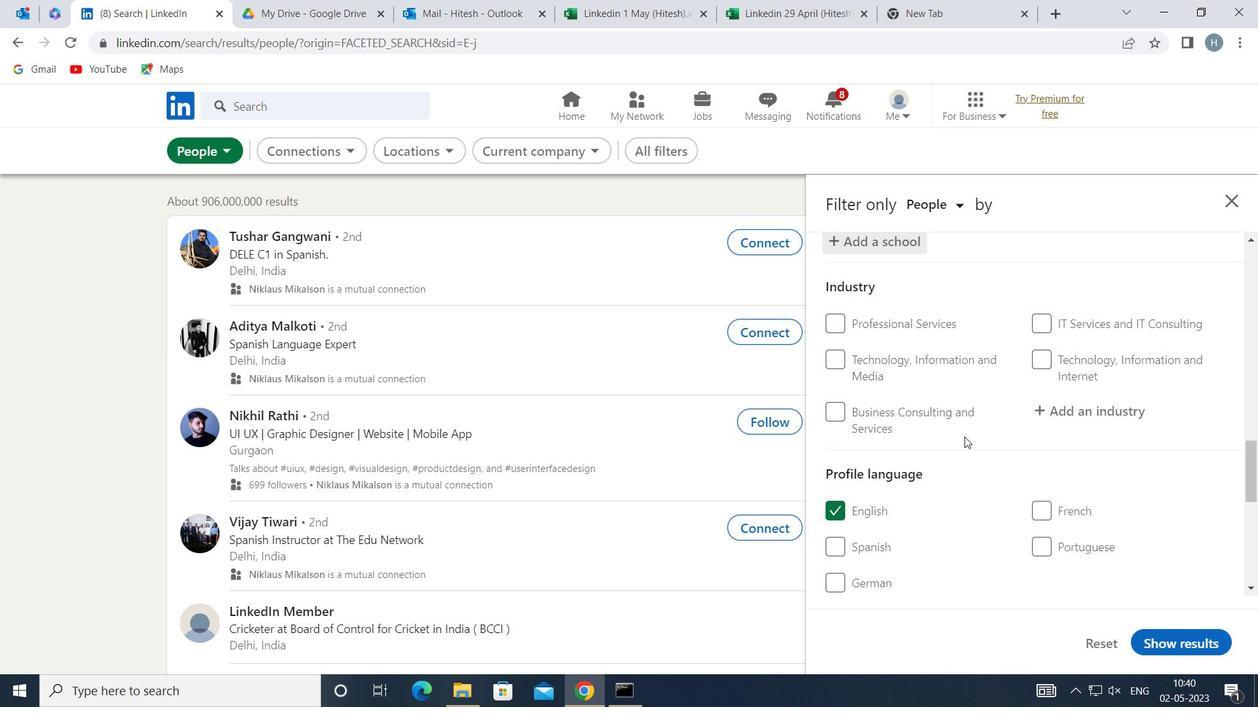 
Action: Mouse moved to (1081, 418)
Screenshot: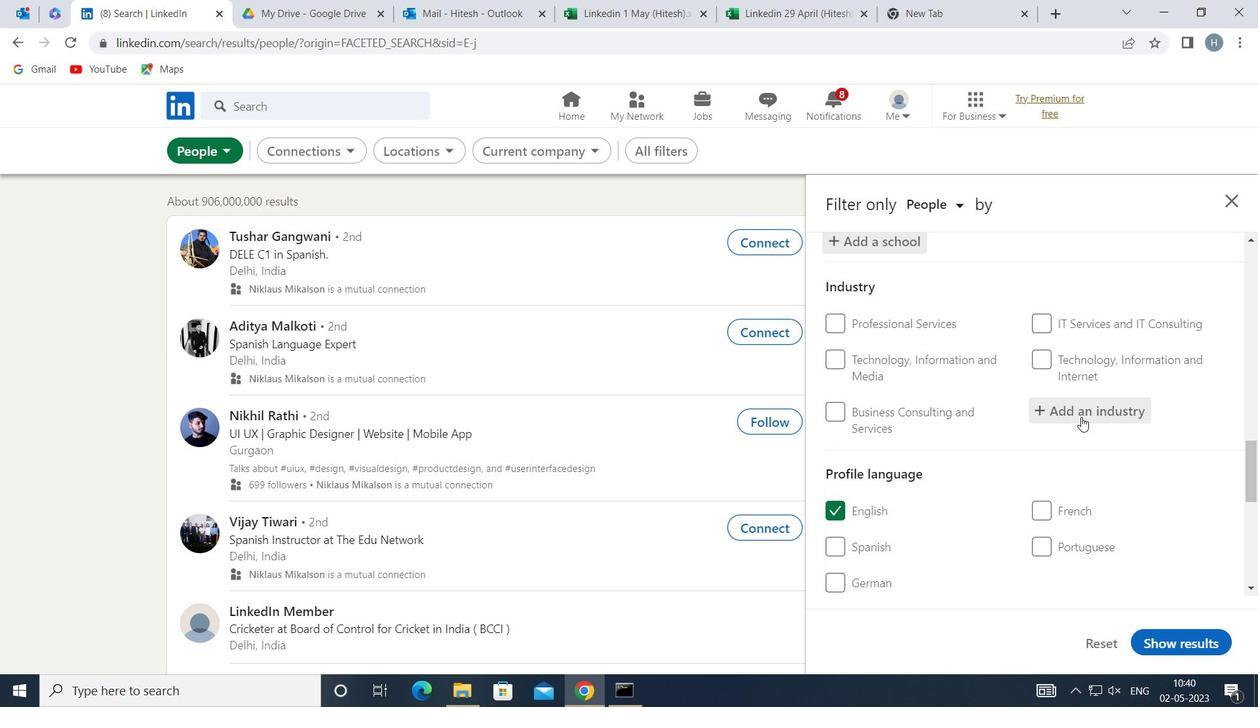 
Action: Mouse pressed left at (1081, 418)
Screenshot: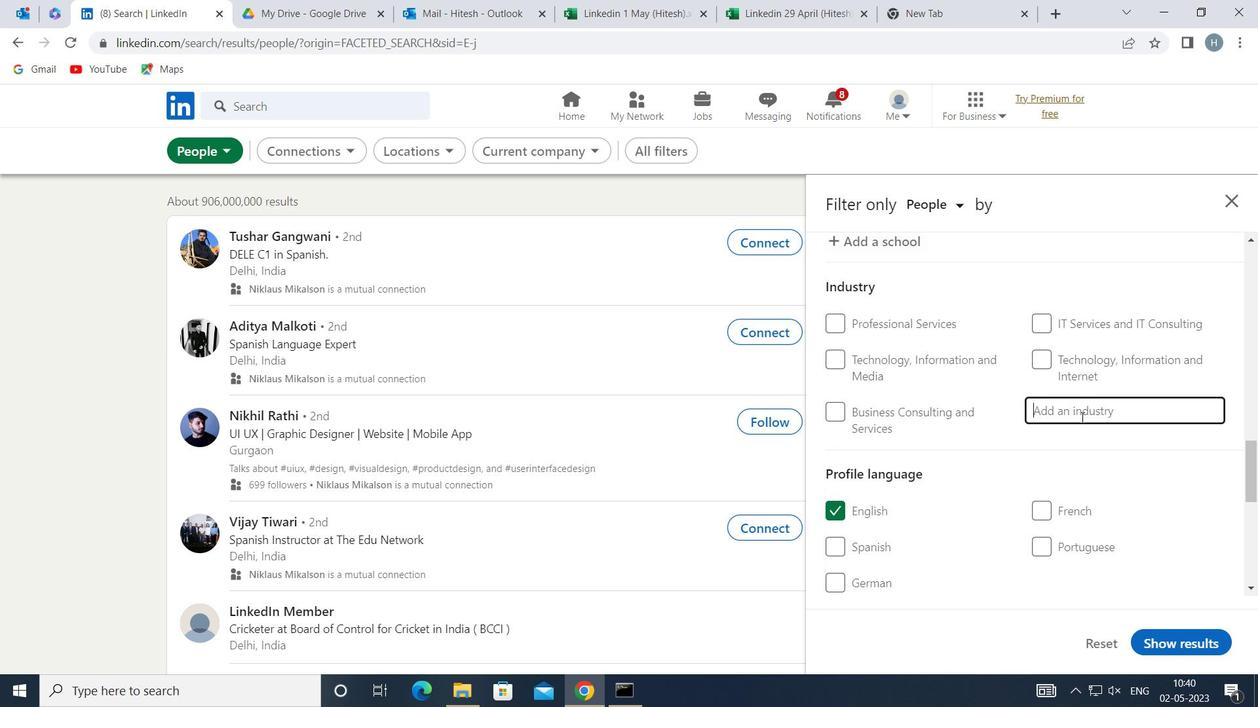 
Action: Key pressed <Key.shift><Key.shift>IT<Key.space><Key.shift>SYS
Screenshot: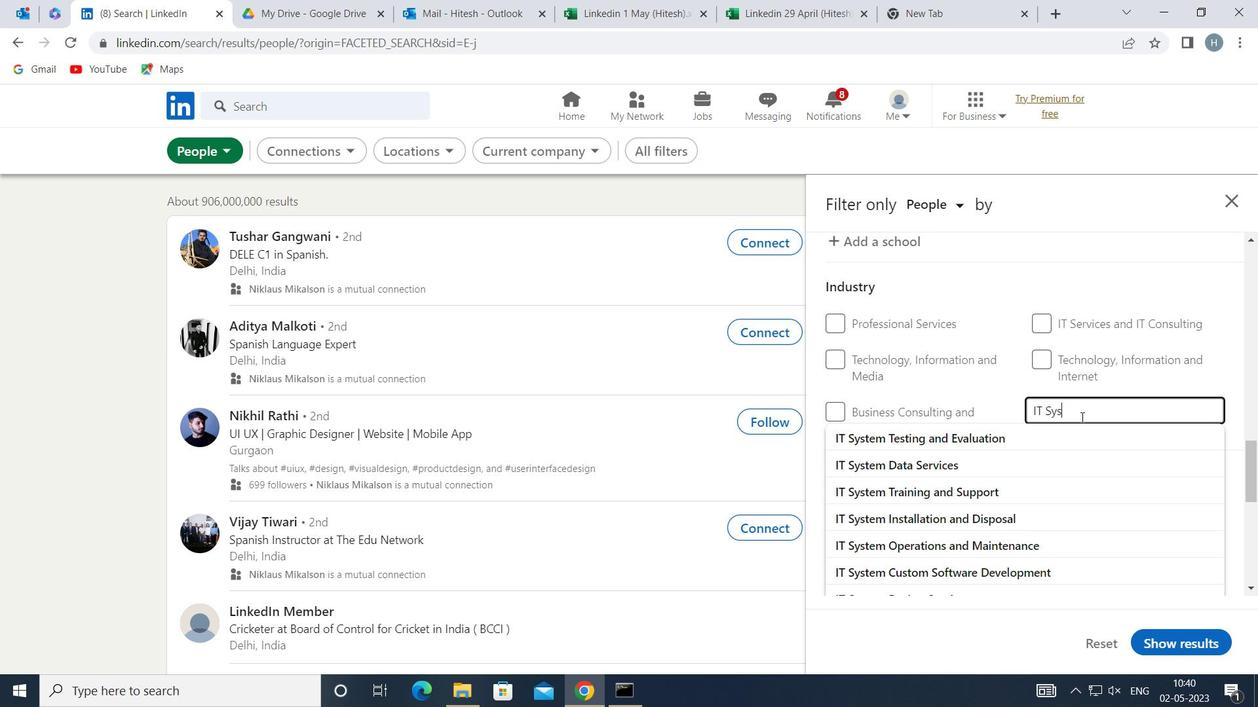 
Action: Mouse moved to (1018, 494)
Screenshot: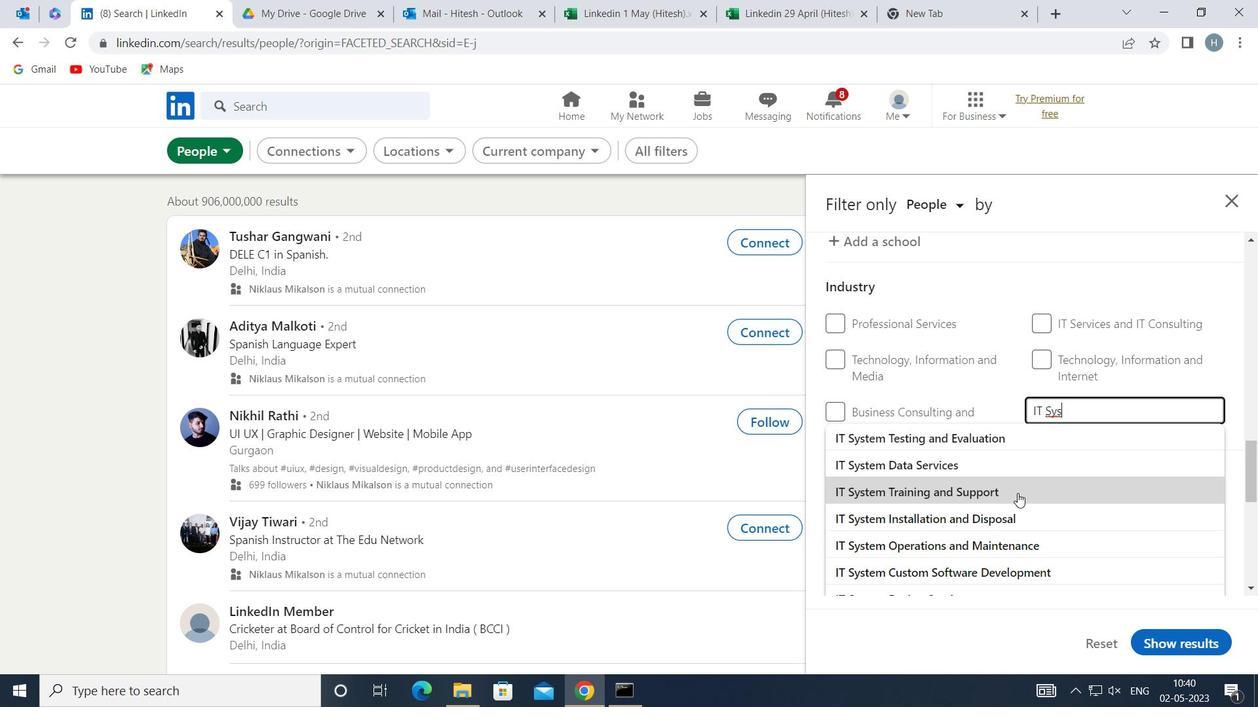 
Action: Mouse scrolled (1018, 493) with delta (0, 0)
Screenshot: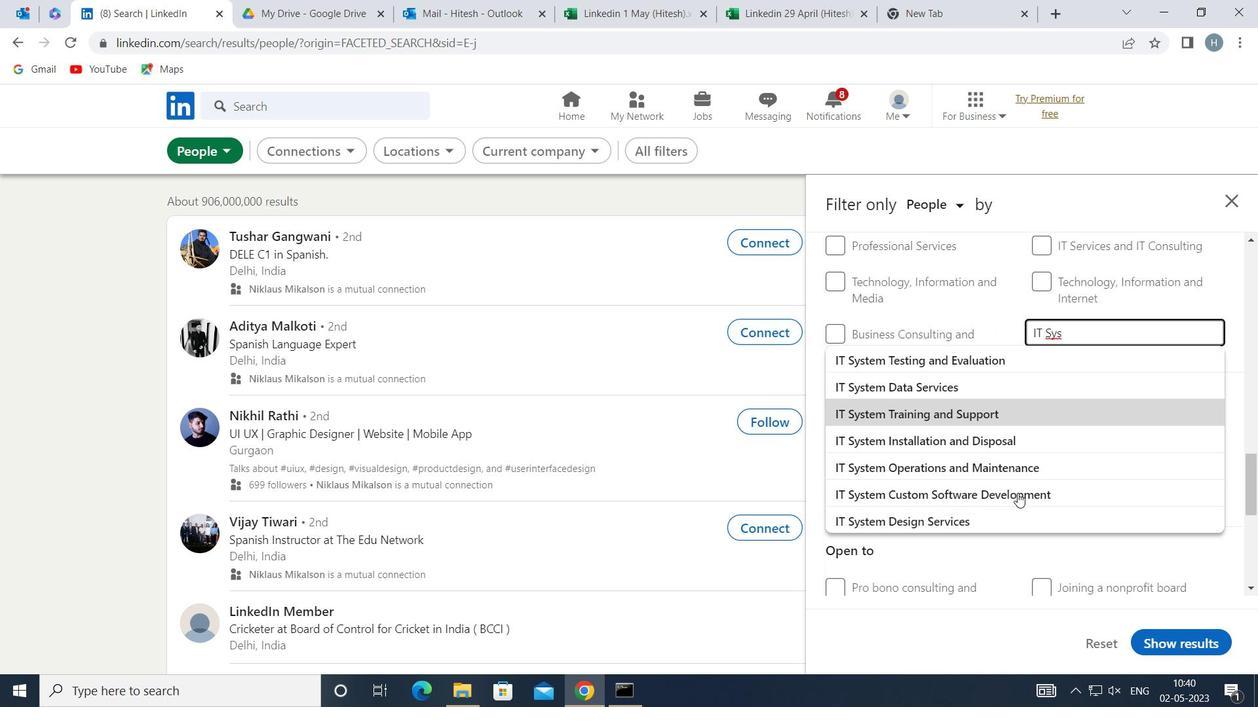 
Action: Mouse moved to (1003, 505)
Screenshot: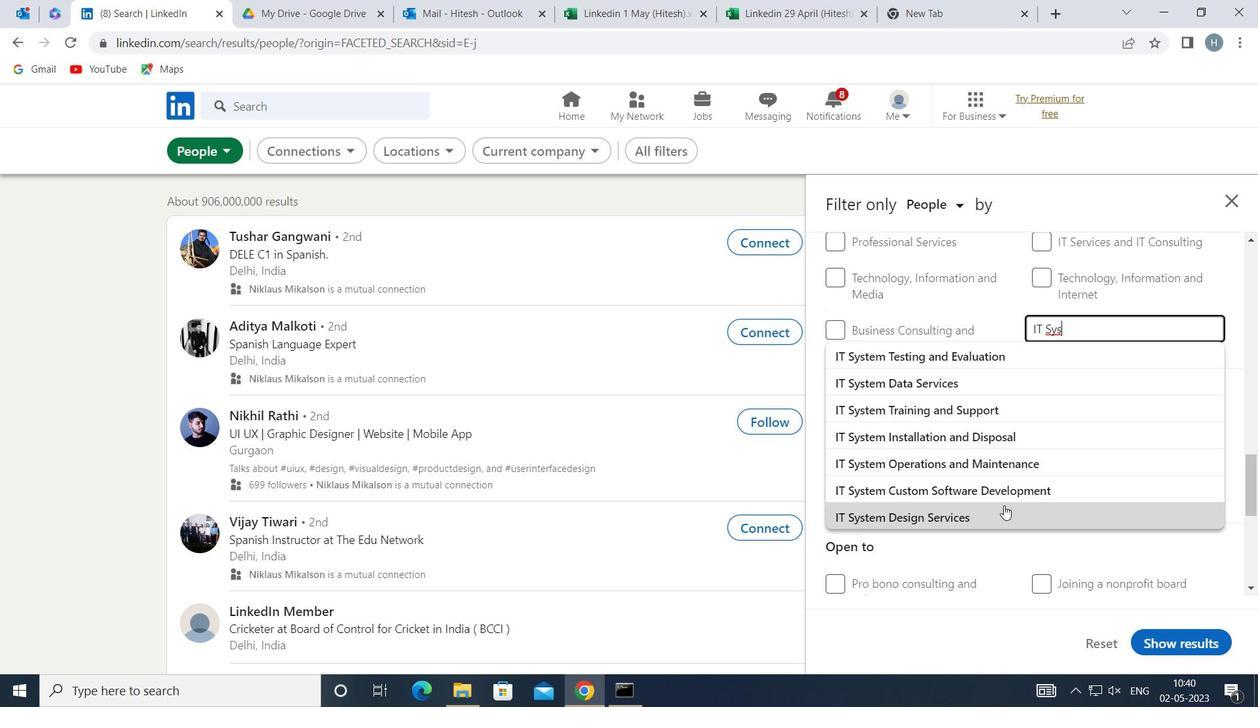 
Action: Mouse pressed left at (1003, 505)
Screenshot: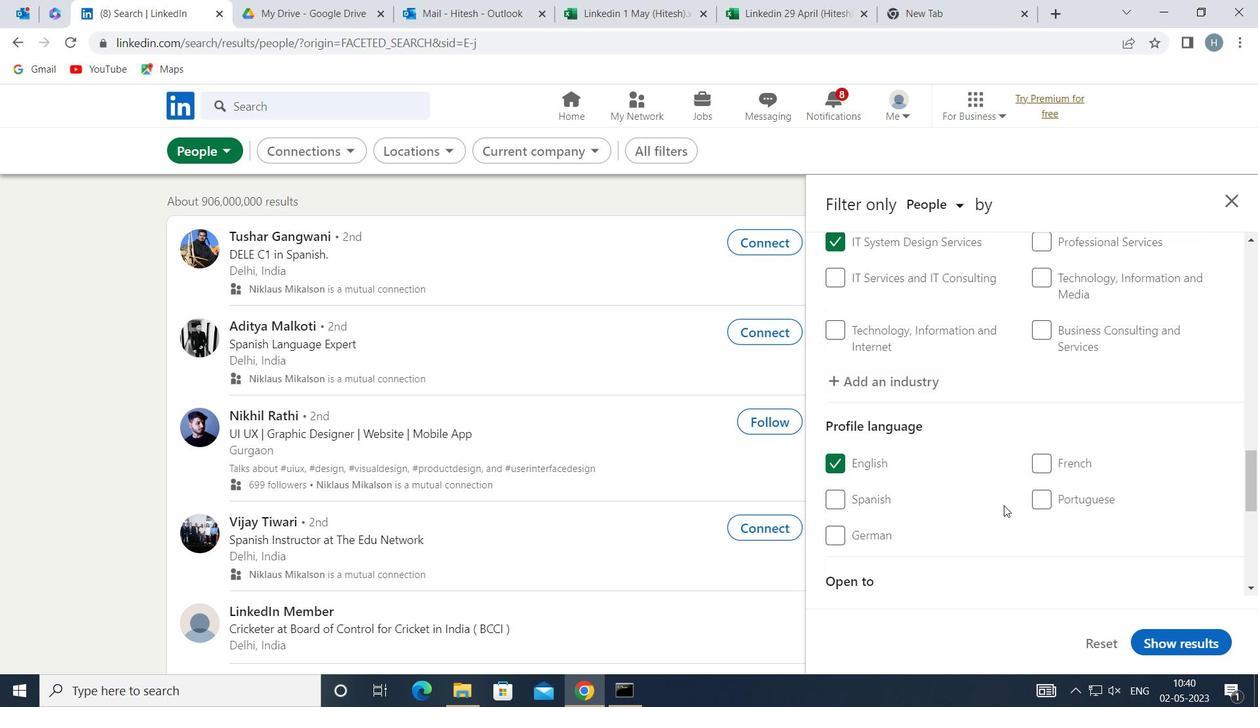 
Action: Mouse moved to (1017, 418)
Screenshot: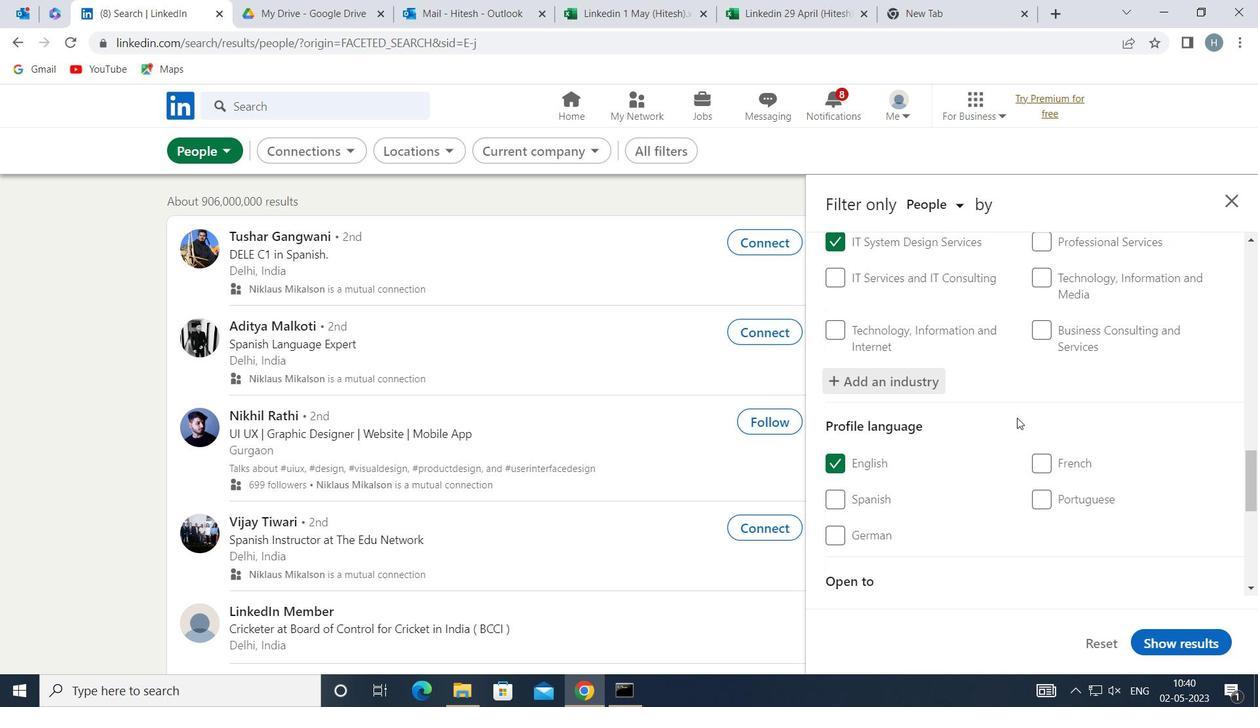 
Action: Mouse scrolled (1017, 418) with delta (0, 0)
Screenshot: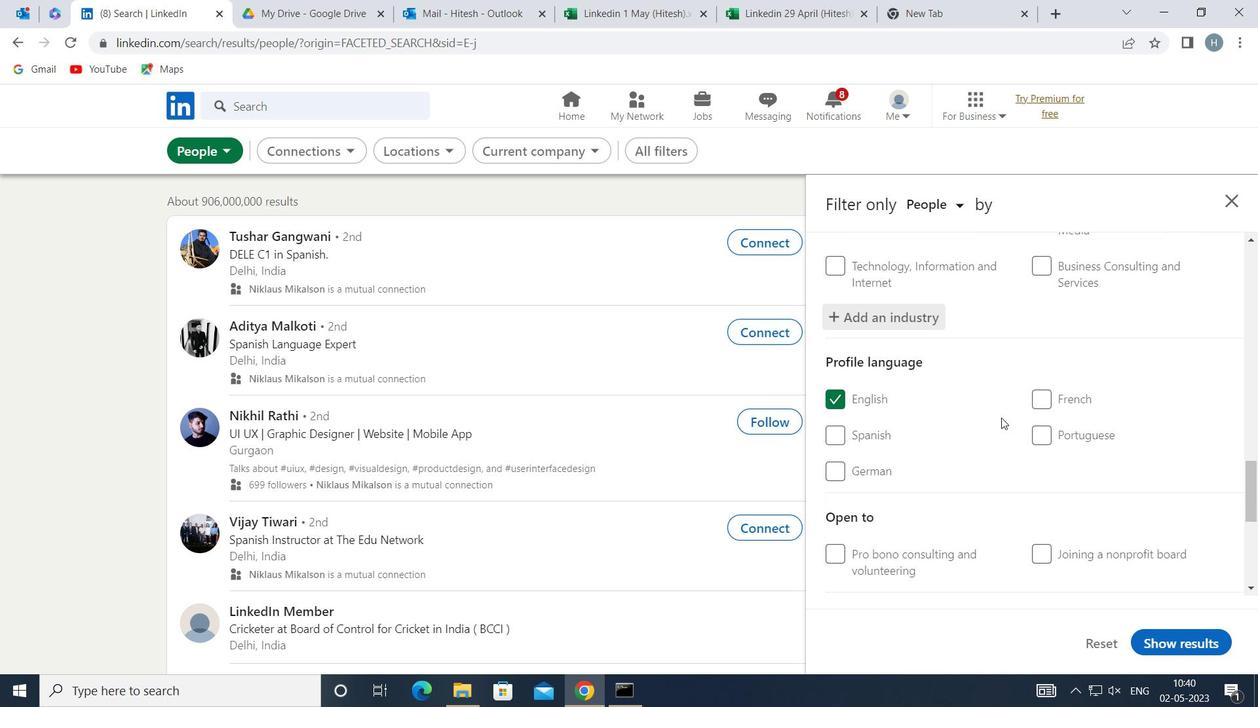 
Action: Mouse moved to (1000, 418)
Screenshot: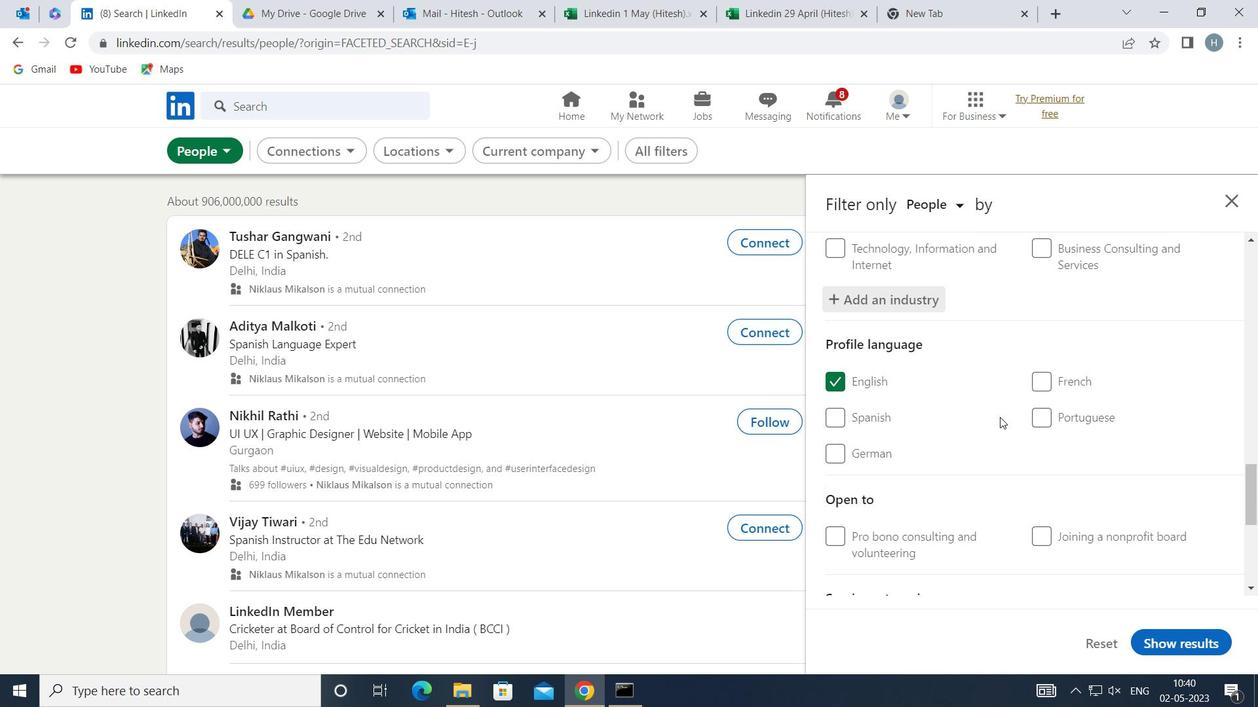
Action: Mouse scrolled (1000, 417) with delta (0, 0)
Screenshot: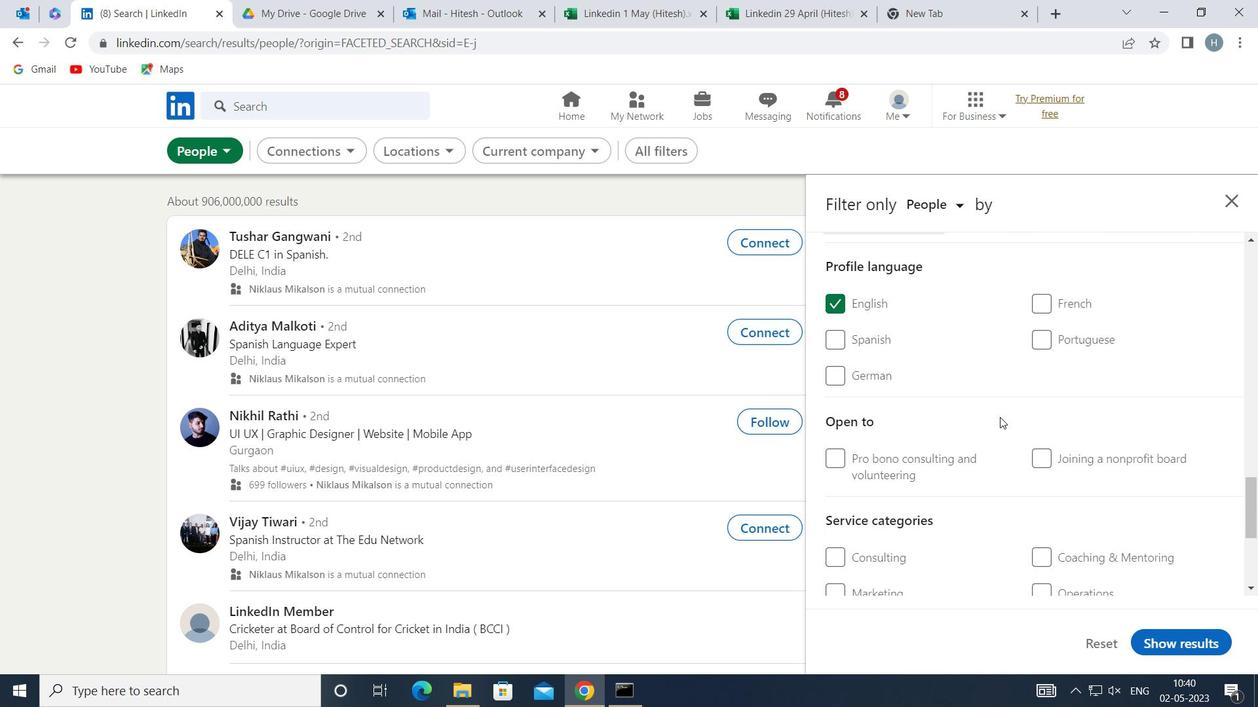
Action: Mouse scrolled (1000, 417) with delta (0, 0)
Screenshot: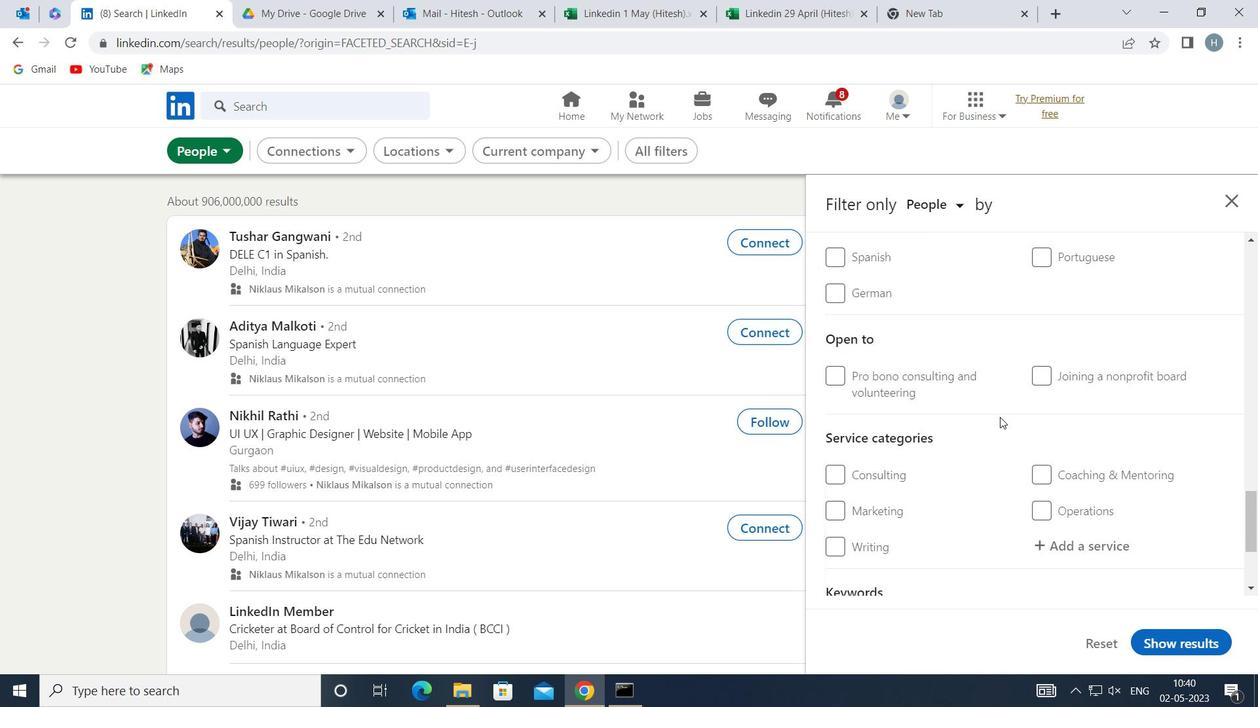 
Action: Mouse scrolled (1000, 417) with delta (0, 0)
Screenshot: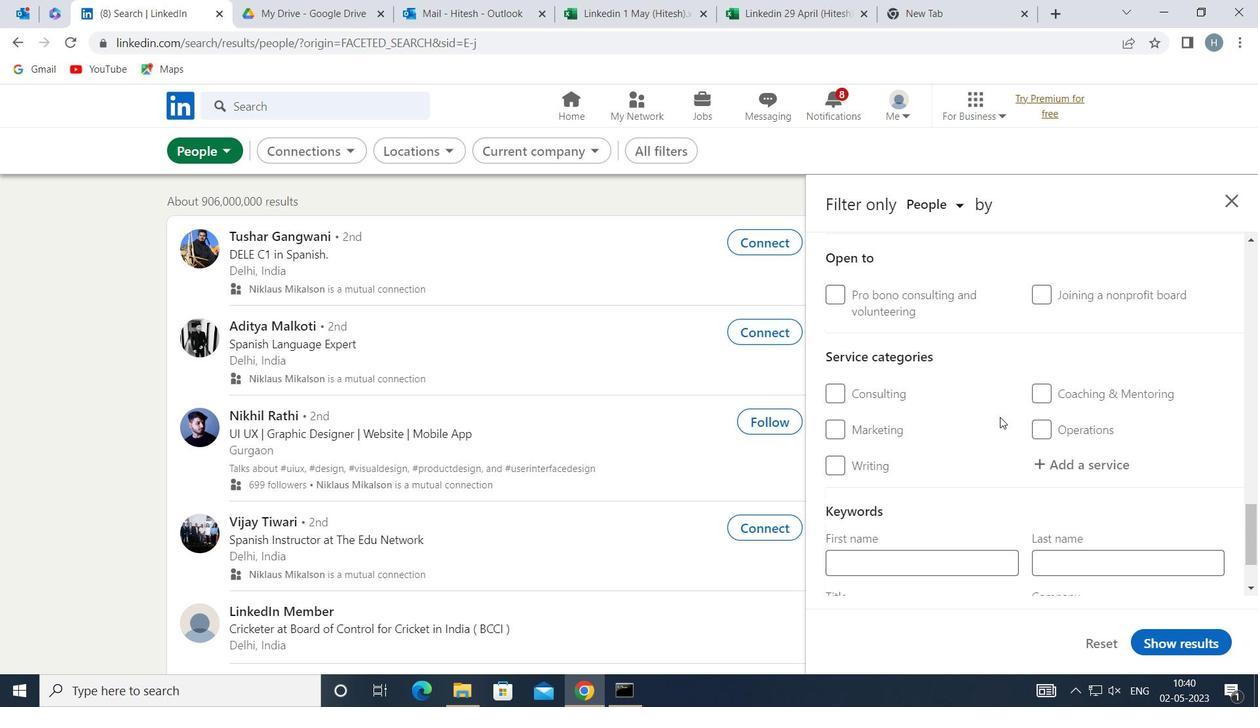 
Action: Mouse moved to (1081, 463)
Screenshot: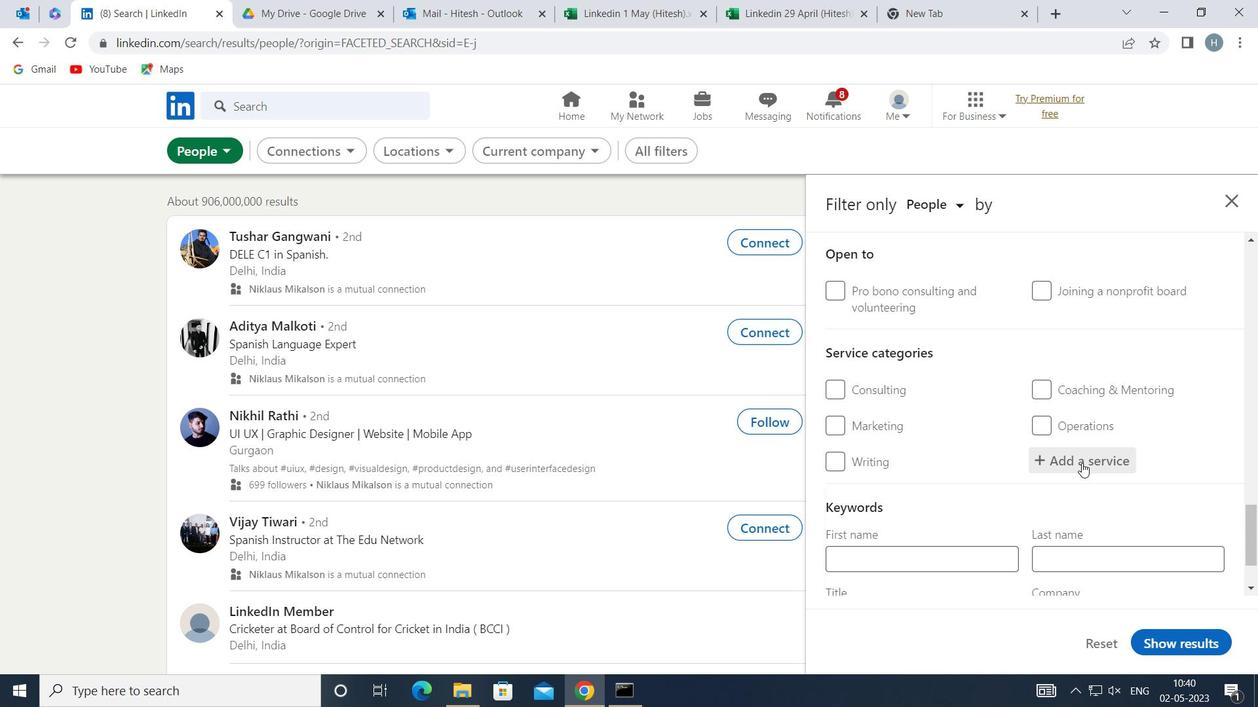 
Action: Mouse pressed left at (1081, 463)
Screenshot: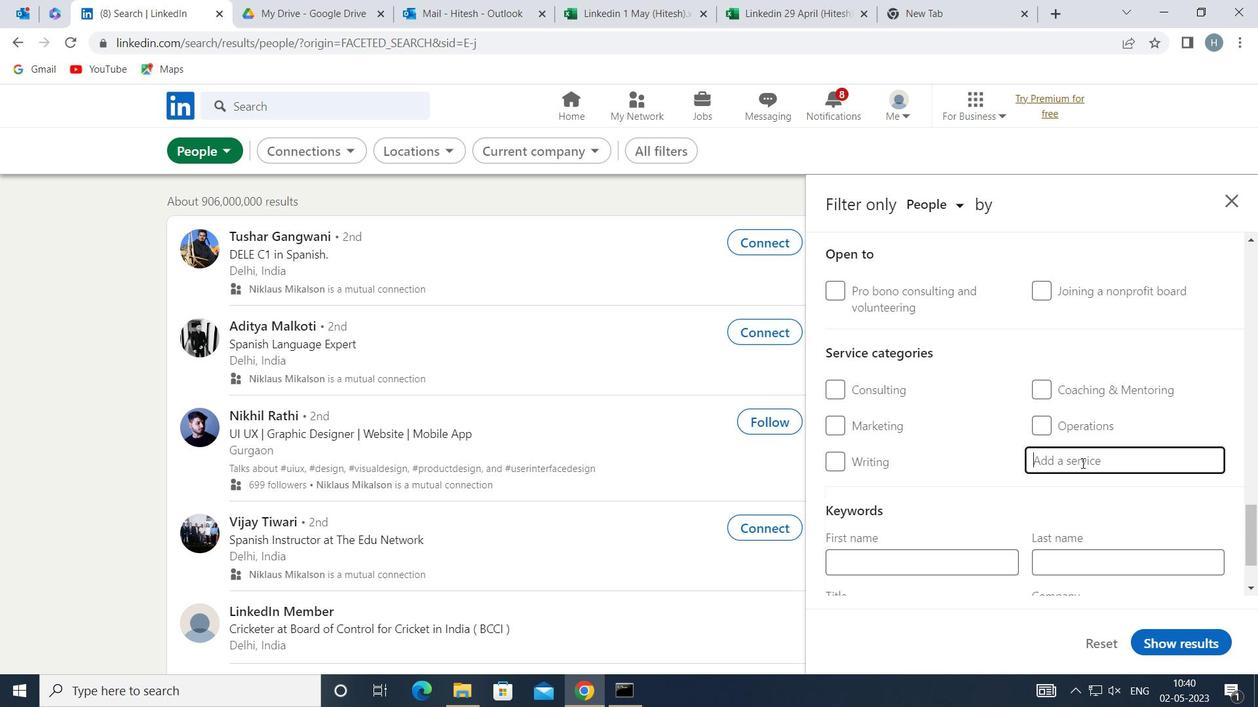 
Action: Mouse moved to (1082, 463)
Screenshot: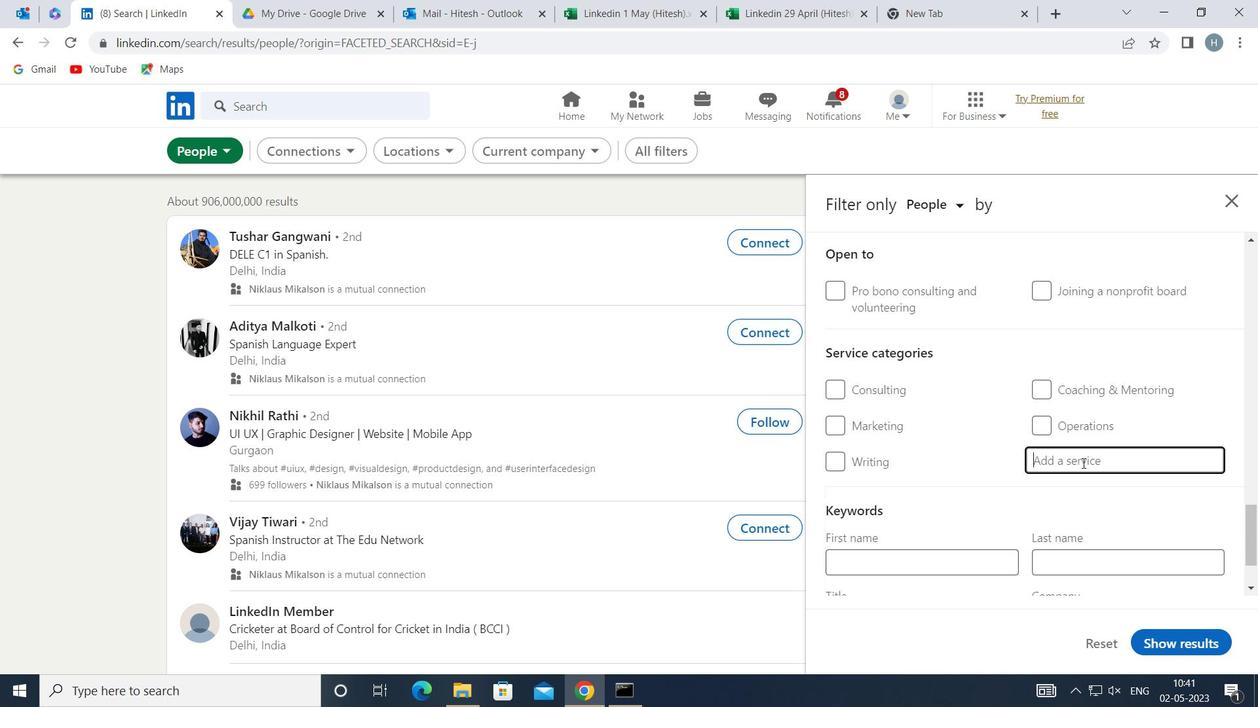 
Action: Key pressed <Key.shift>LEADER
Screenshot: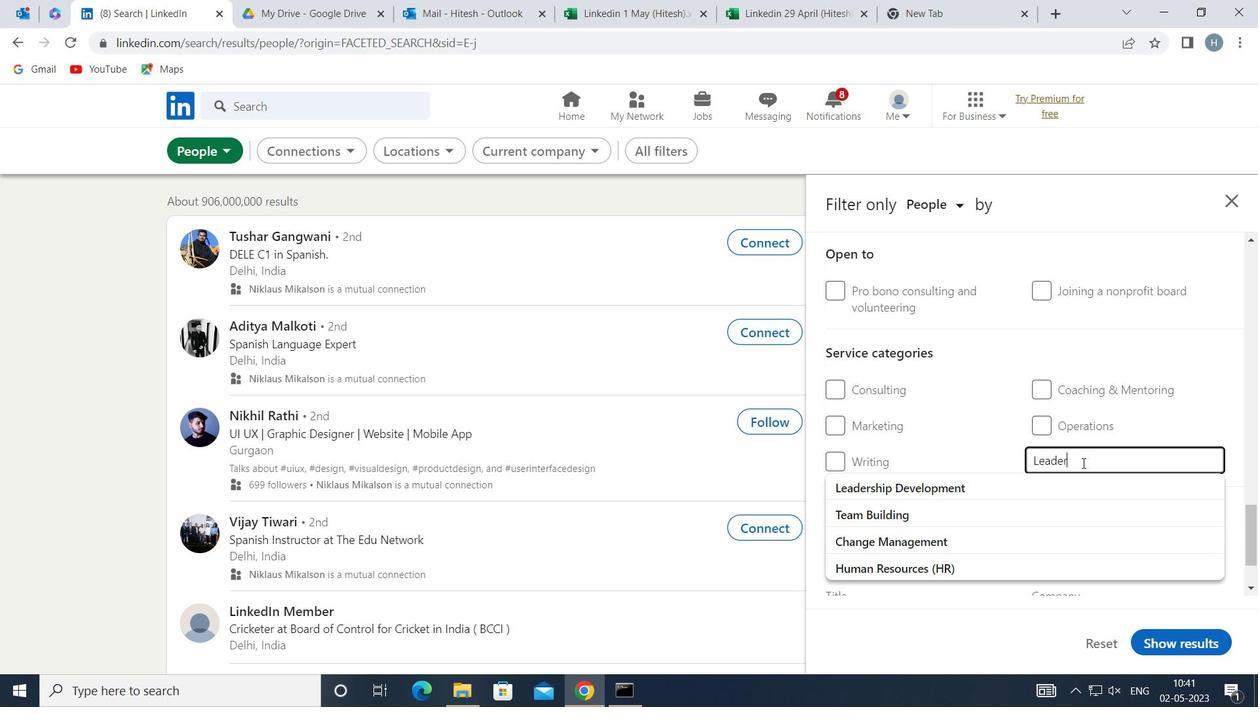 
Action: Mouse moved to (1054, 483)
Screenshot: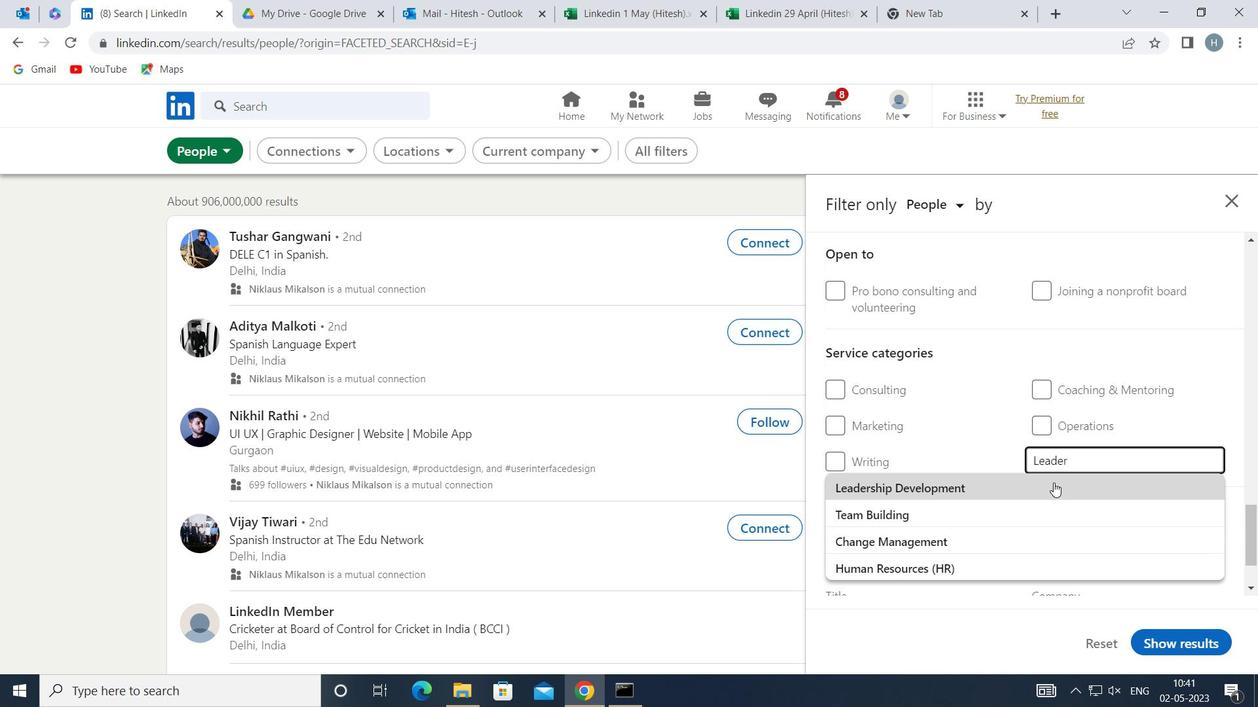 
Action: Mouse pressed left at (1054, 483)
Screenshot: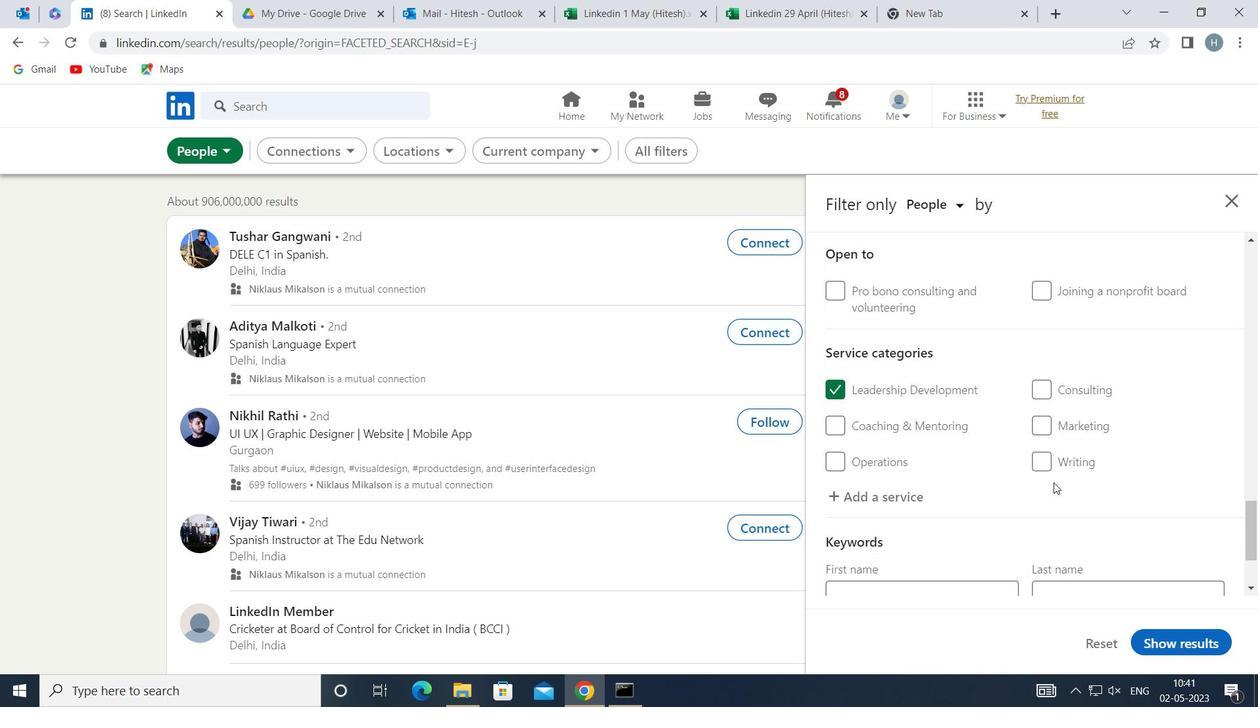 
Action: Mouse moved to (970, 477)
Screenshot: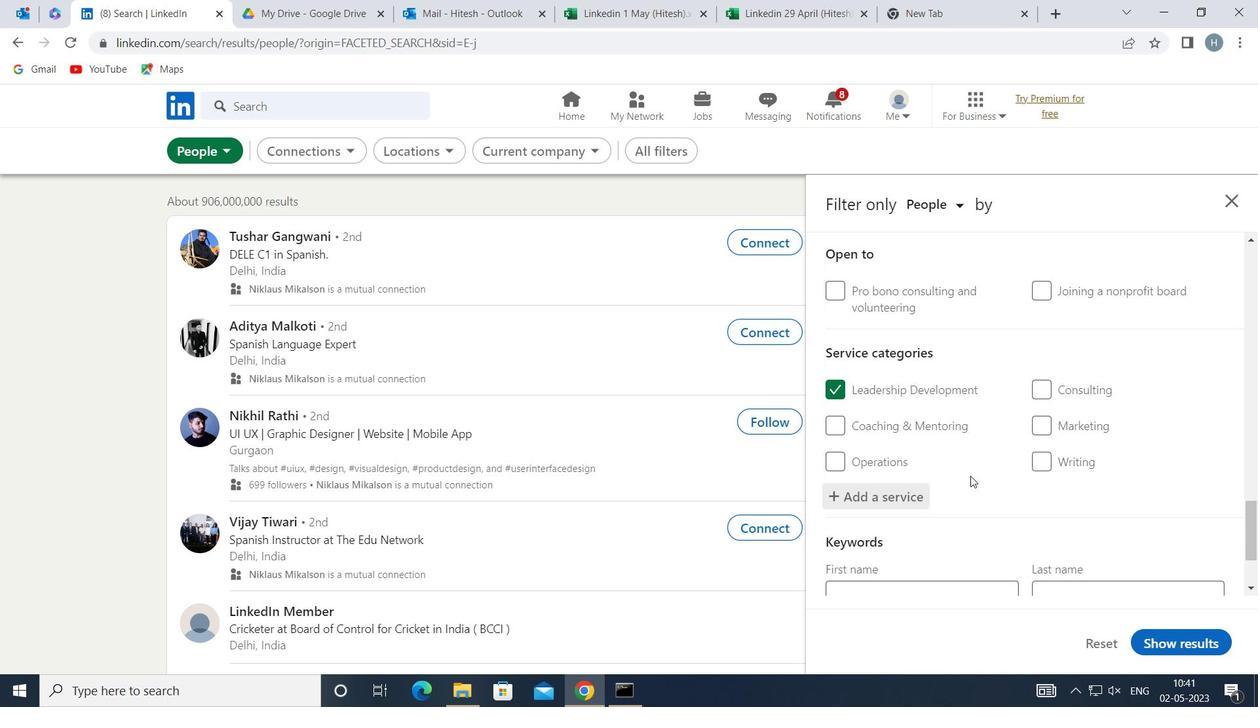 
Action: Mouse scrolled (970, 476) with delta (0, 0)
Screenshot: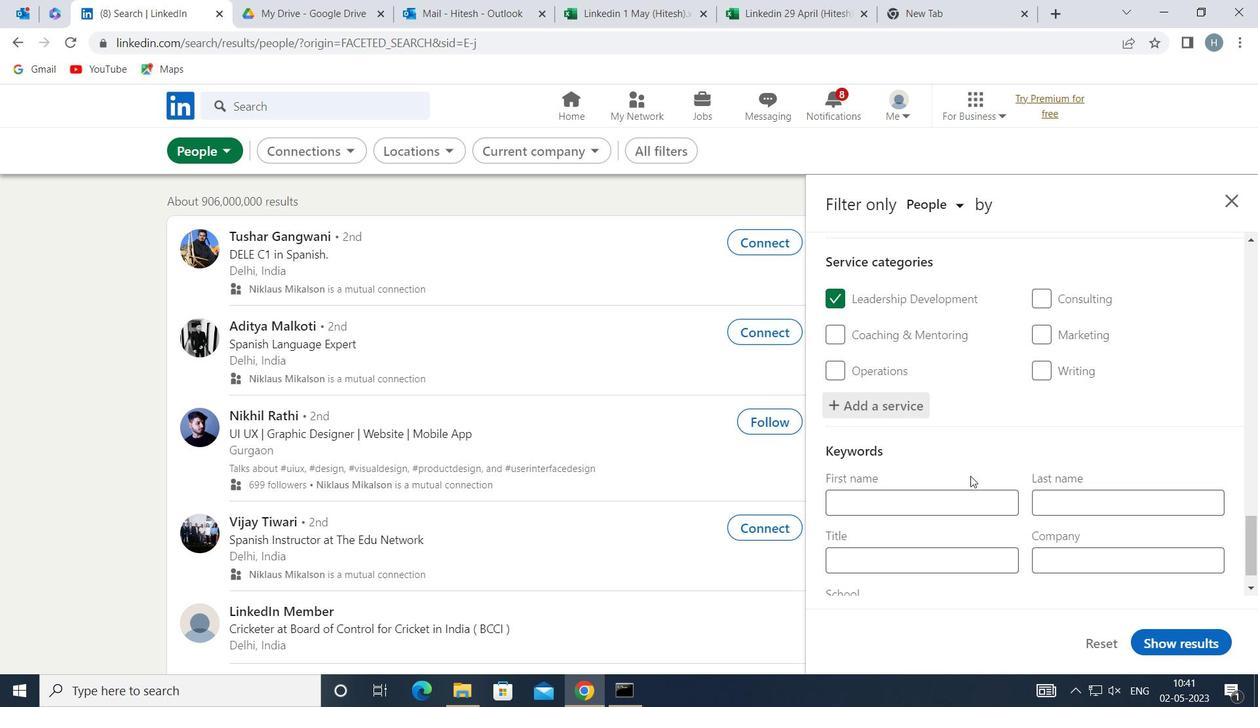 
Action: Mouse scrolled (970, 476) with delta (0, 0)
Screenshot: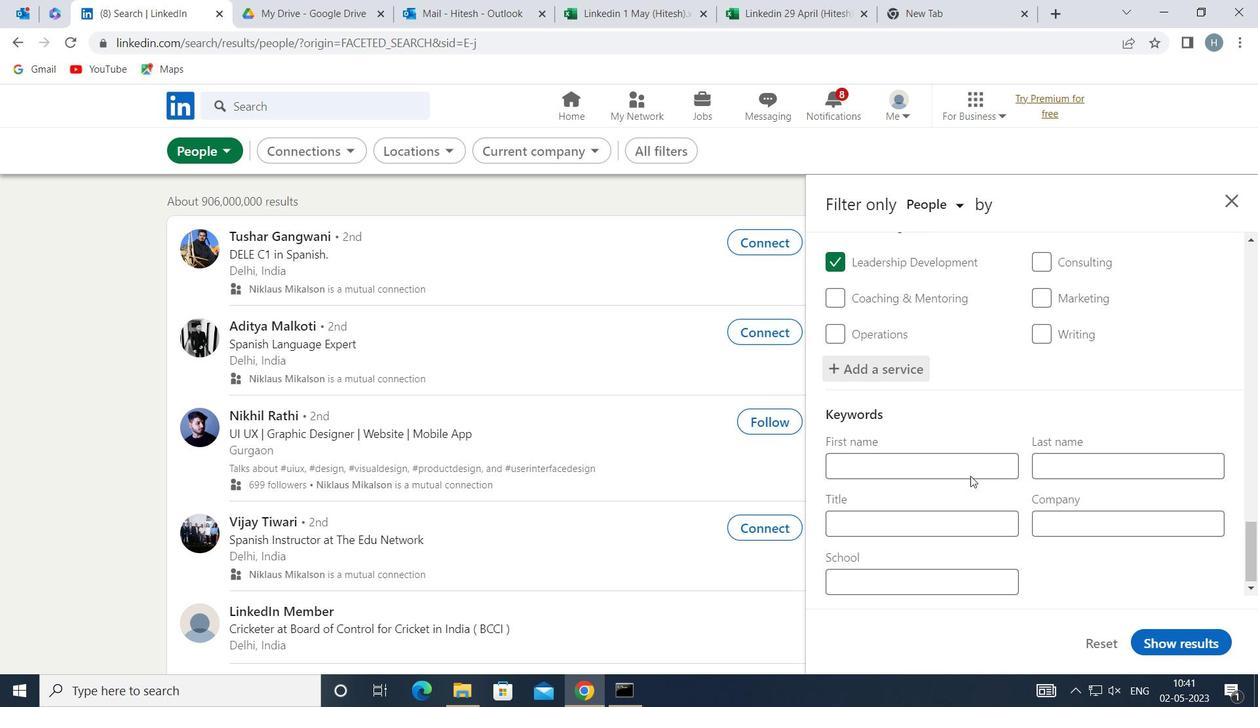
Action: Mouse scrolled (970, 476) with delta (0, 0)
Screenshot: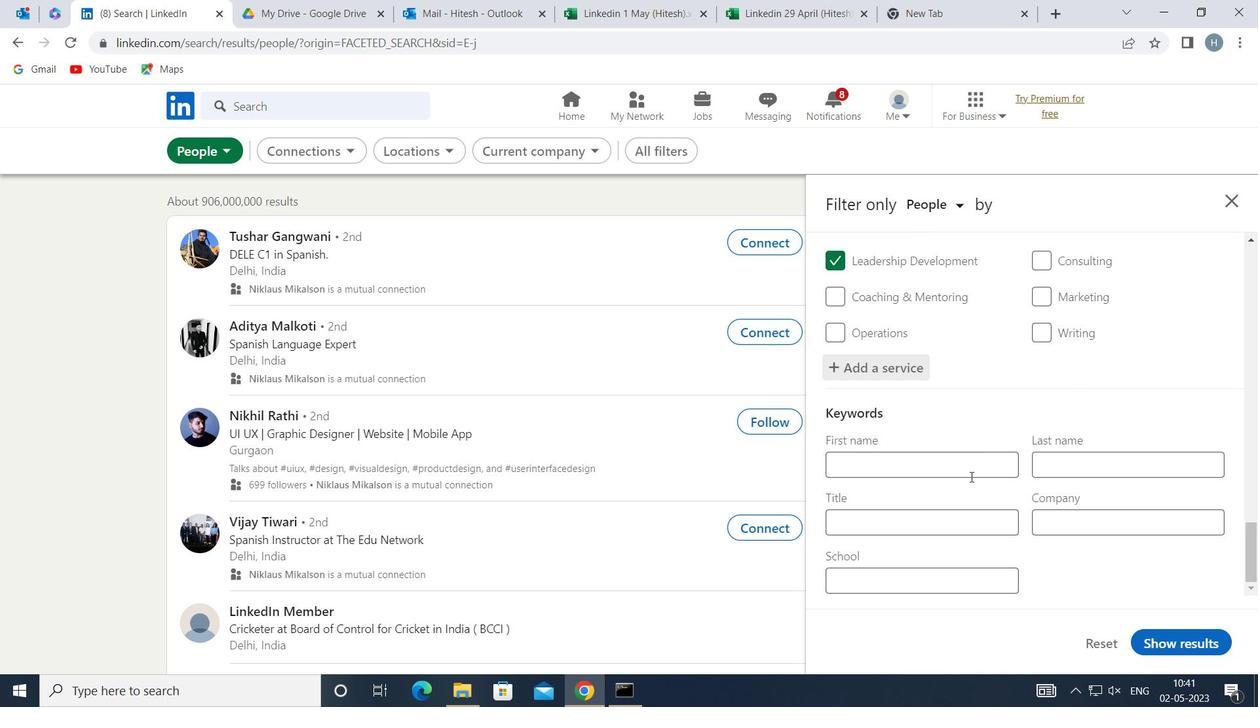 
Action: Mouse moved to (970, 477)
Screenshot: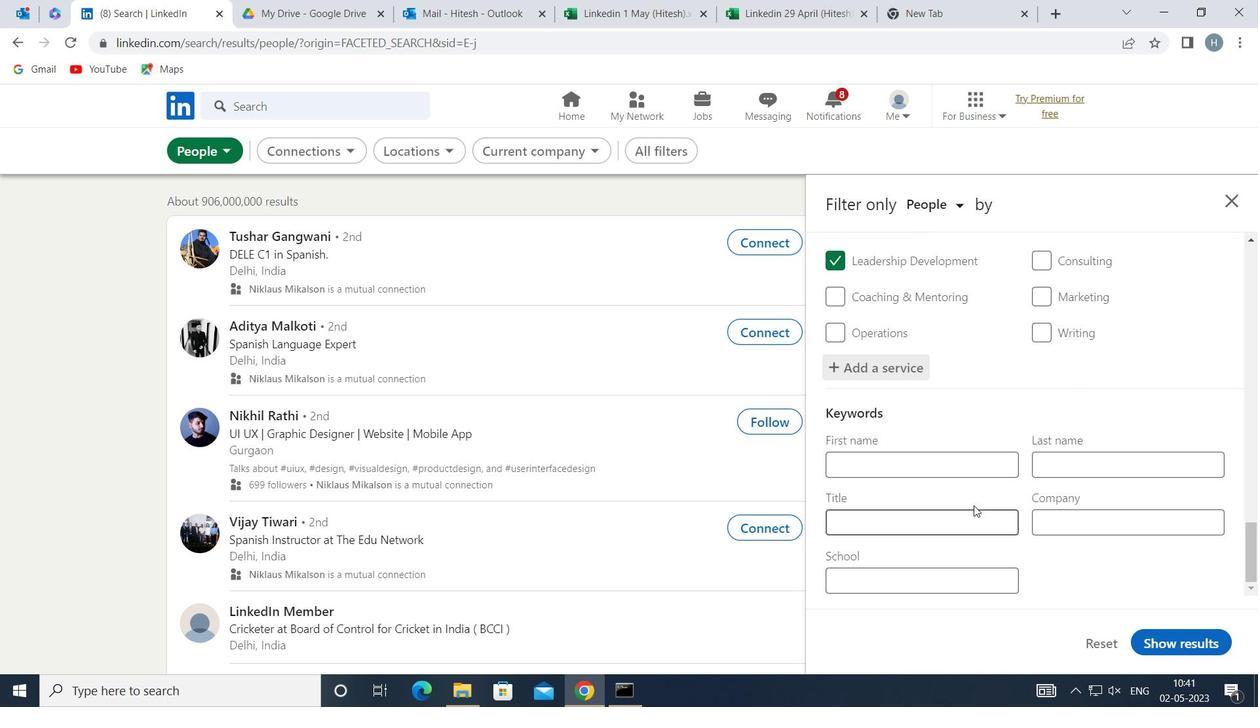 
Action: Mouse scrolled (970, 476) with delta (0, 0)
Screenshot: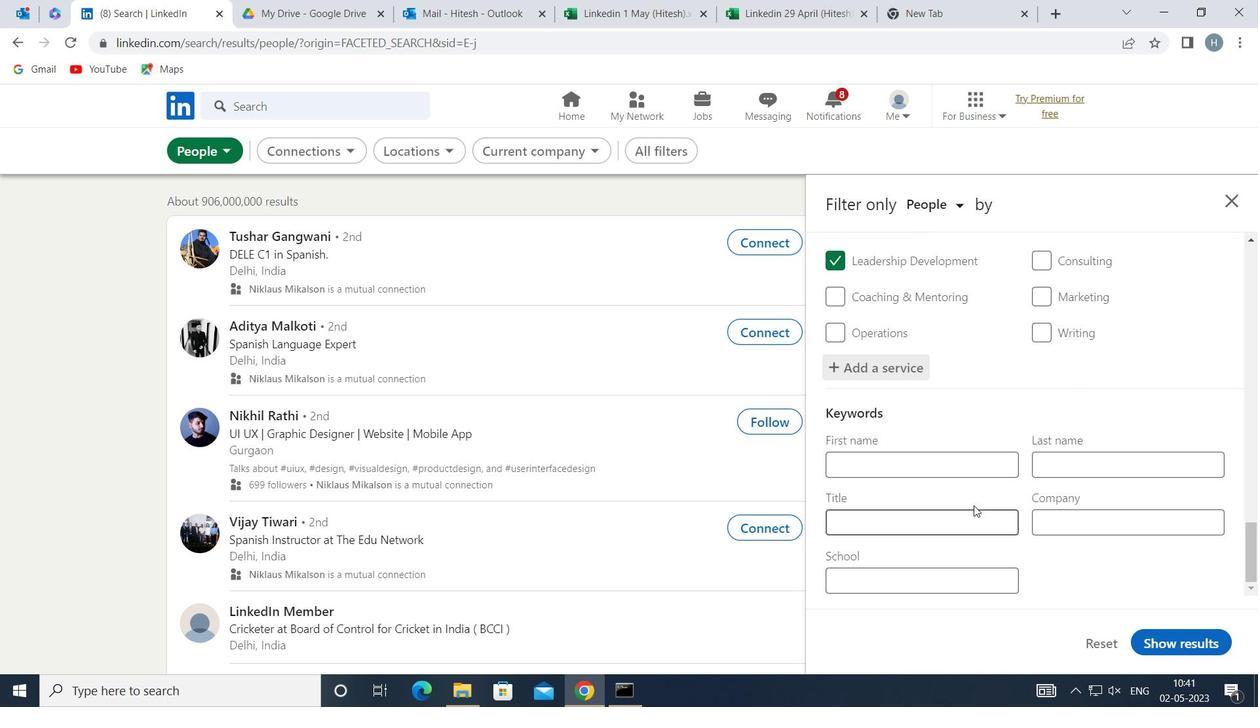 
Action: Mouse moved to (967, 519)
Screenshot: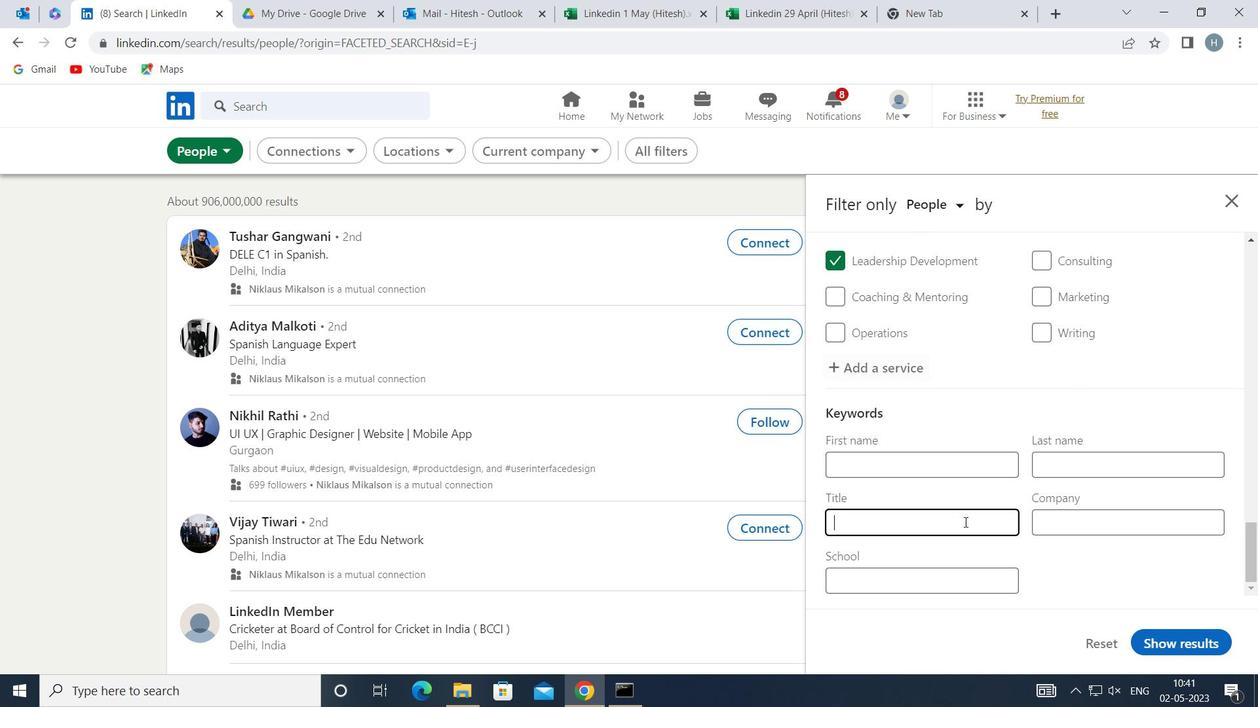 
Action: Mouse pressed left at (967, 519)
Screenshot: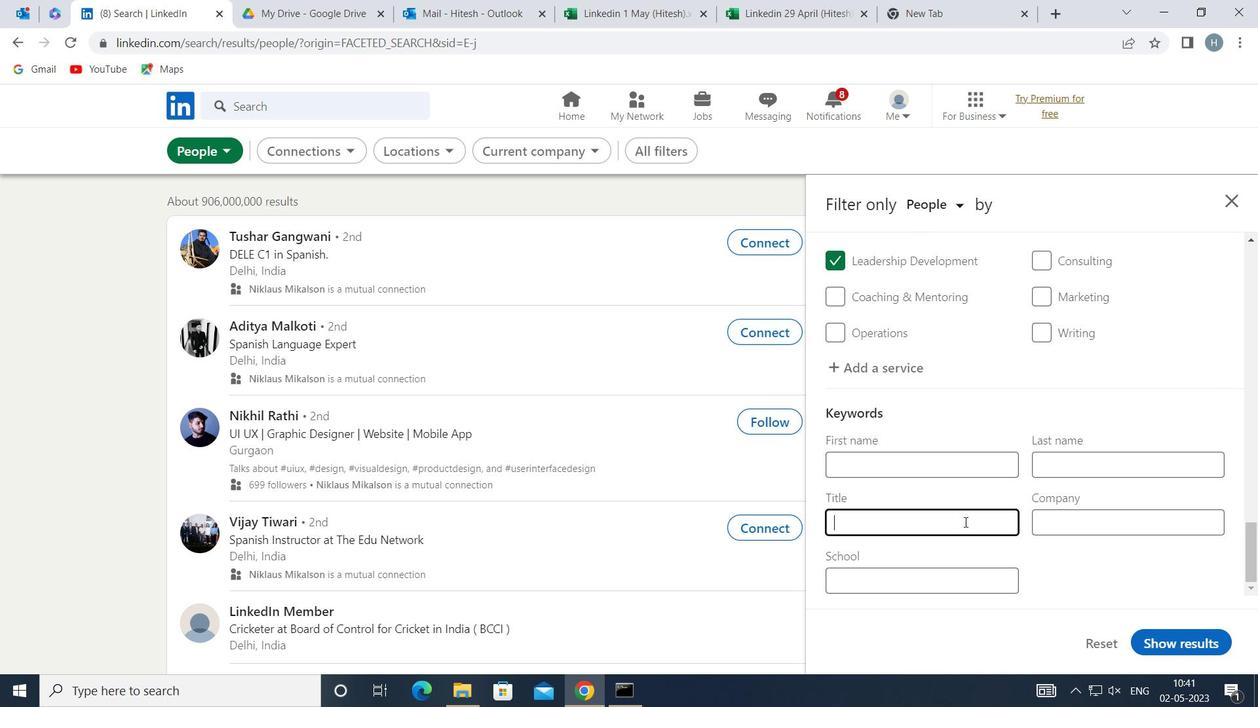 
Action: Mouse moved to (964, 522)
Screenshot: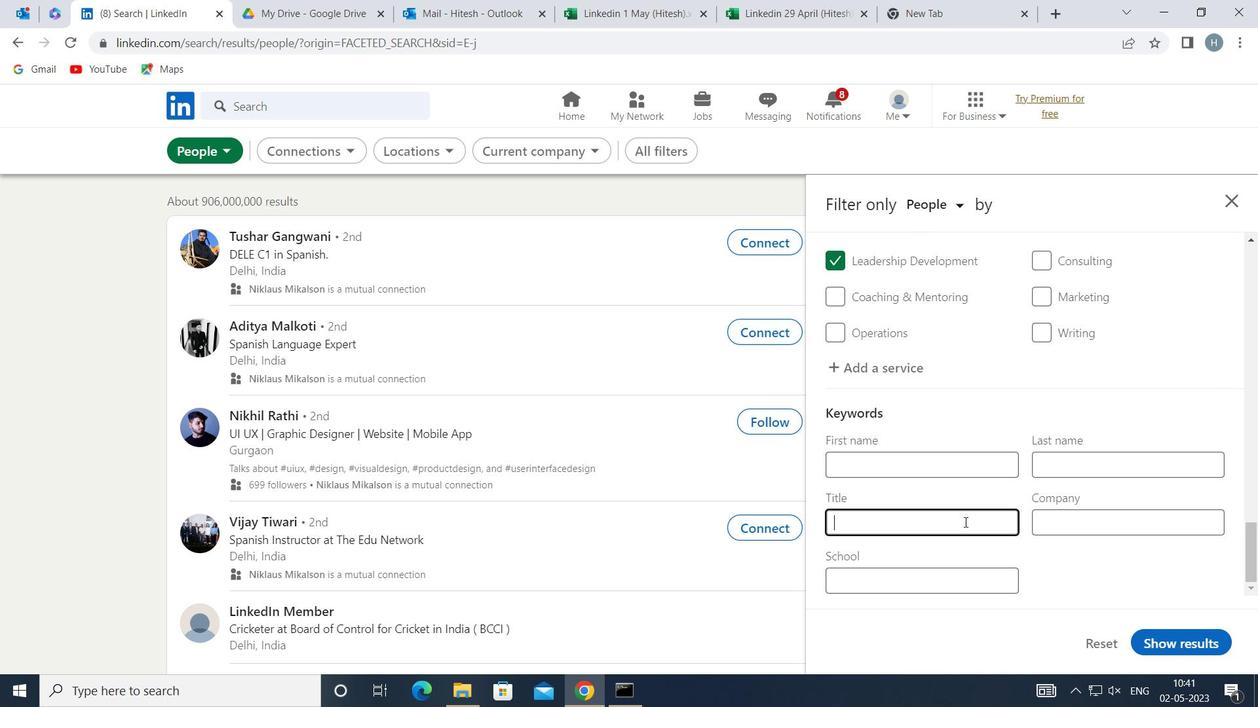 
Action: Key pressed <Key.shift>IT<Key.space><Key.shift>MANAGER
Screenshot: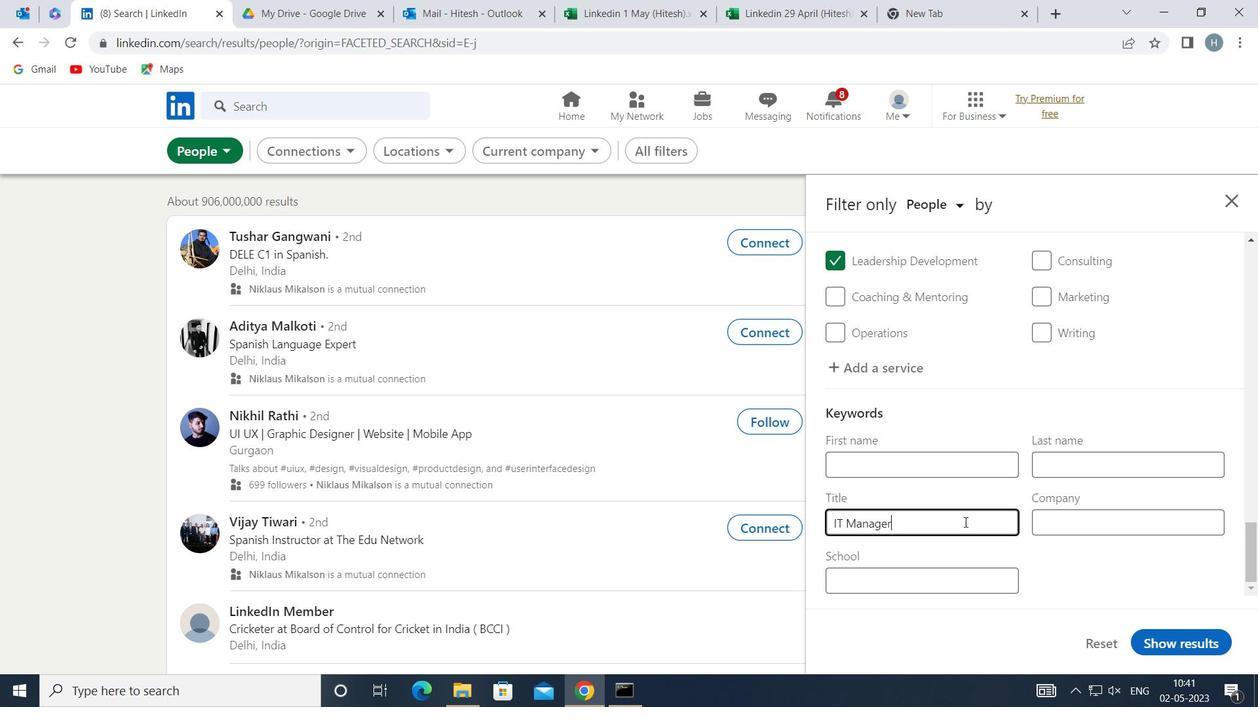 
Action: Mouse moved to (1171, 641)
Screenshot: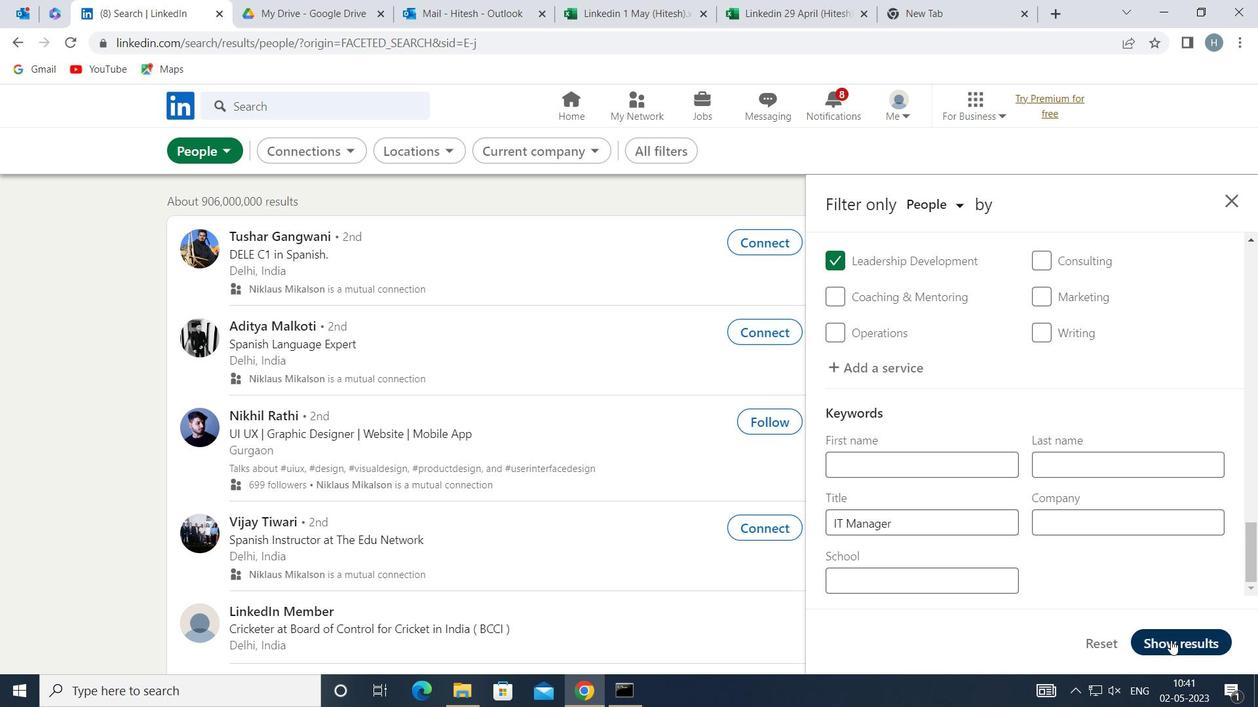 
Action: Mouse pressed left at (1171, 641)
Screenshot: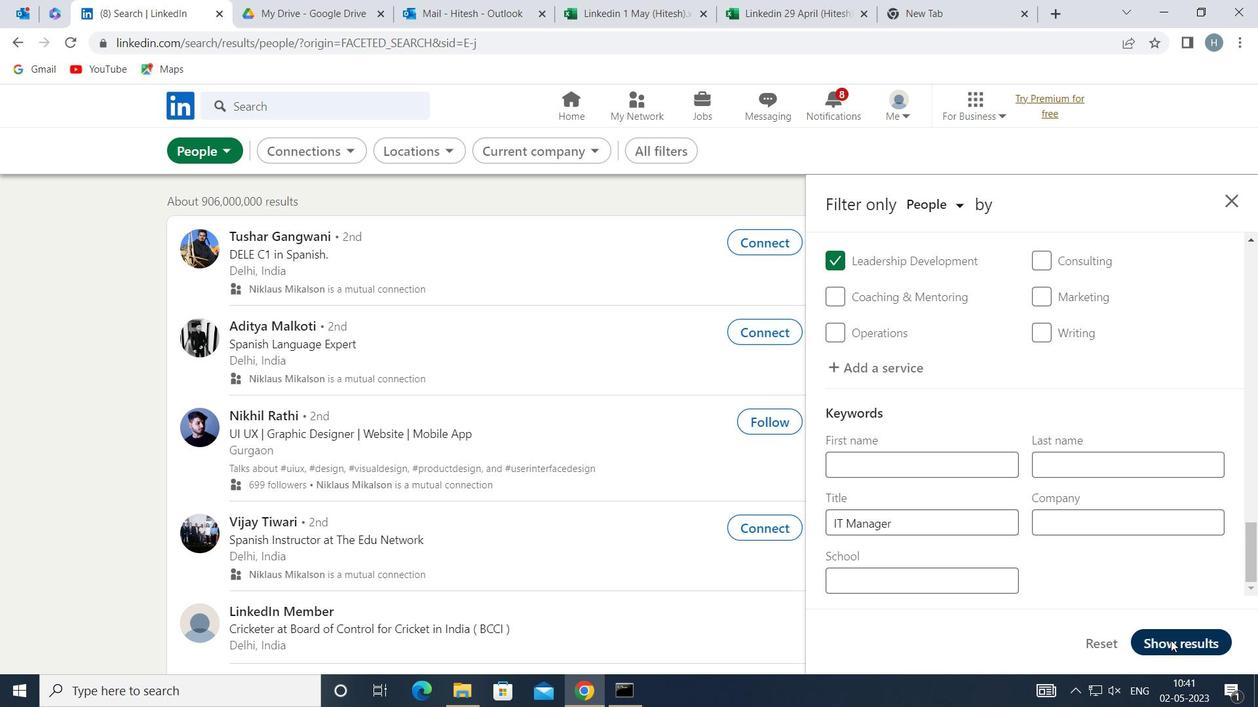 
Action: Mouse moved to (872, 460)
Screenshot: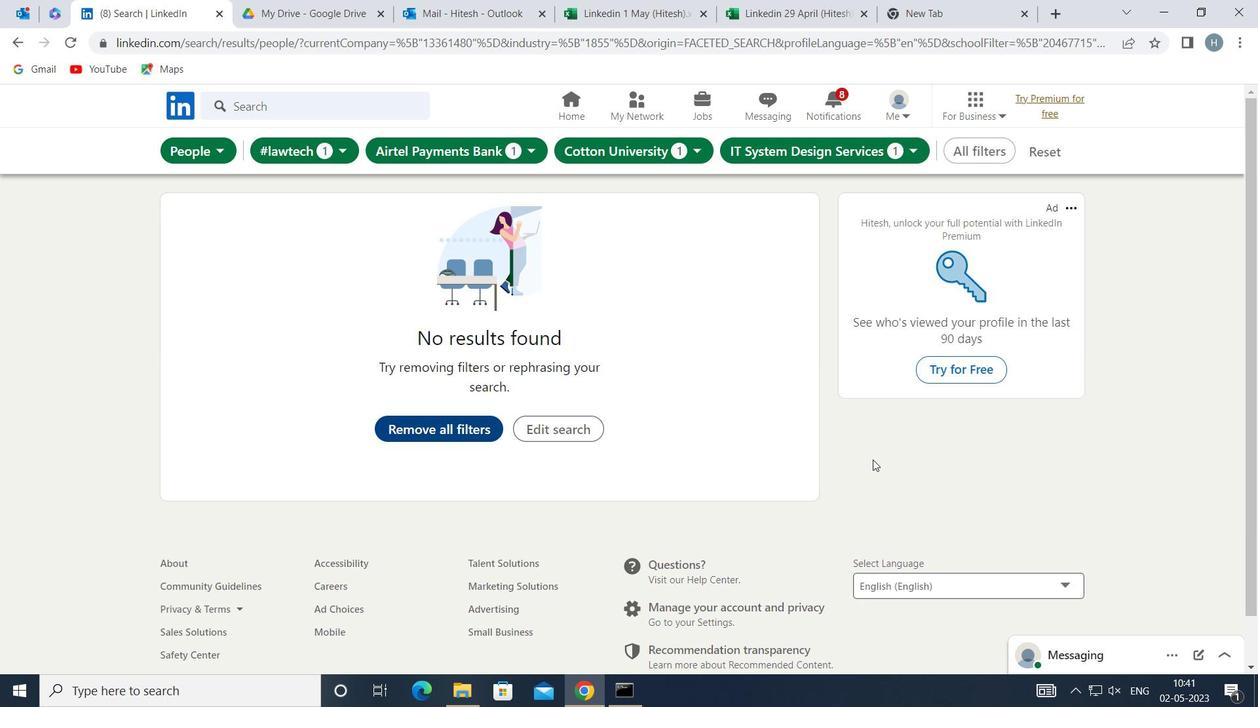 
